 Task: Search one way flight ticket for 3 adults, 3 children in business from Mcallen: Mcallen Miller International Airport to New Bern: Coastal Carolina Regional Airport (was Craven County Regional) on 8-4-2023. Choice of flights is Royal air maroc. Number of bags: 1 carry on bag and 3 checked bags. Price is upto 89000. Outbound departure time preference is 12:00.
Action: Mouse moved to (310, 407)
Screenshot: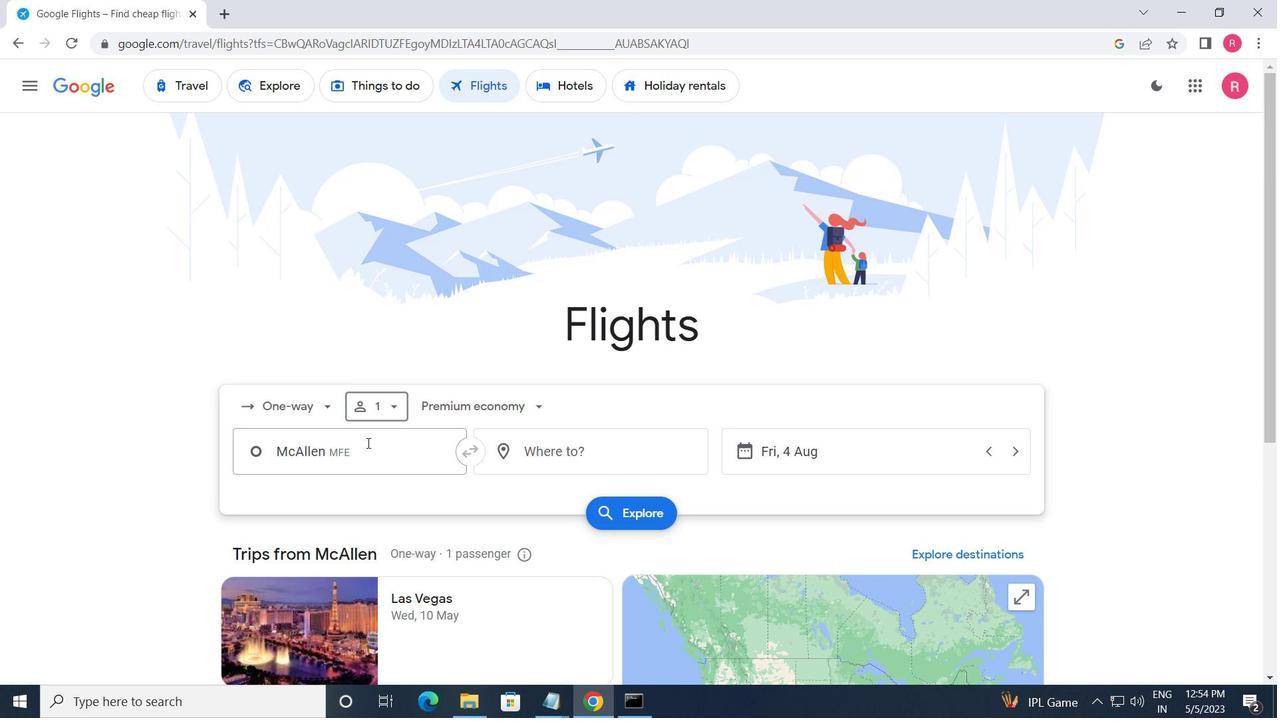 
Action: Mouse pressed left at (310, 407)
Screenshot: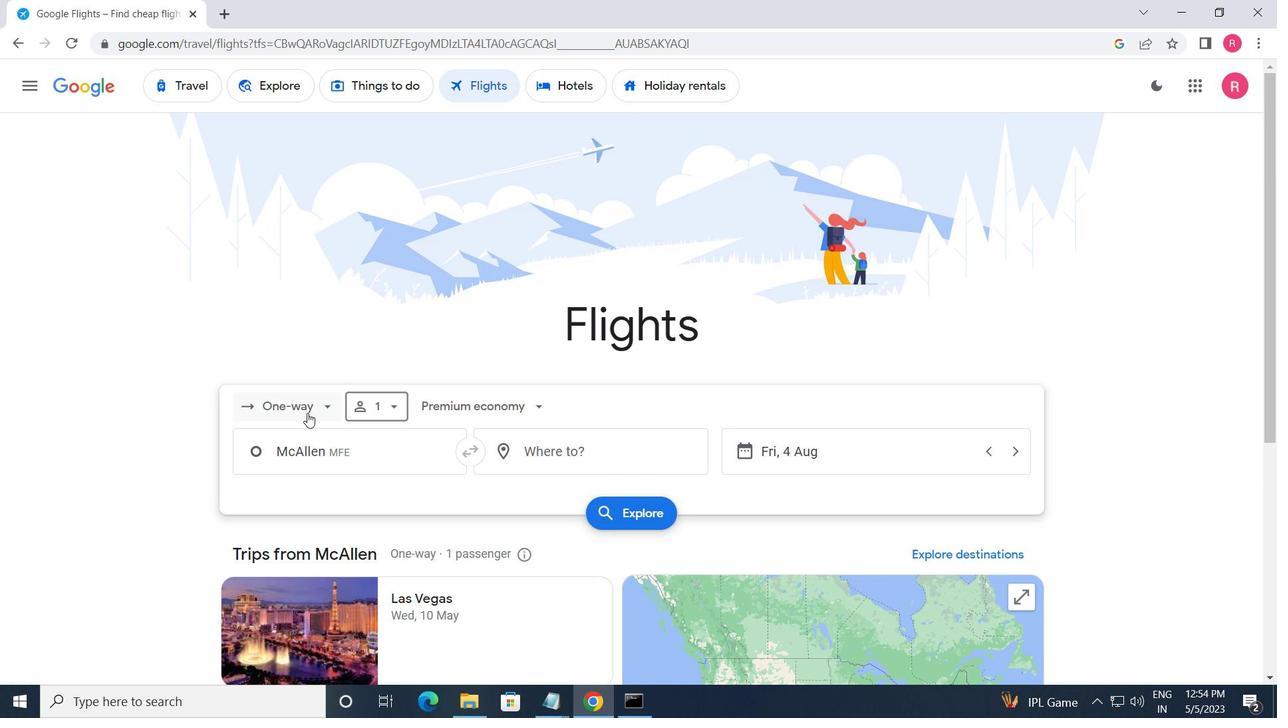 
Action: Mouse moved to (316, 485)
Screenshot: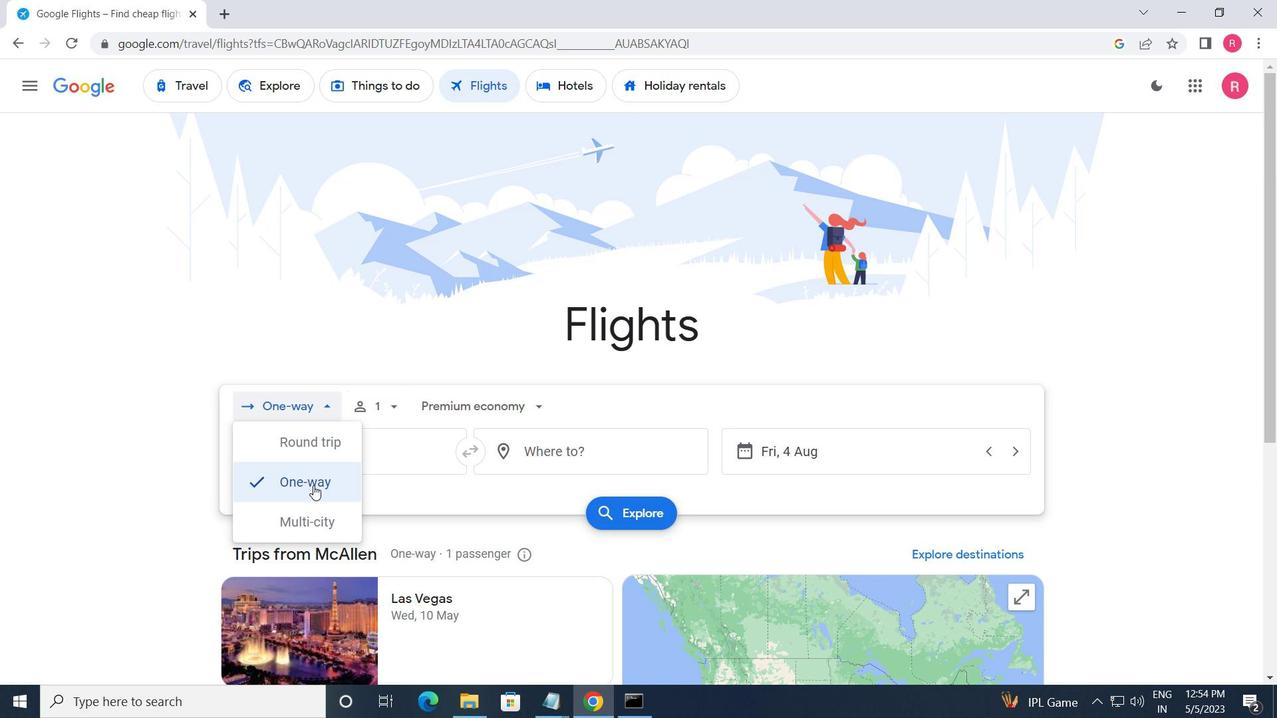 
Action: Mouse pressed left at (316, 485)
Screenshot: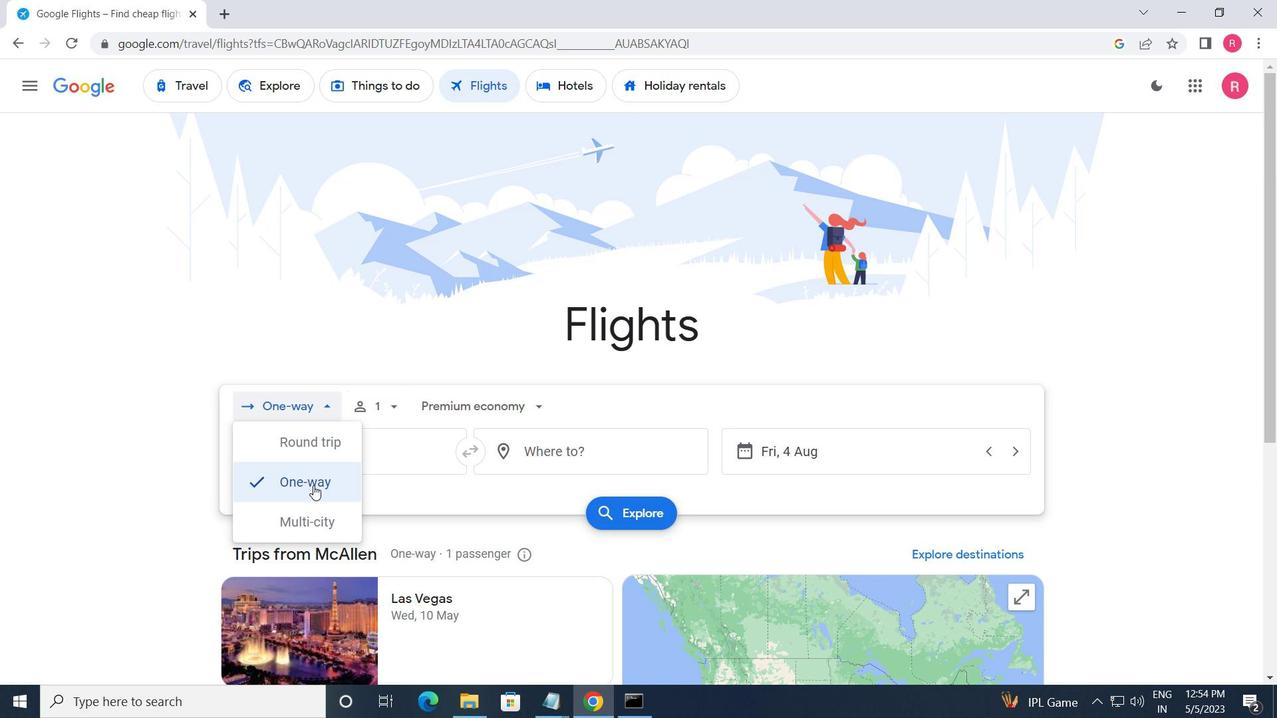 
Action: Mouse moved to (389, 404)
Screenshot: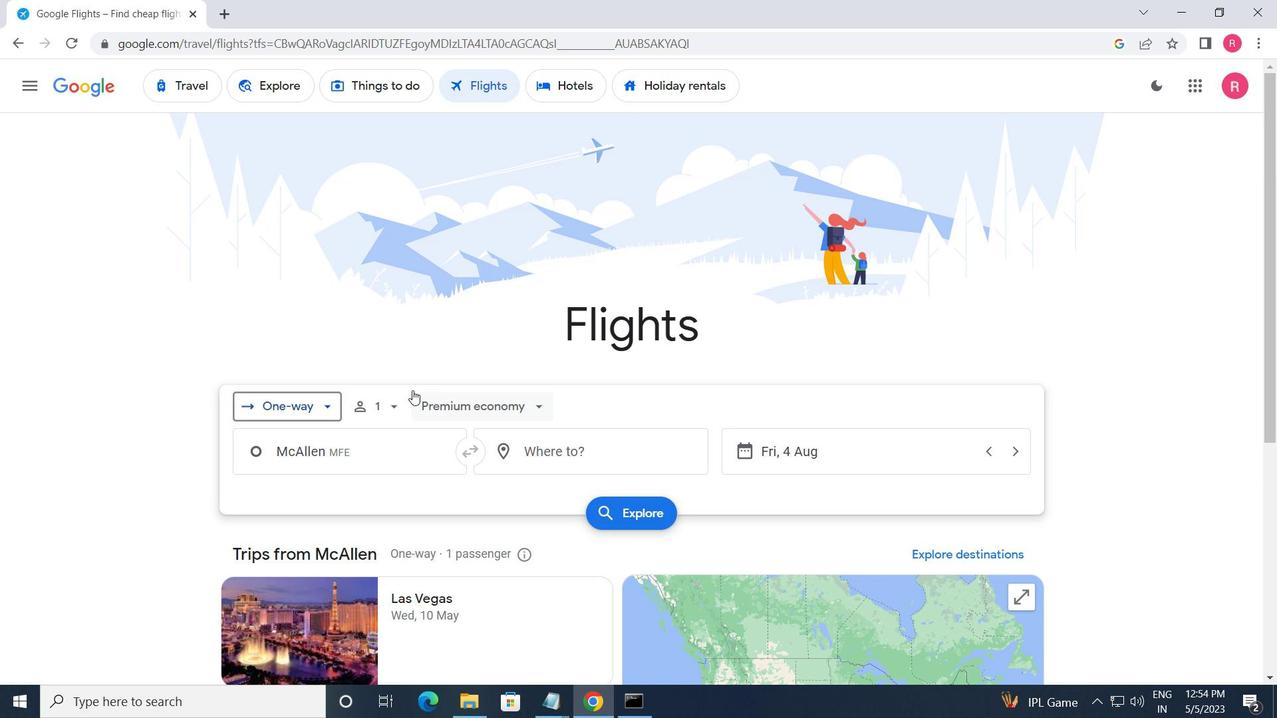 
Action: Mouse pressed left at (389, 404)
Screenshot: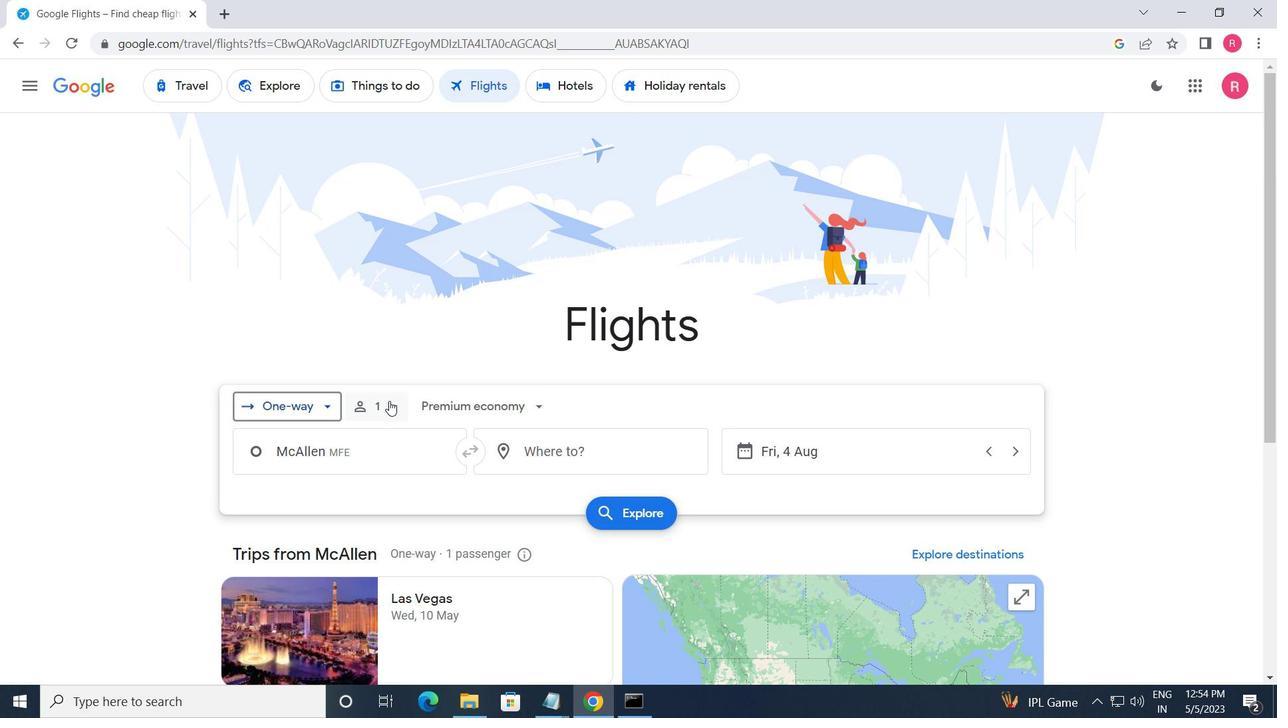 
Action: Mouse moved to (518, 459)
Screenshot: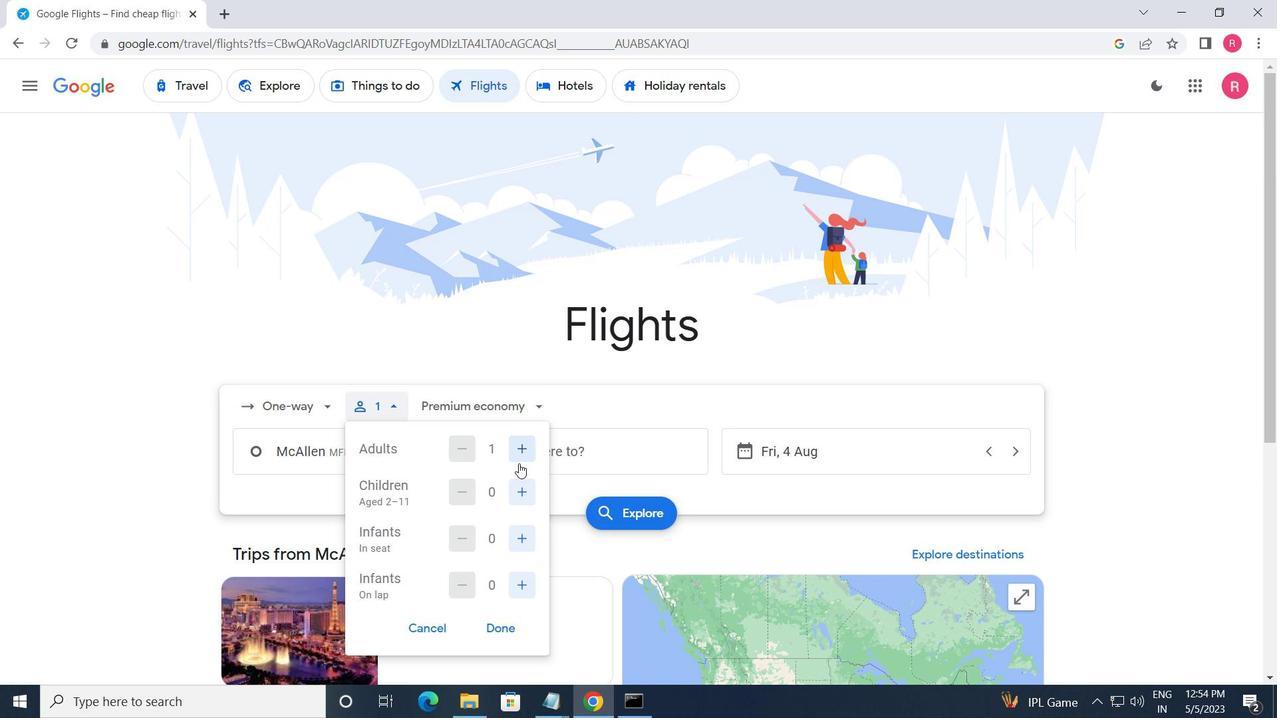 
Action: Mouse pressed left at (518, 459)
Screenshot: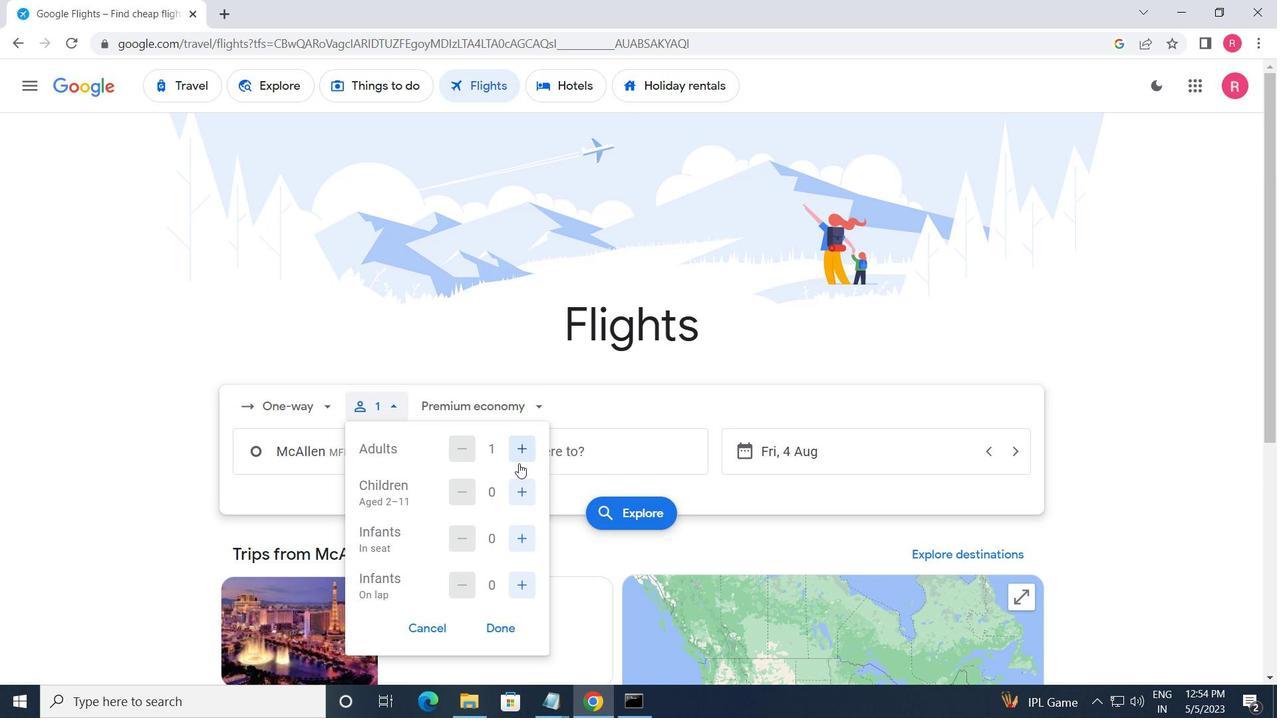 
Action: Mouse pressed left at (518, 459)
Screenshot: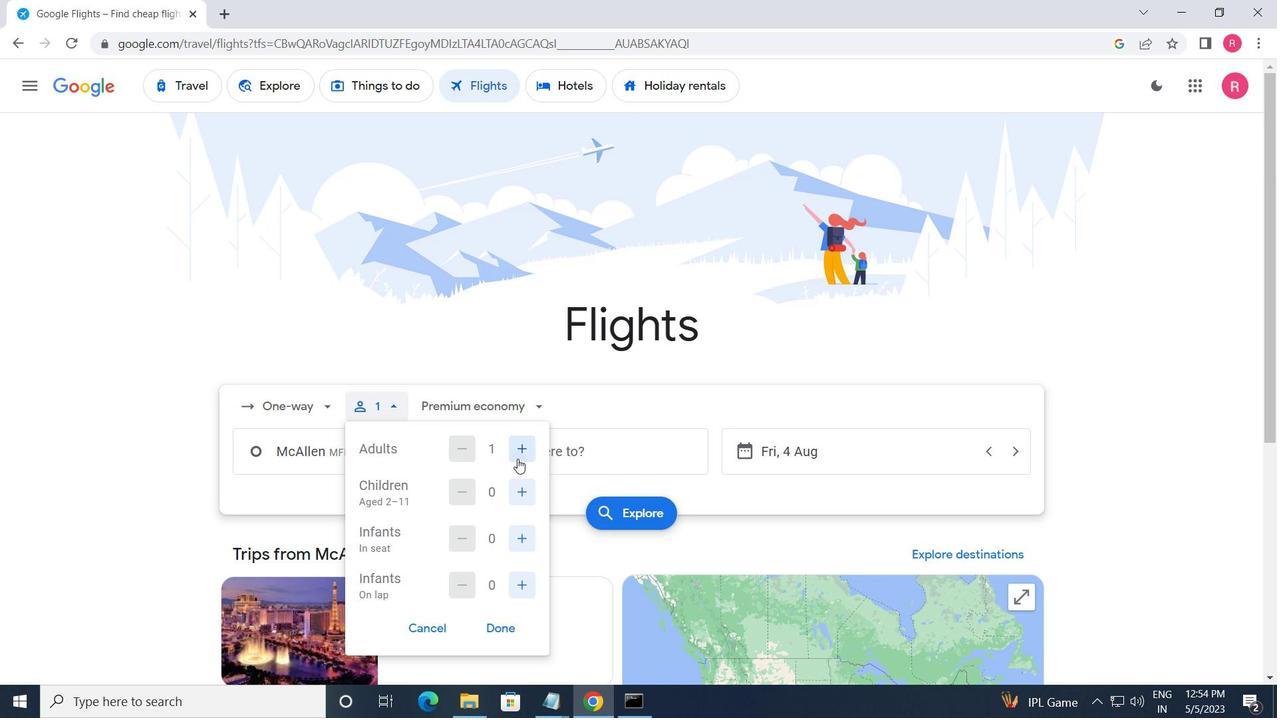 
Action: Mouse moved to (521, 489)
Screenshot: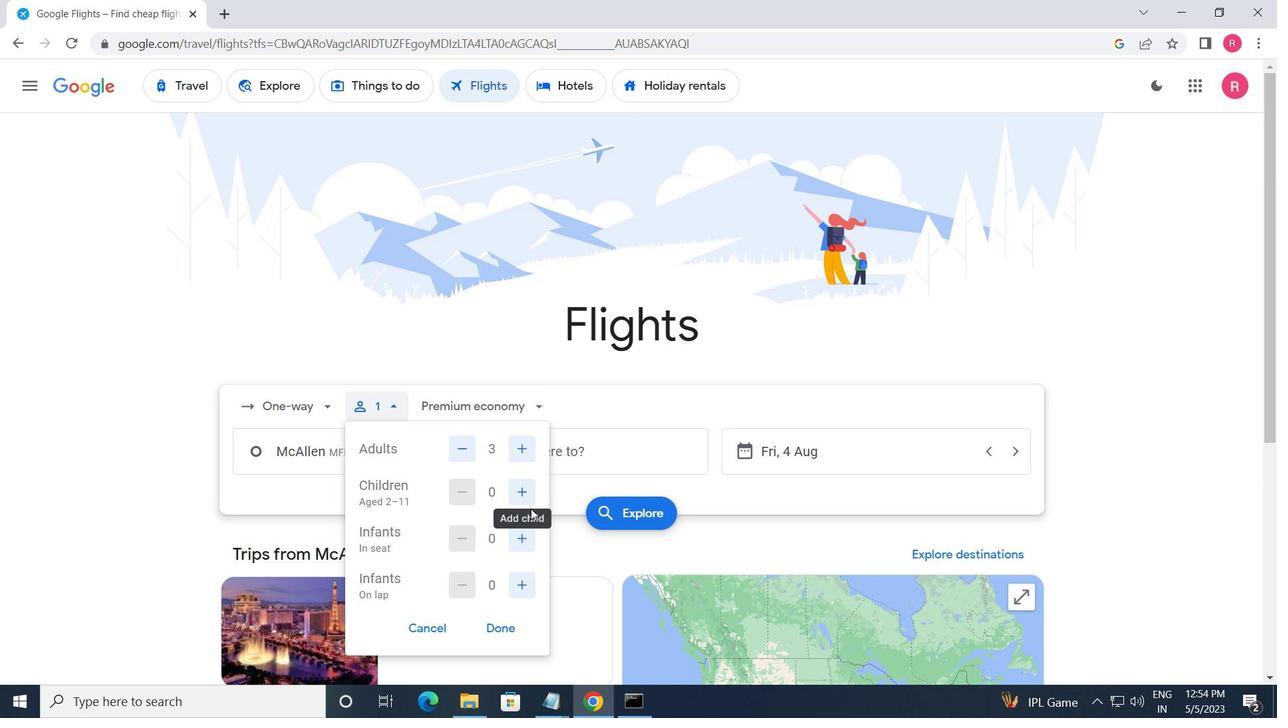
Action: Mouse pressed left at (521, 489)
Screenshot: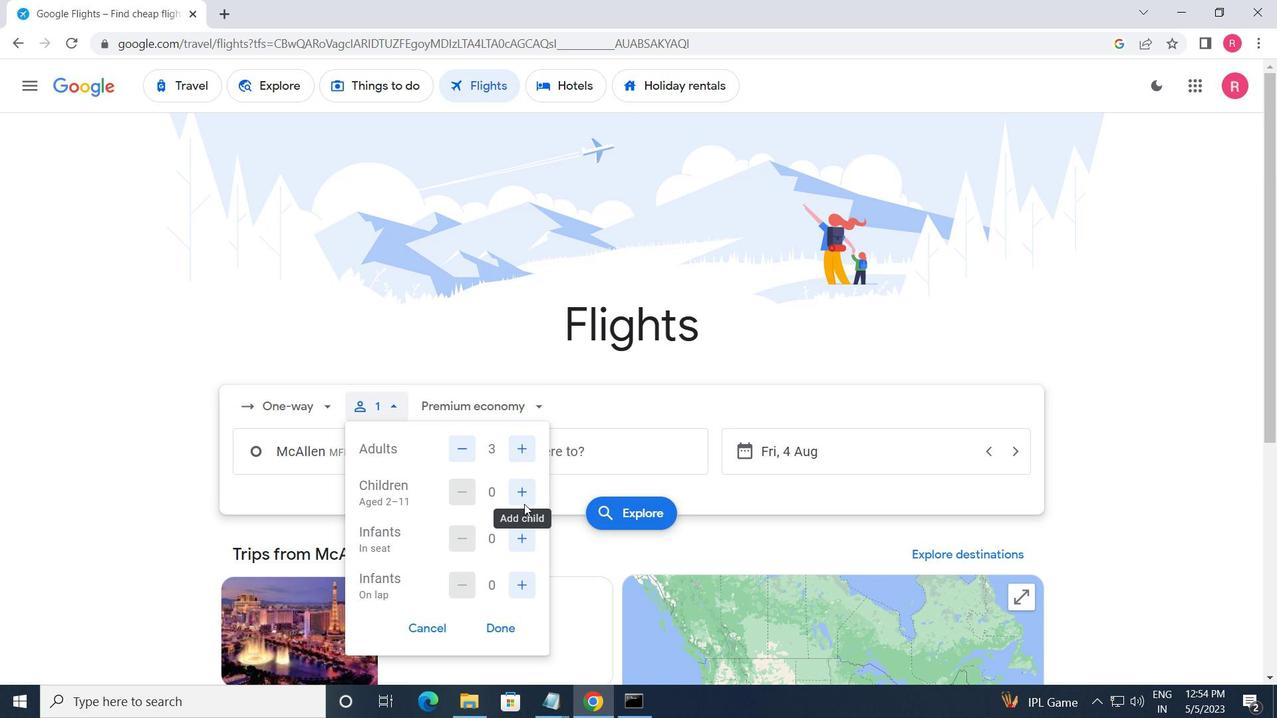 
Action: Mouse moved to (522, 491)
Screenshot: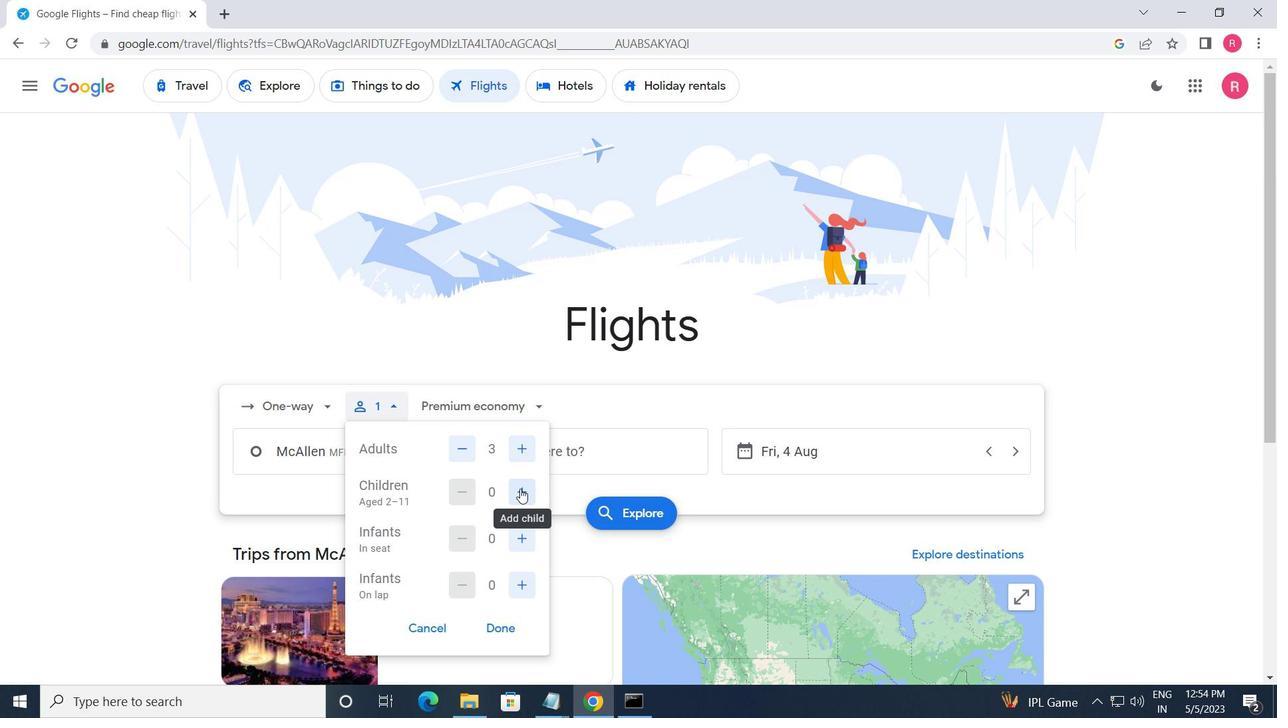 
Action: Mouse pressed left at (522, 491)
Screenshot: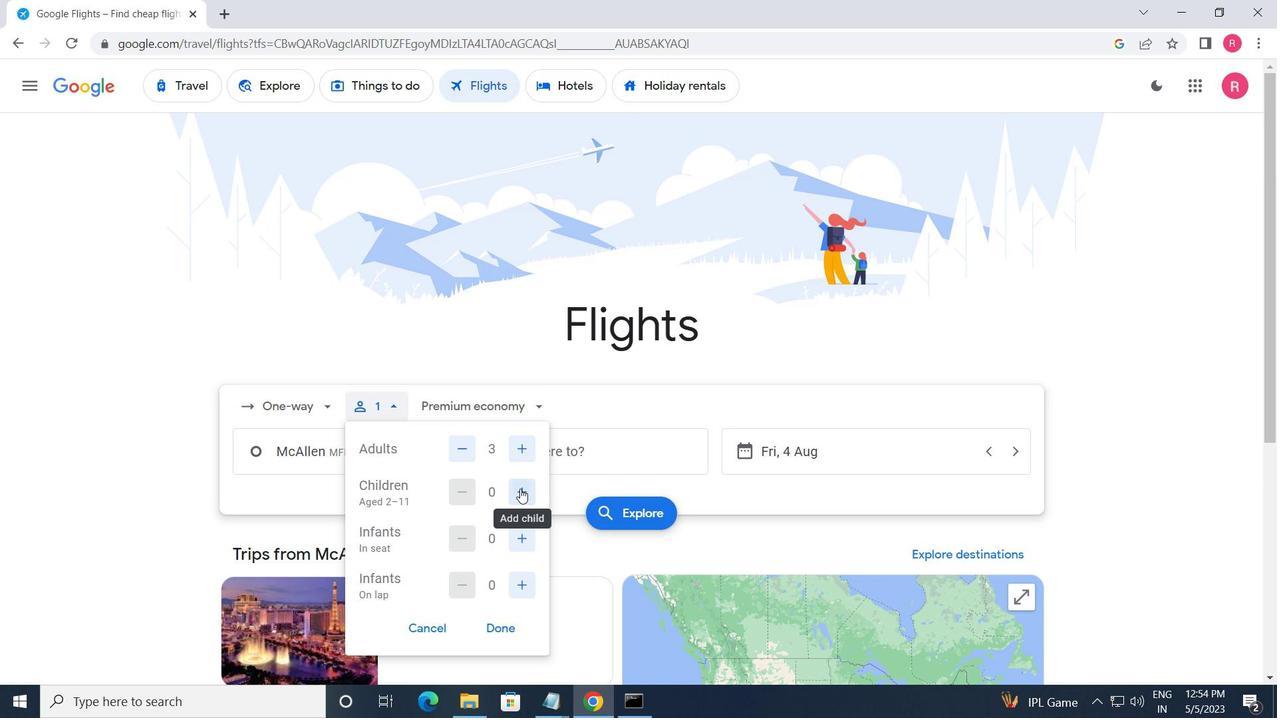 
Action: Mouse pressed left at (522, 491)
Screenshot: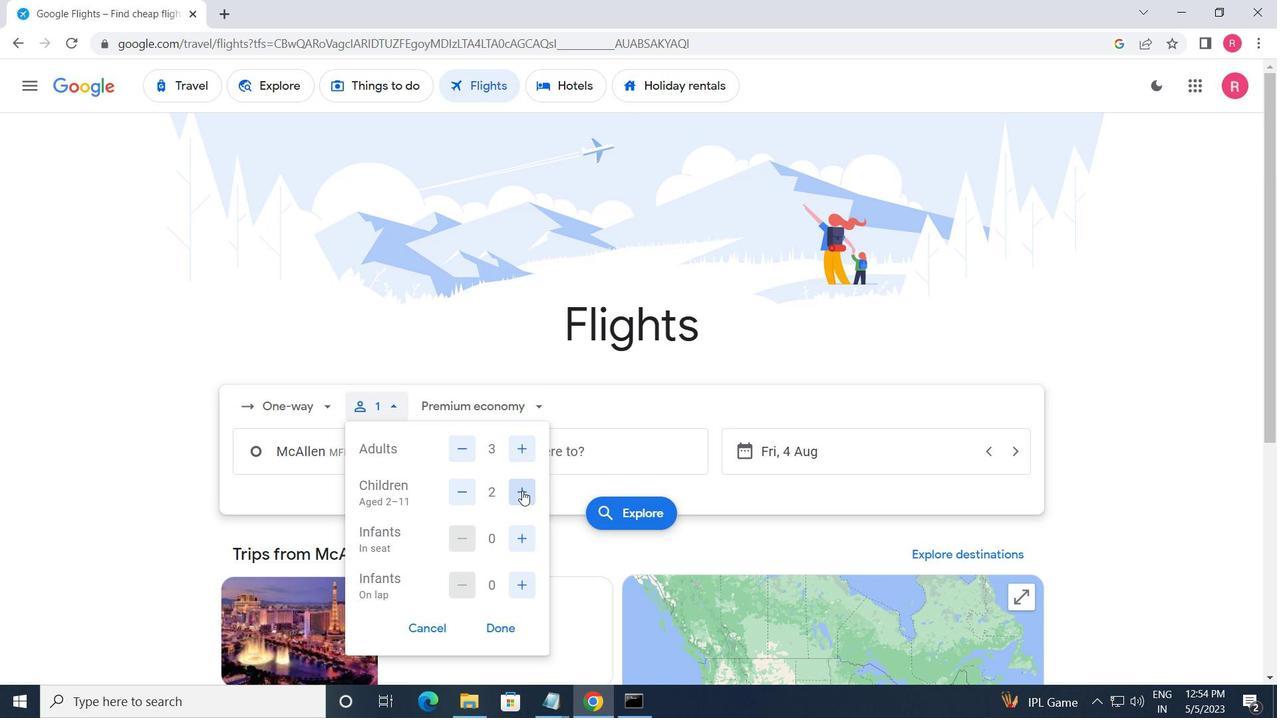 
Action: Mouse moved to (494, 629)
Screenshot: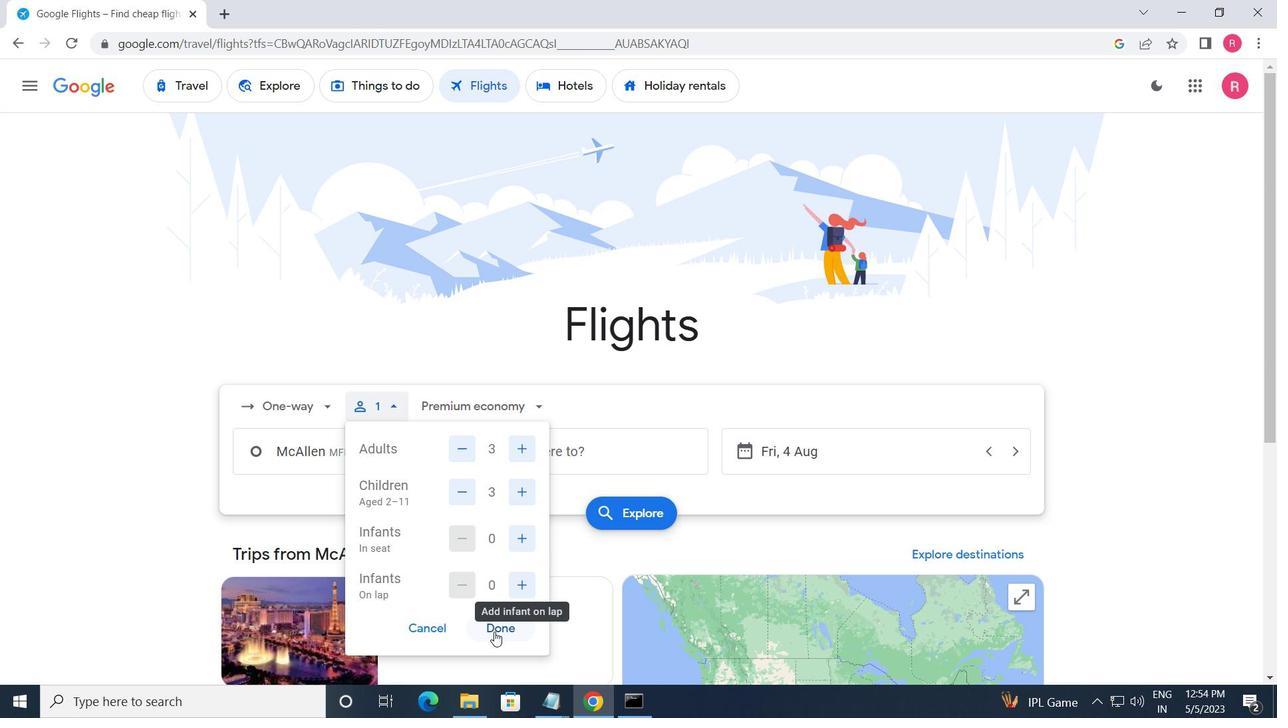 
Action: Mouse pressed left at (494, 629)
Screenshot: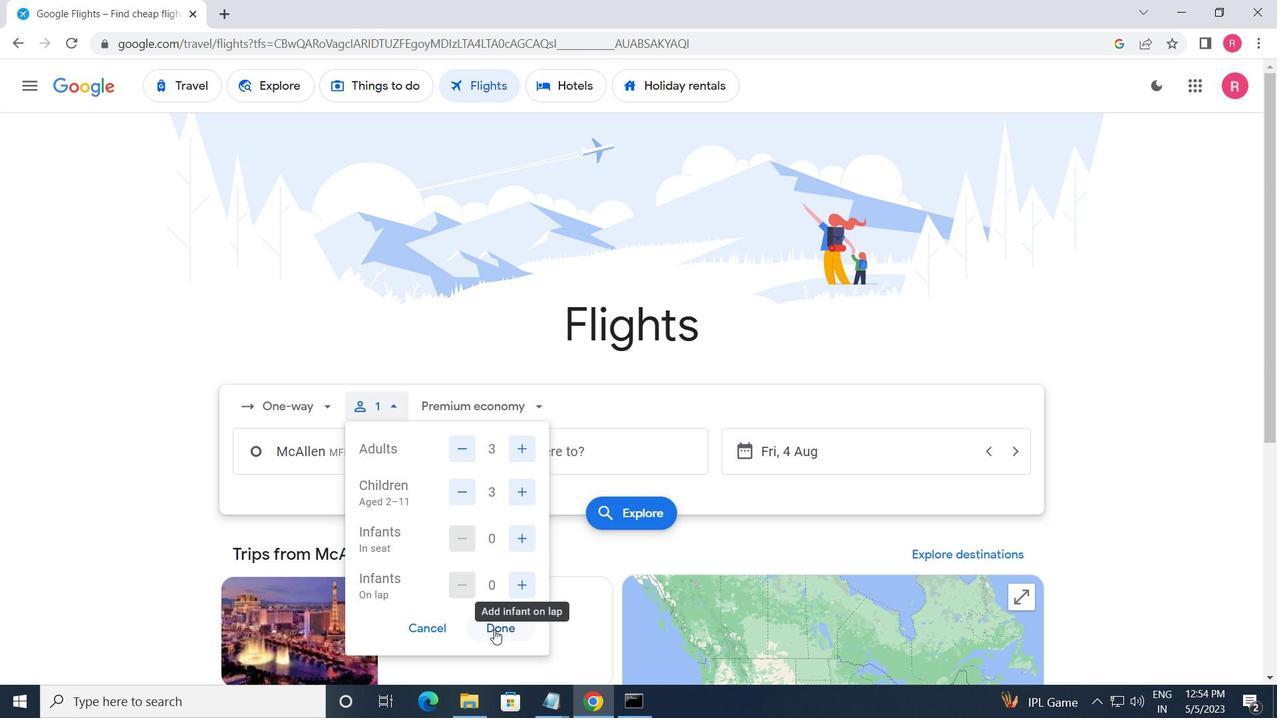 
Action: Mouse moved to (477, 401)
Screenshot: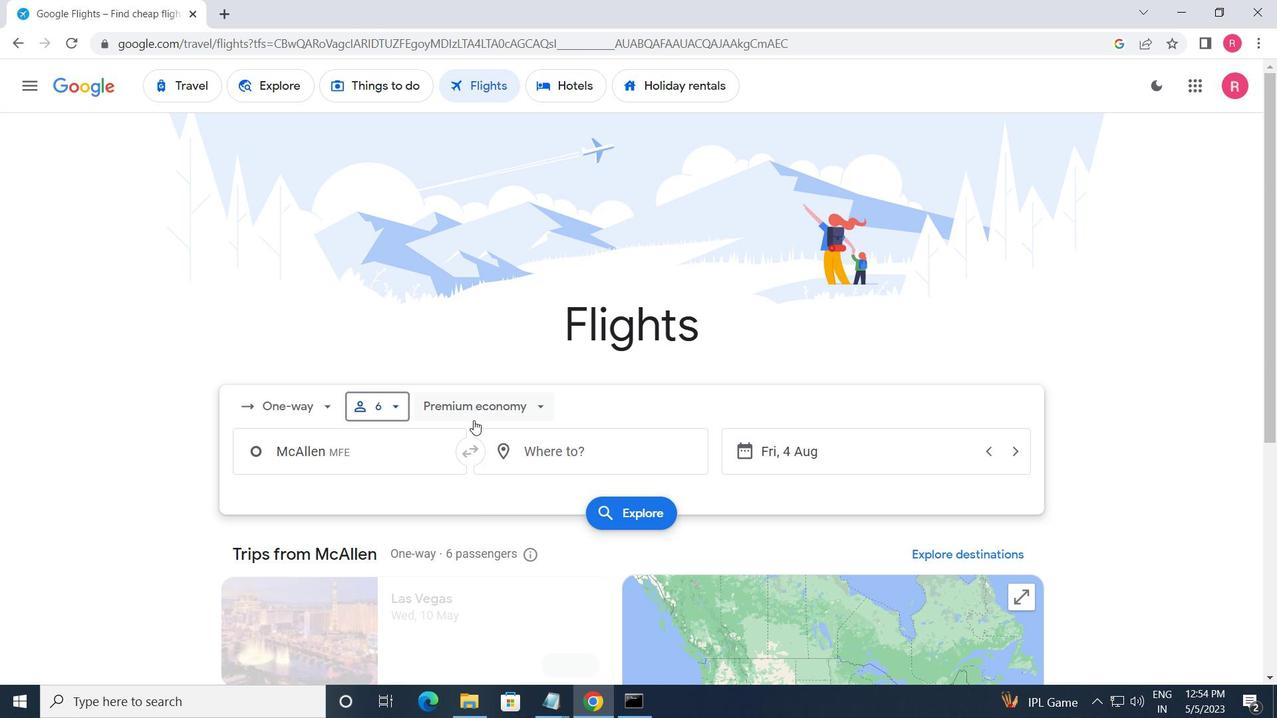 
Action: Mouse pressed left at (477, 401)
Screenshot: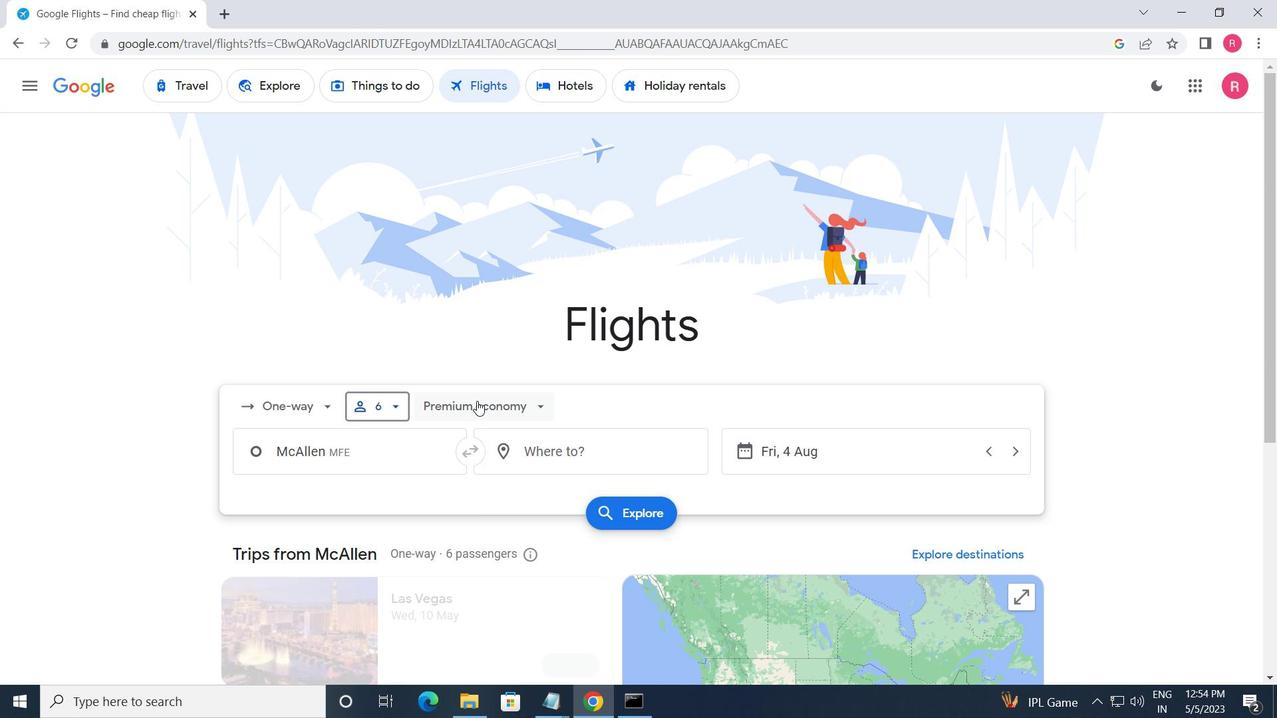 
Action: Mouse moved to (502, 521)
Screenshot: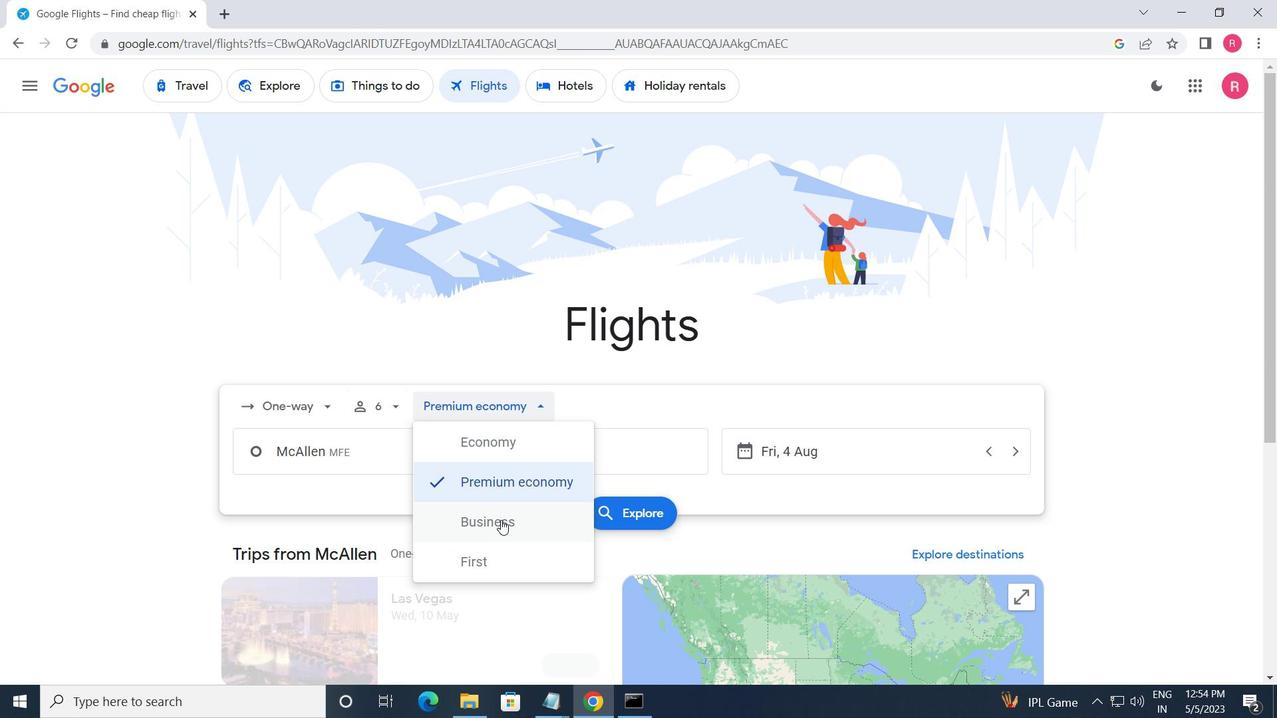 
Action: Mouse pressed left at (502, 521)
Screenshot: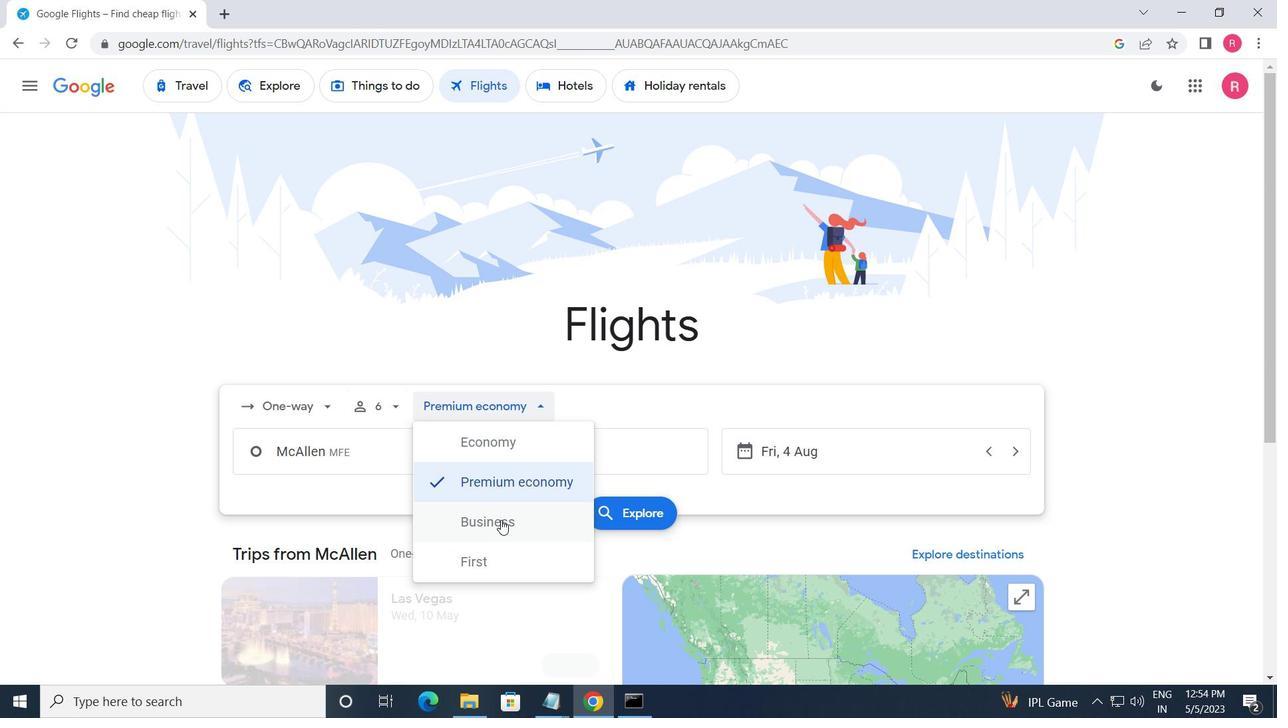 
Action: Mouse moved to (350, 447)
Screenshot: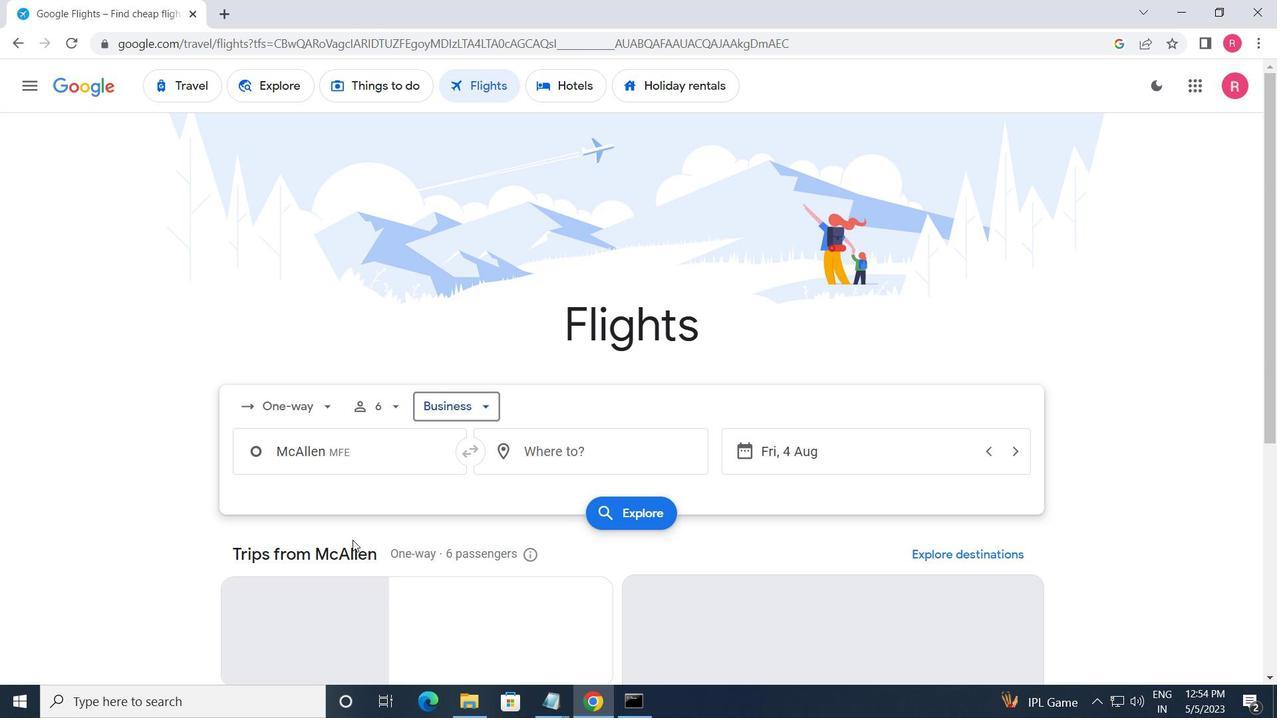 
Action: Mouse pressed left at (350, 447)
Screenshot: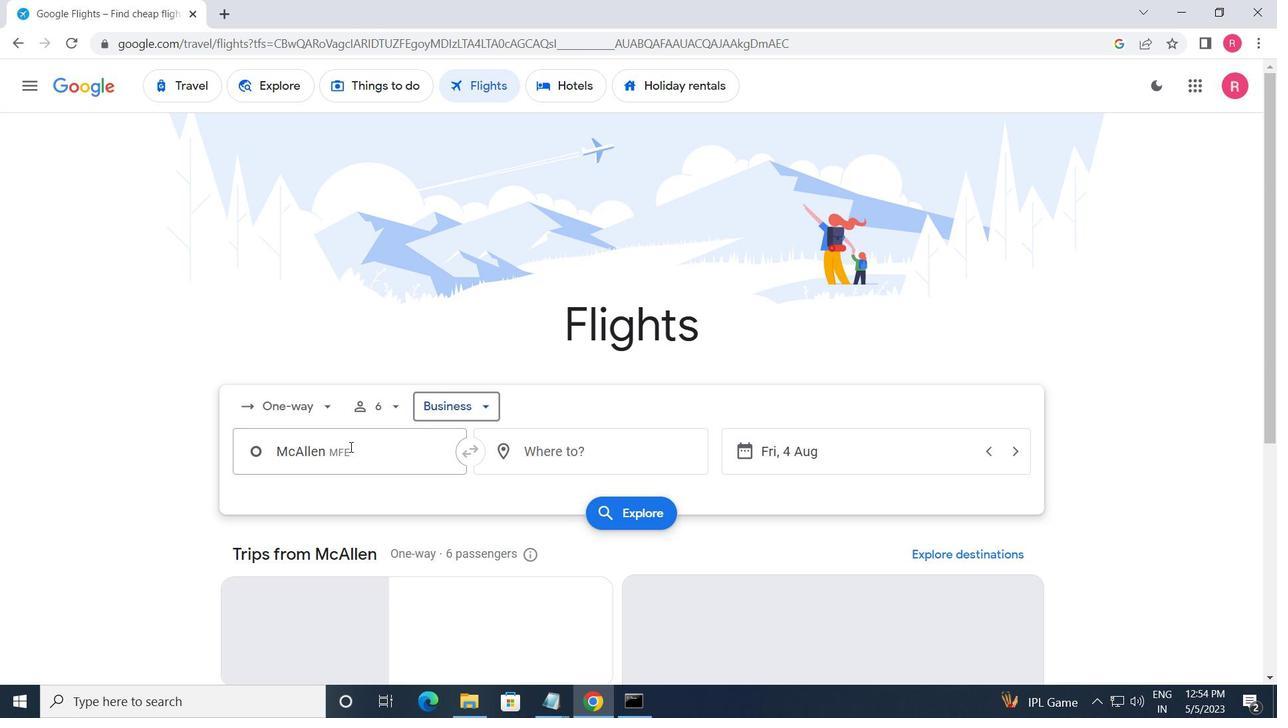
Action: Mouse moved to (410, 505)
Screenshot: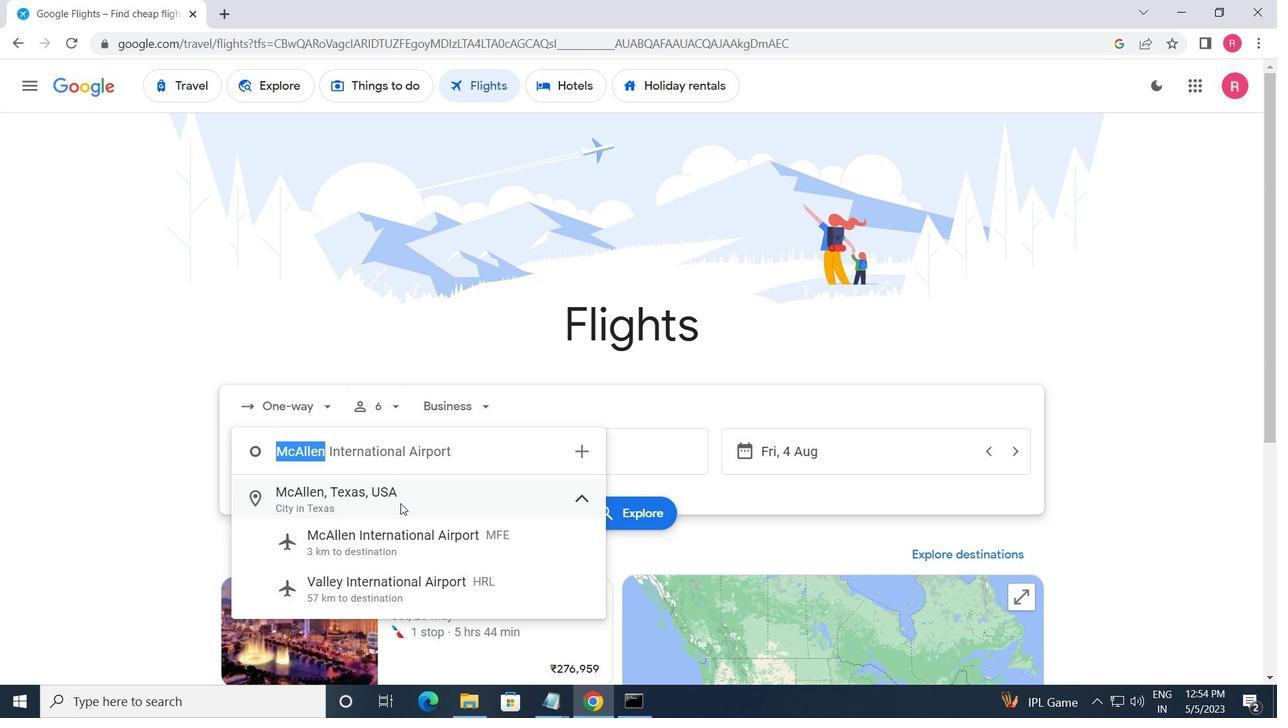 
Action: Key pressed <Key.shift>MA<Key.backspace>CALLEN
Screenshot: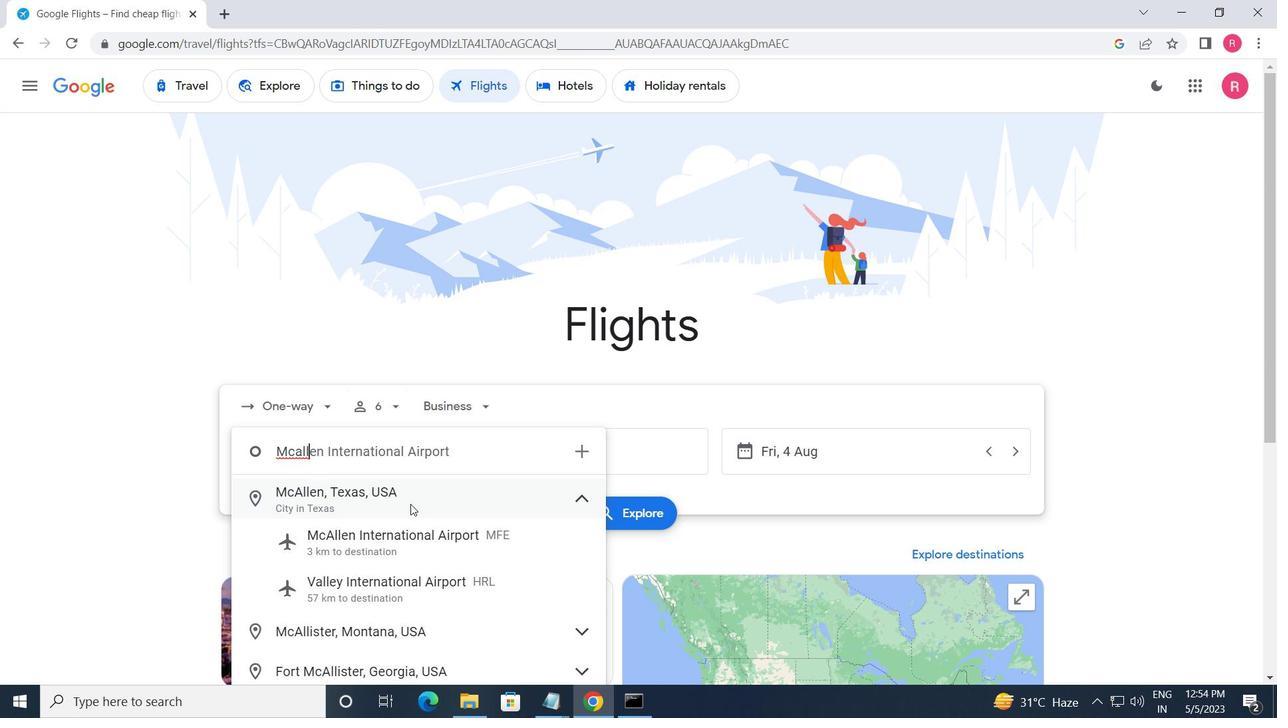 
Action: Mouse moved to (419, 558)
Screenshot: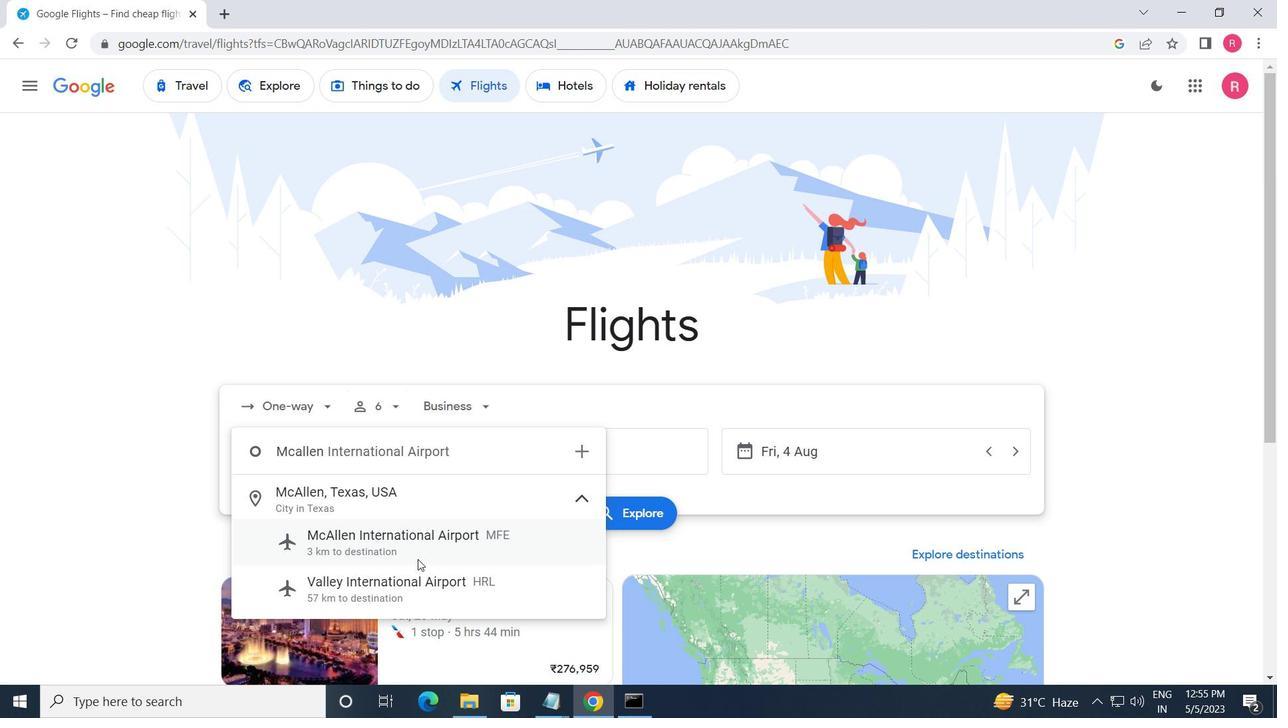 
Action: Mouse pressed left at (419, 558)
Screenshot: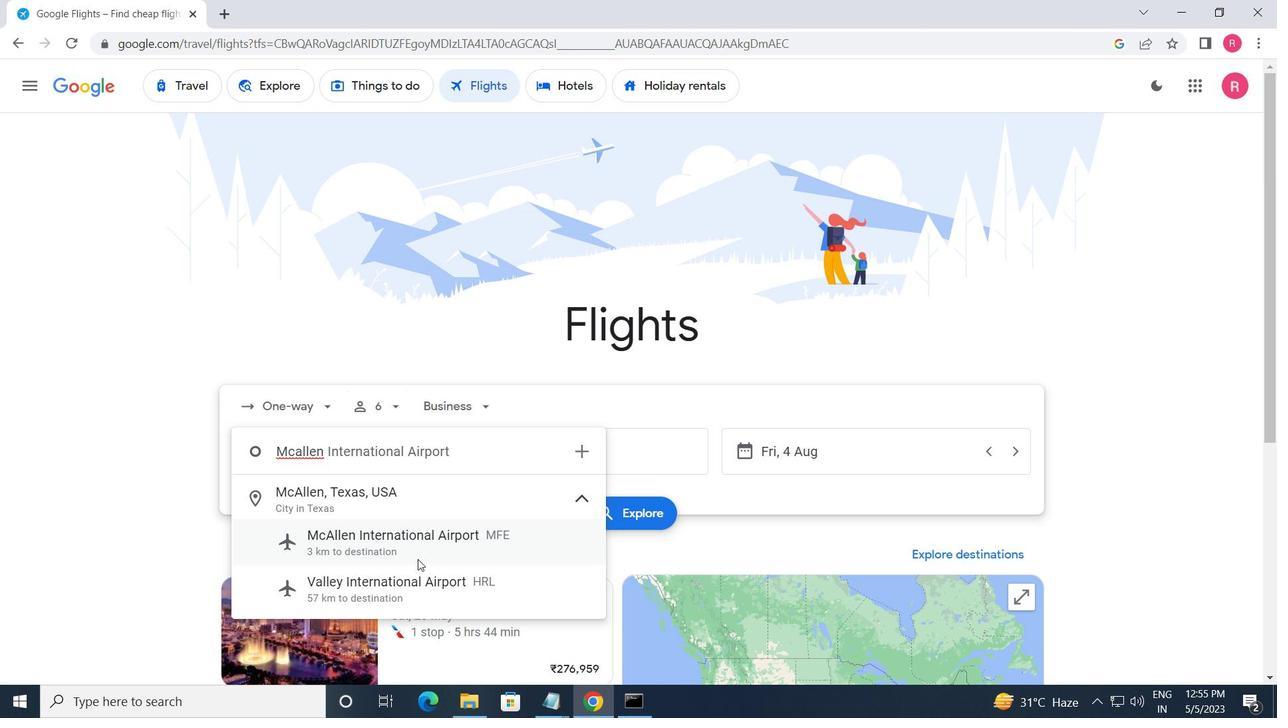 
Action: Mouse moved to (560, 452)
Screenshot: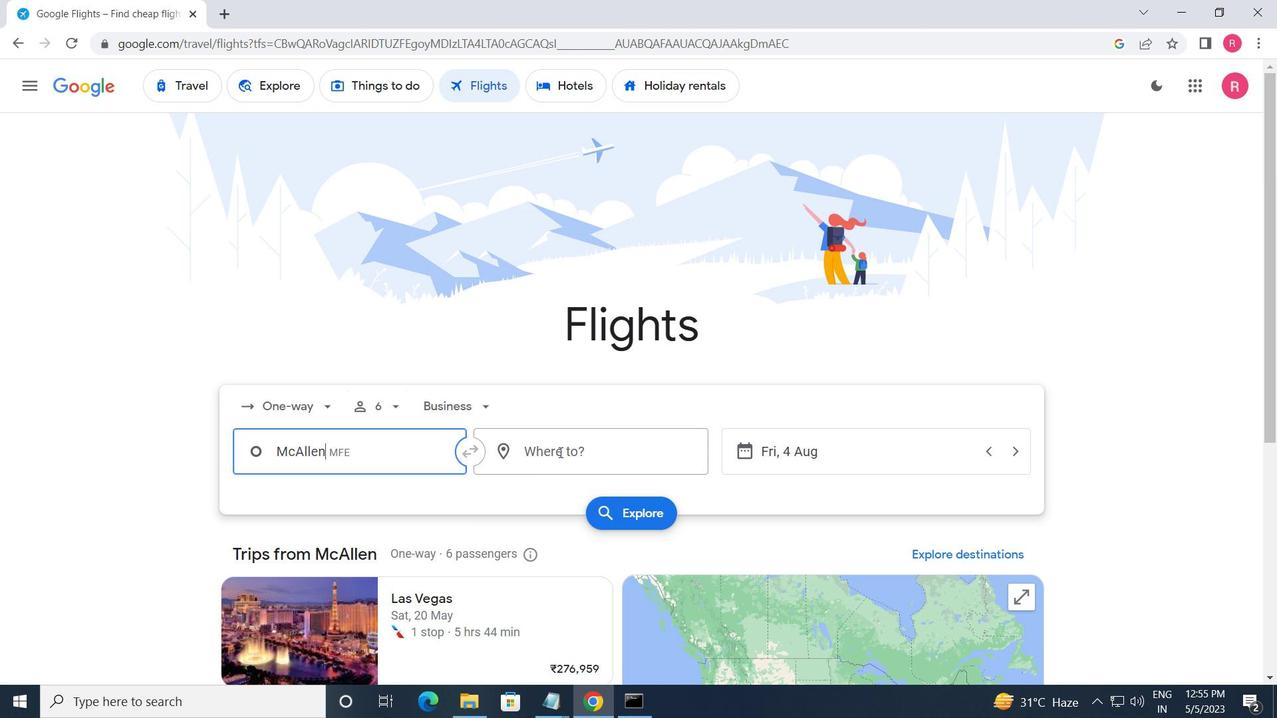 
Action: Mouse pressed left at (560, 452)
Screenshot: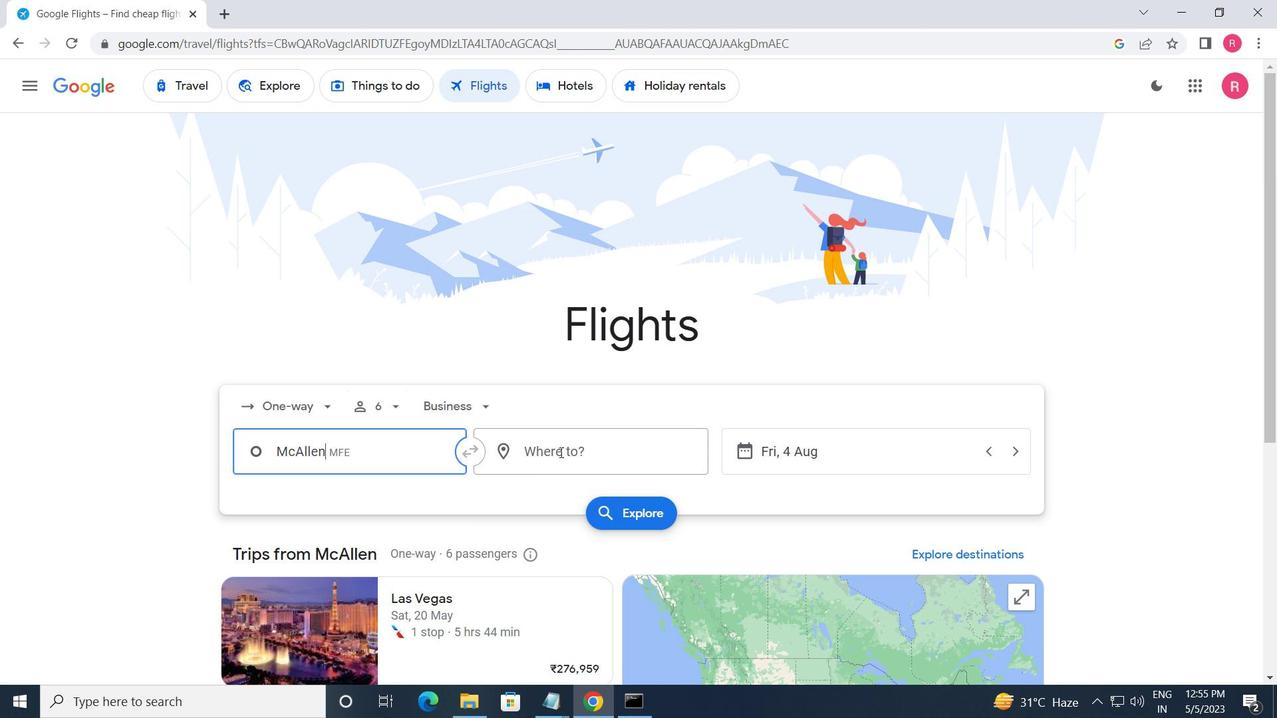 
Action: Mouse moved to (614, 458)
Screenshot: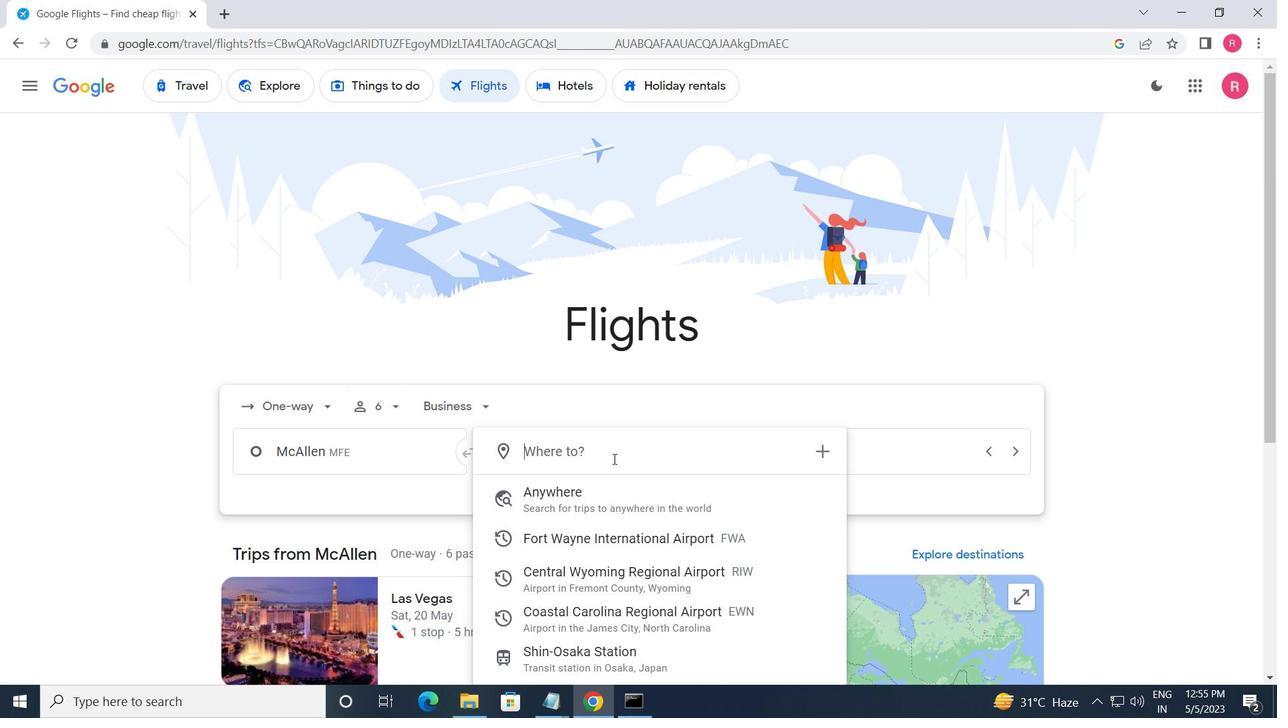 
Action: Key pressed <Key.shift>COASTEL
Screenshot: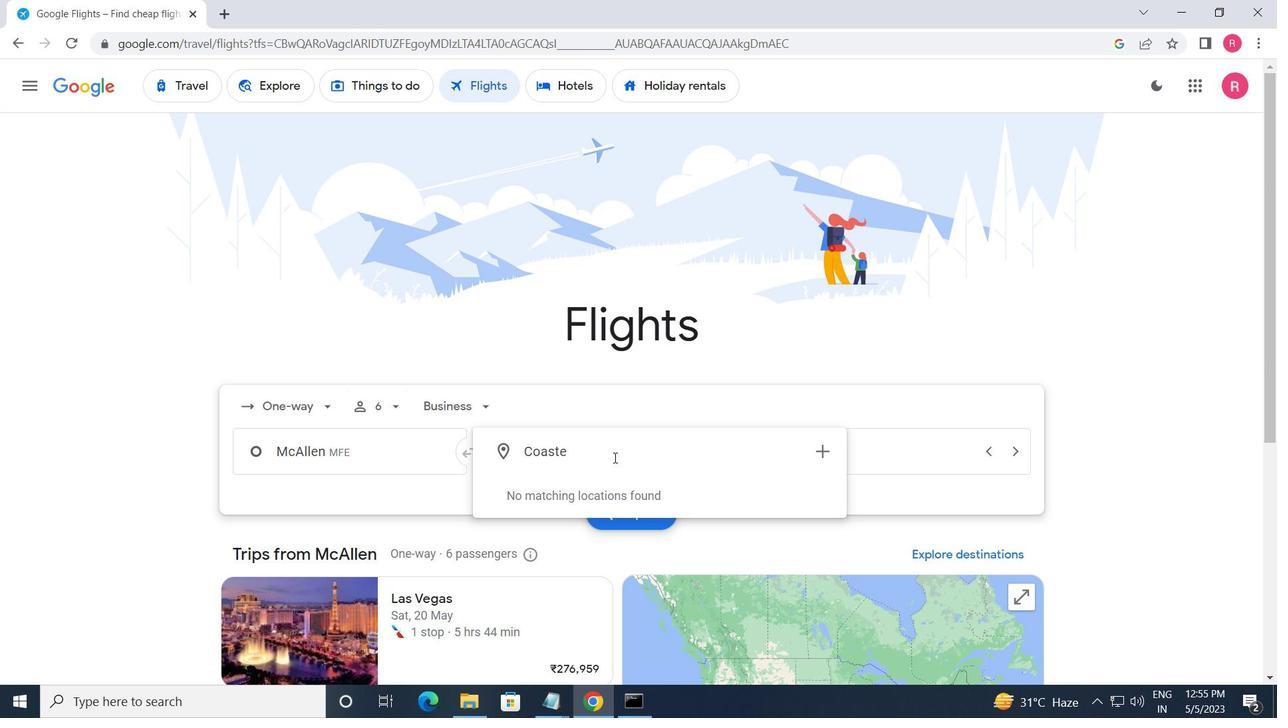 
Action: Mouse moved to (680, 503)
Screenshot: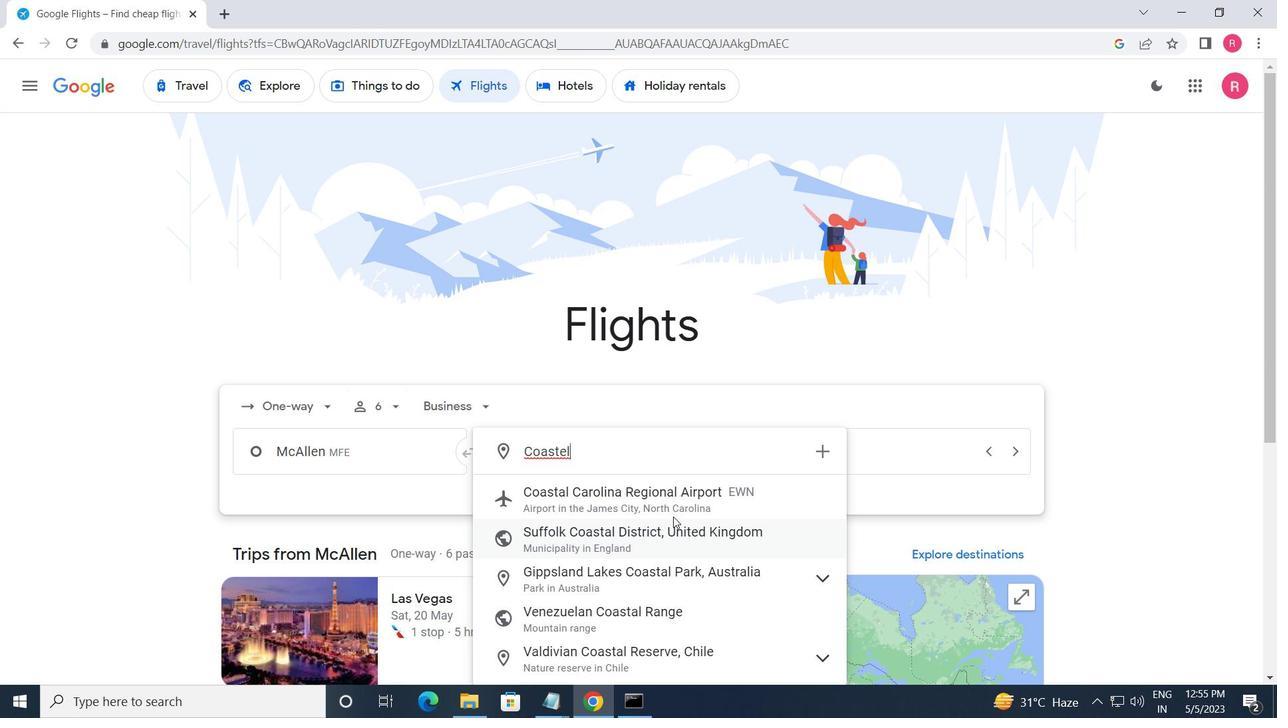 
Action: Mouse pressed left at (680, 503)
Screenshot: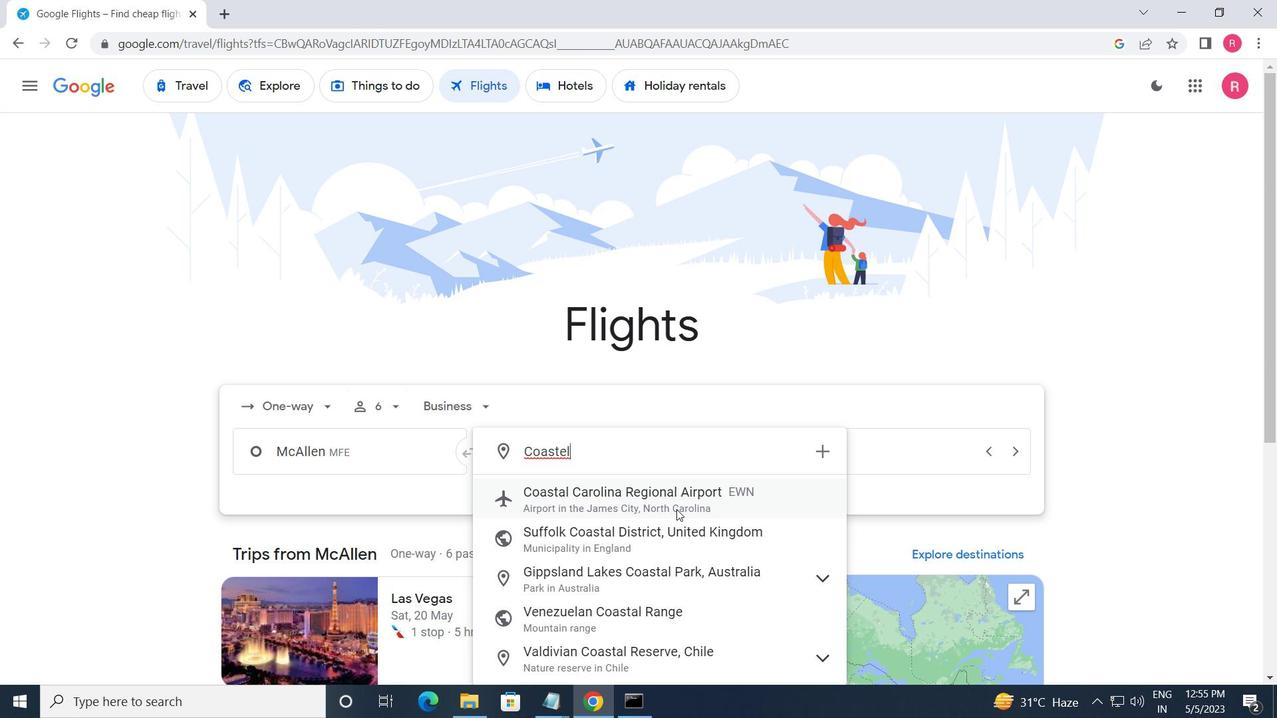 
Action: Mouse moved to (827, 443)
Screenshot: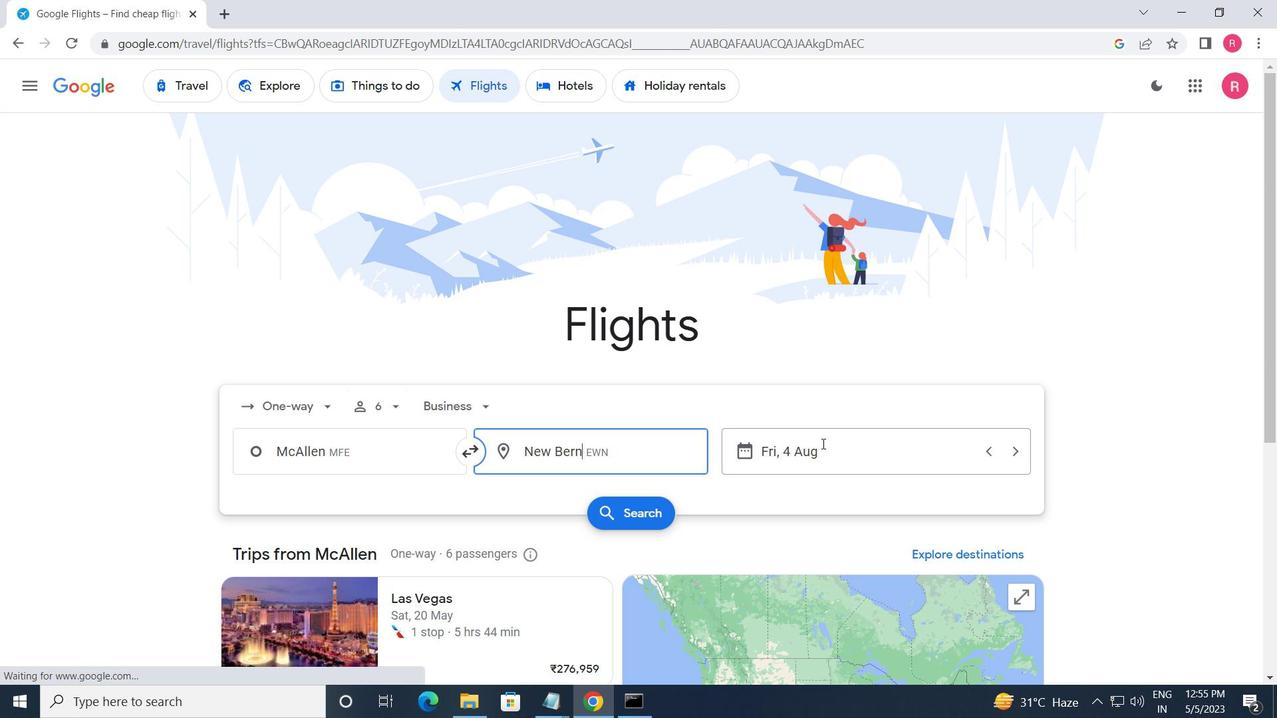 
Action: Mouse pressed left at (827, 443)
Screenshot: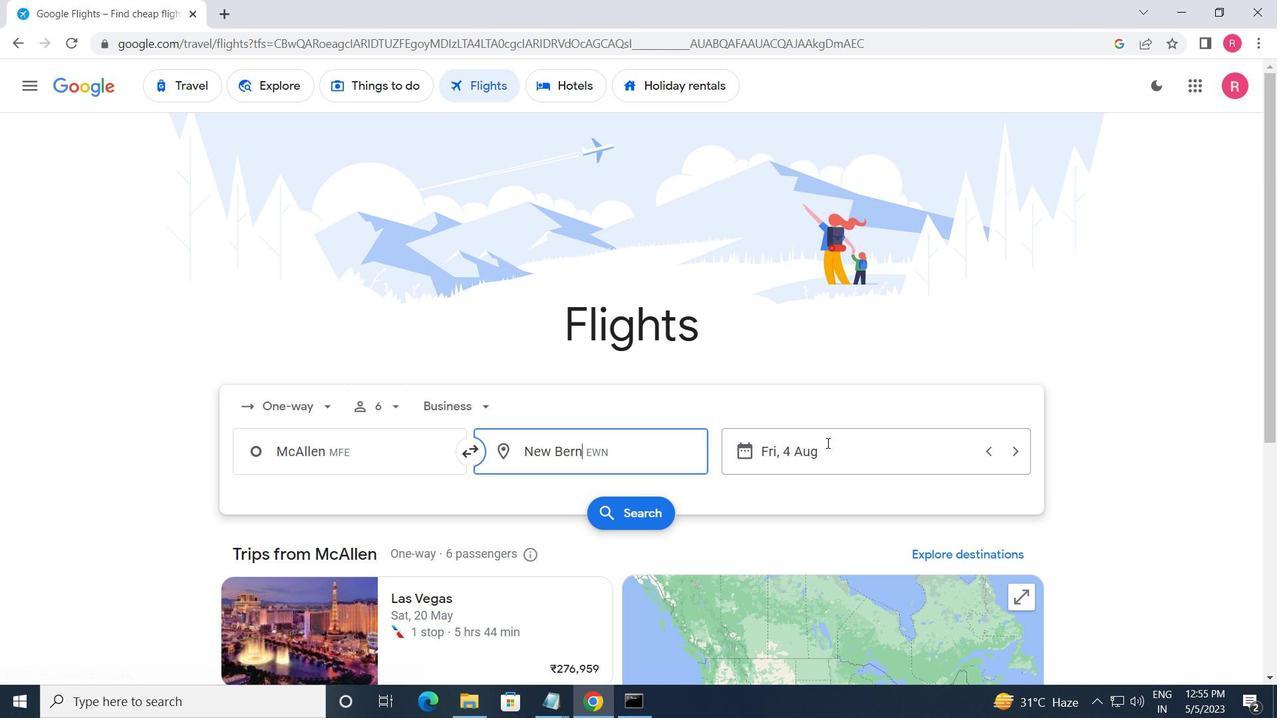 
Action: Mouse moved to (648, 383)
Screenshot: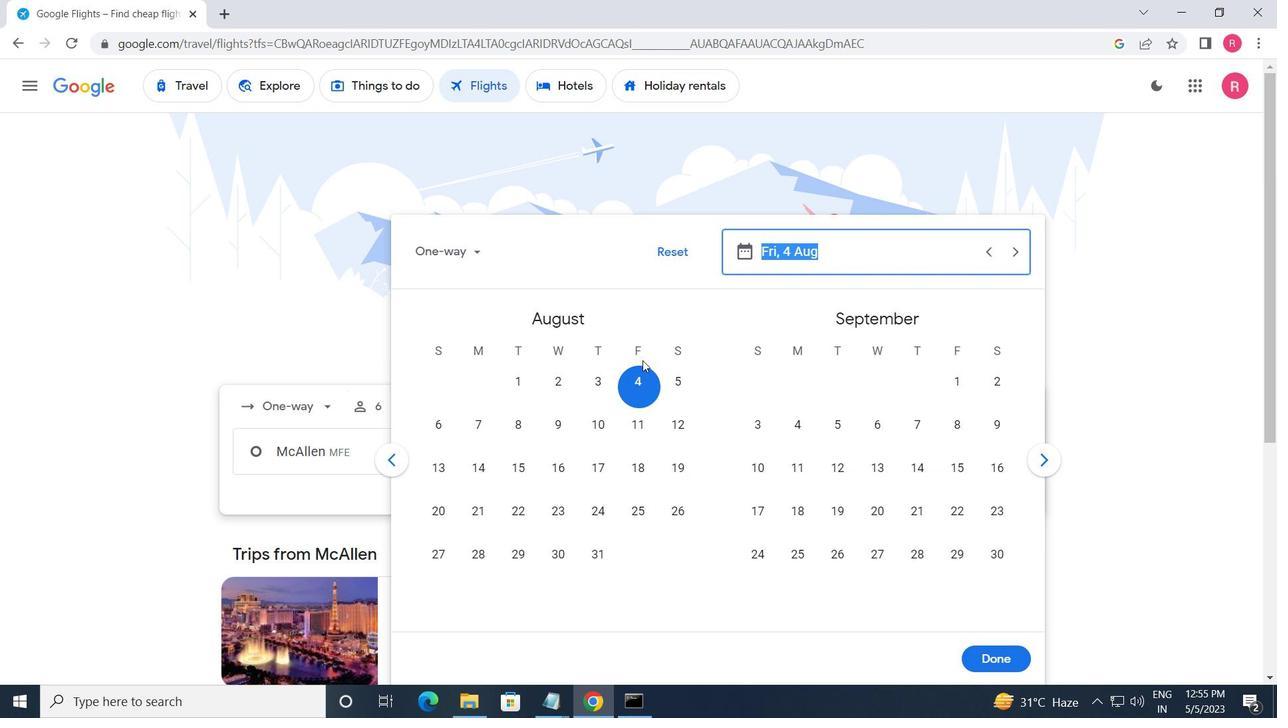
Action: Mouse pressed left at (648, 383)
Screenshot: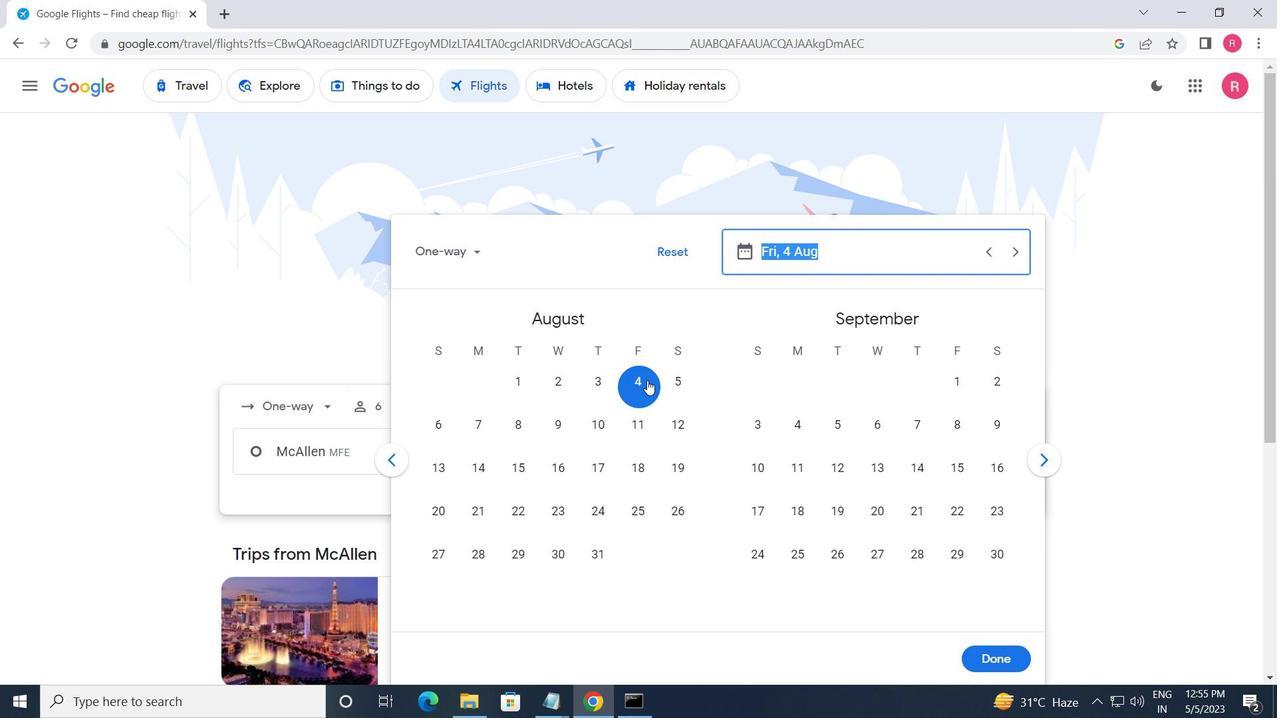 
Action: Mouse moved to (1002, 660)
Screenshot: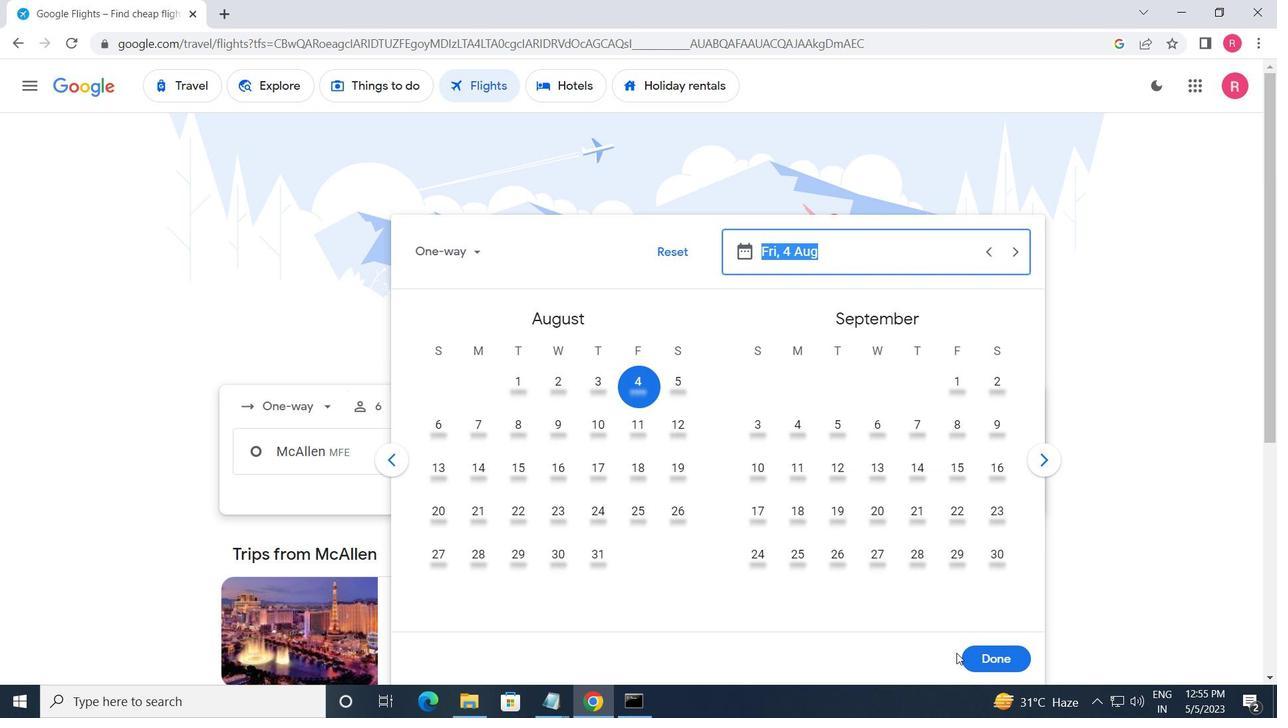 
Action: Mouse pressed left at (1002, 660)
Screenshot: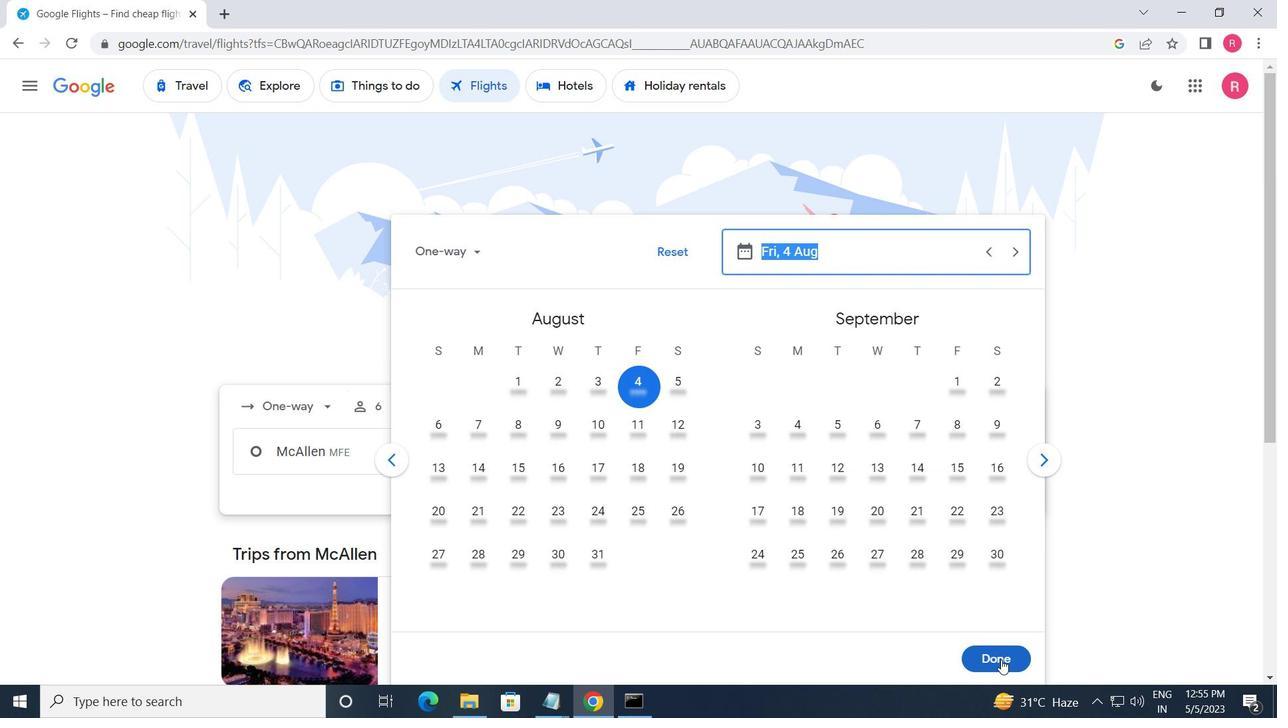 
Action: Mouse moved to (656, 520)
Screenshot: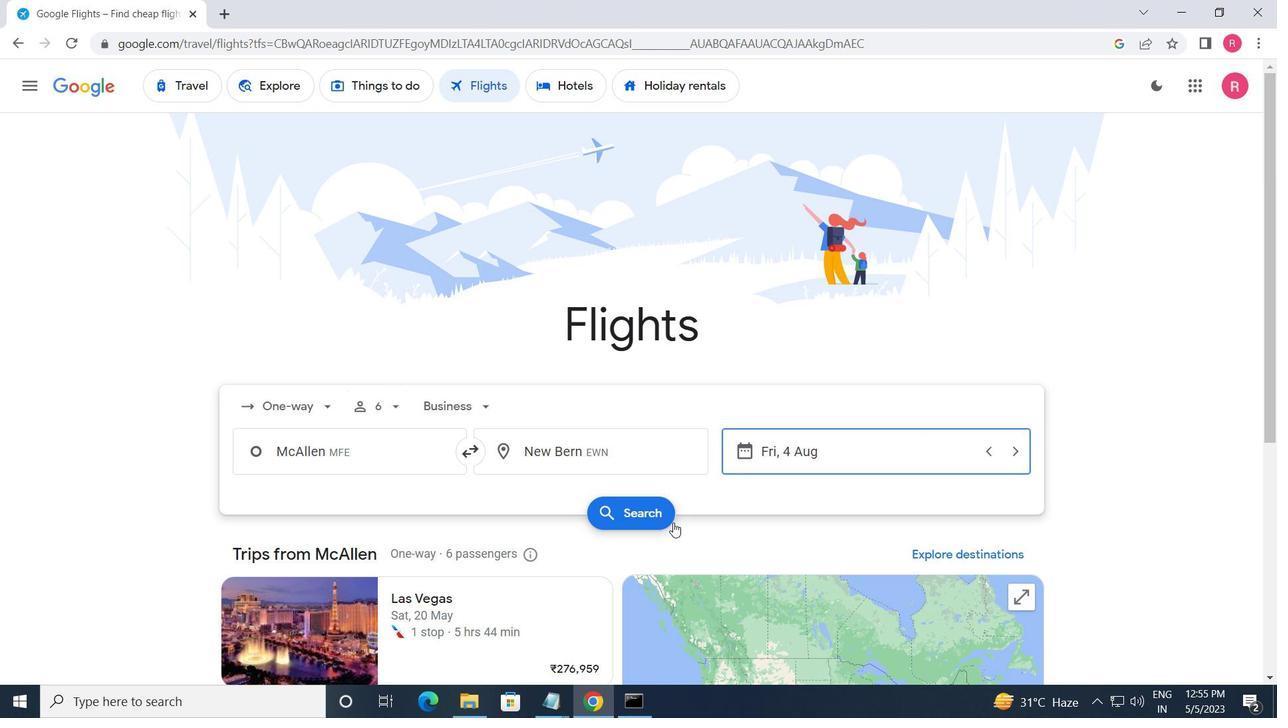 
Action: Mouse pressed left at (656, 520)
Screenshot: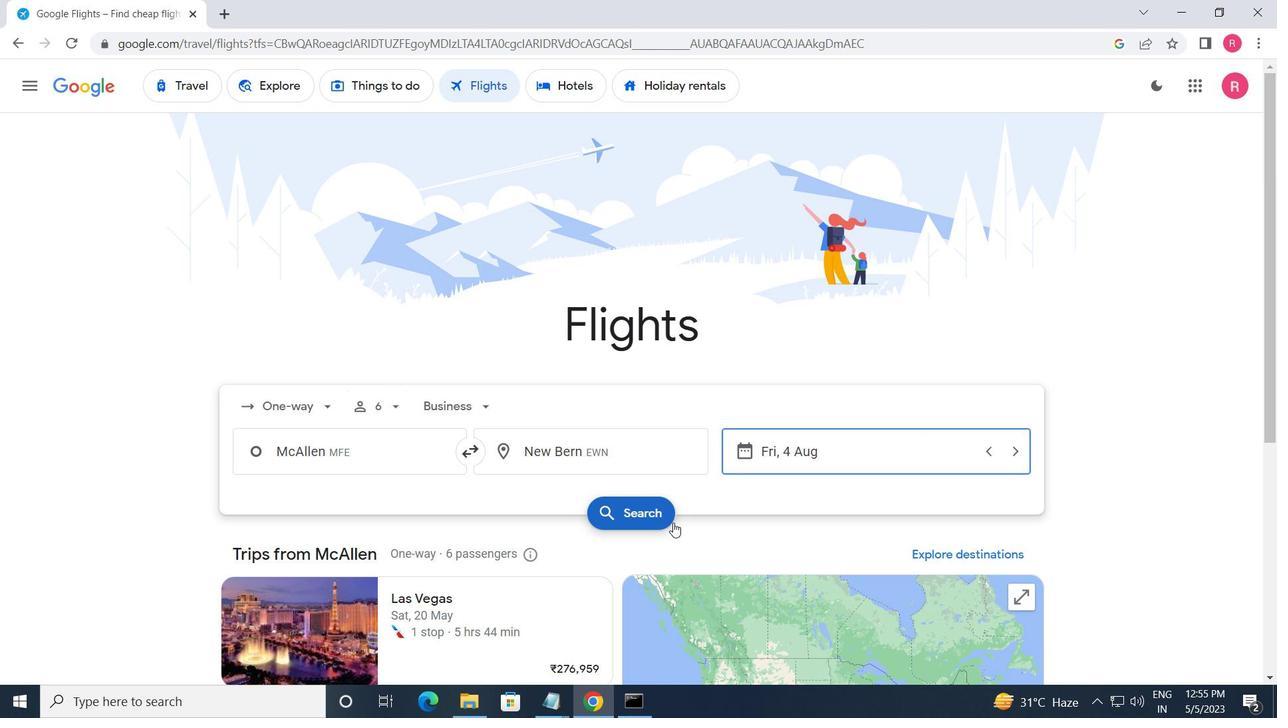 
Action: Mouse moved to (249, 236)
Screenshot: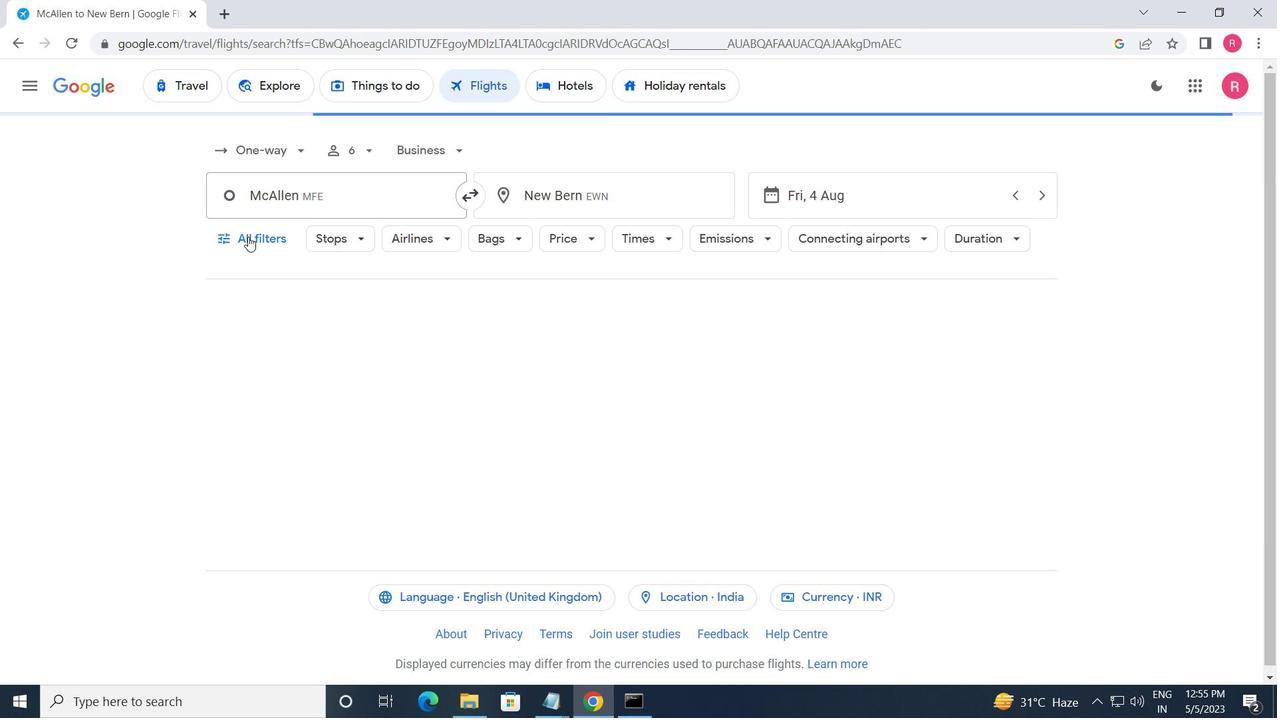
Action: Mouse pressed left at (249, 236)
Screenshot: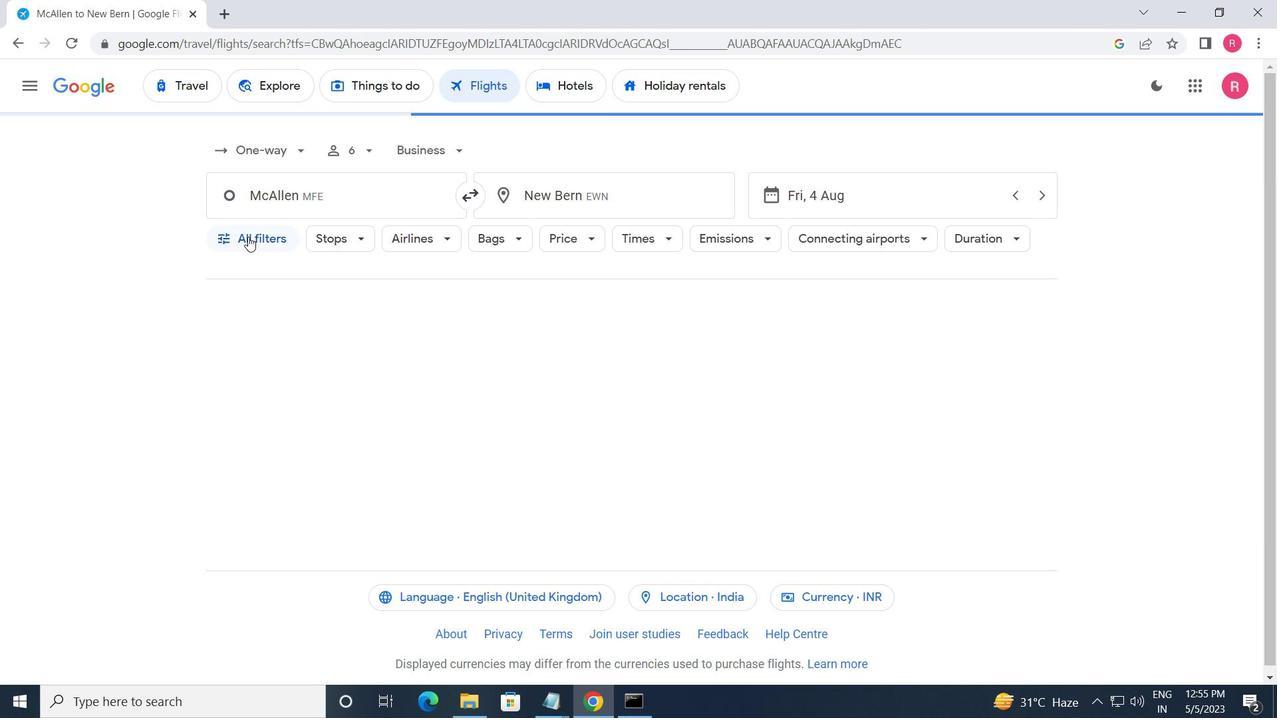 
Action: Mouse moved to (310, 373)
Screenshot: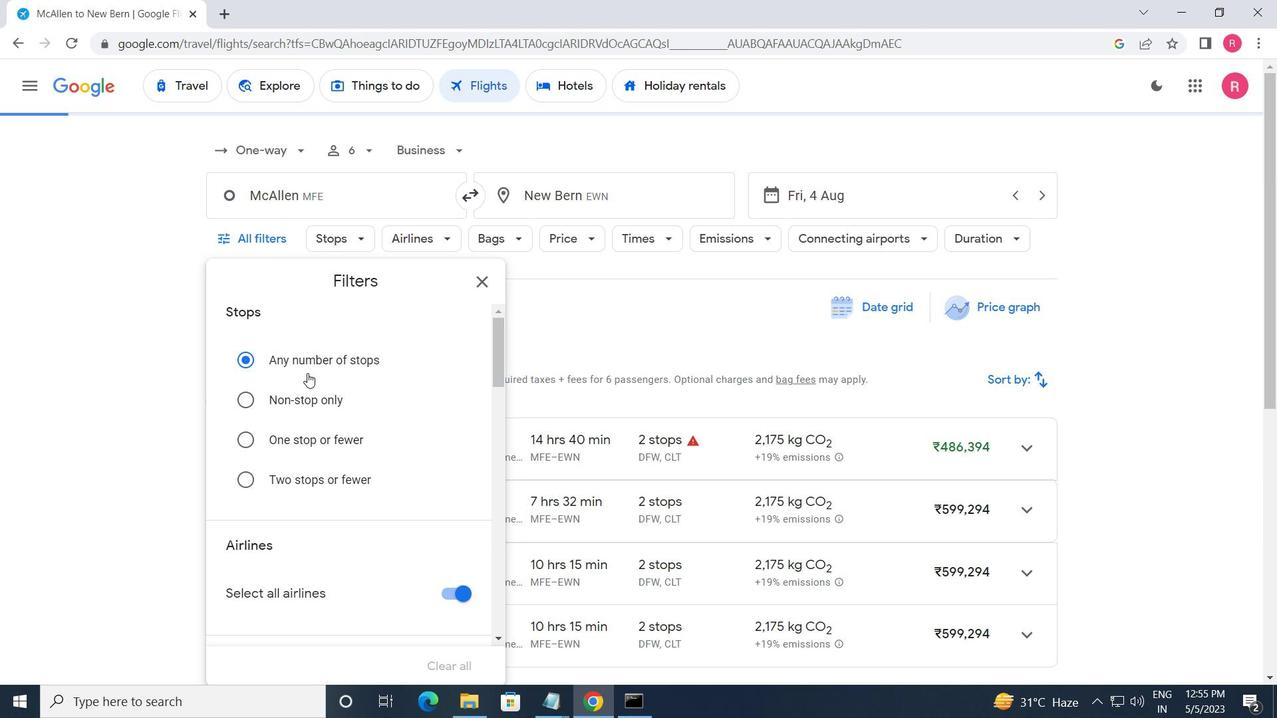 
Action: Mouse scrolled (310, 372) with delta (0, 0)
Screenshot: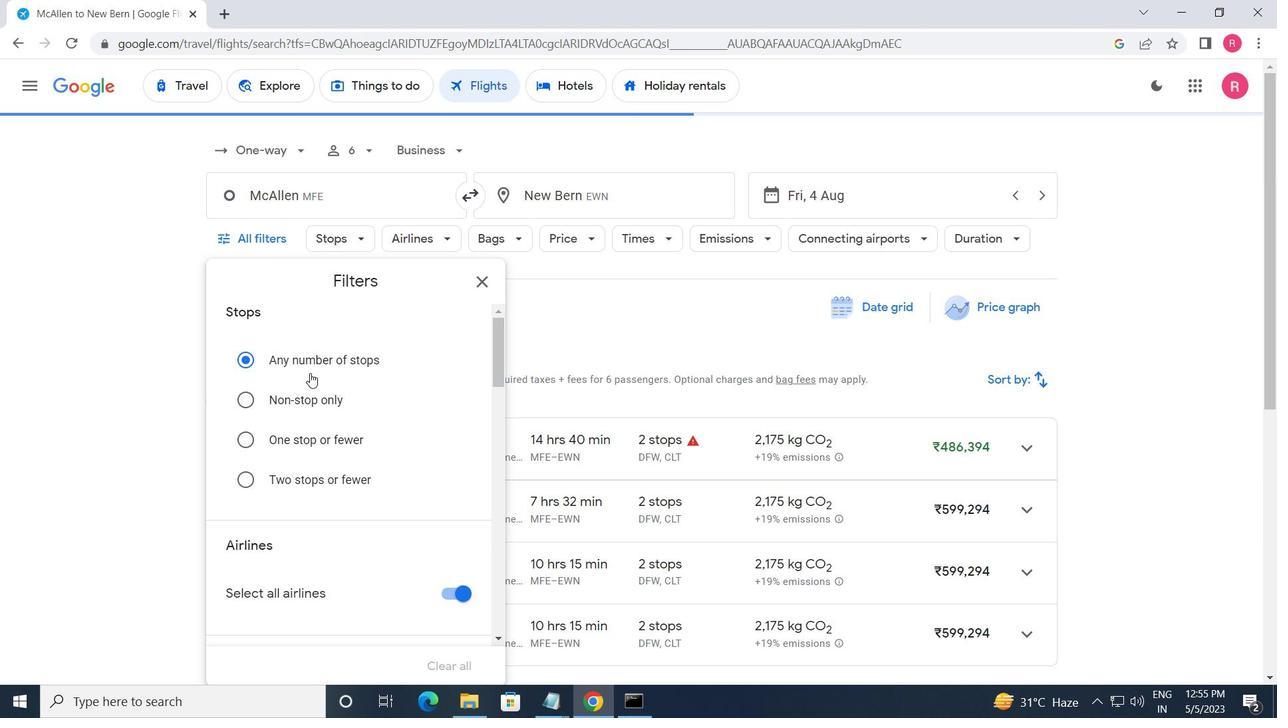 
Action: Mouse moved to (312, 372)
Screenshot: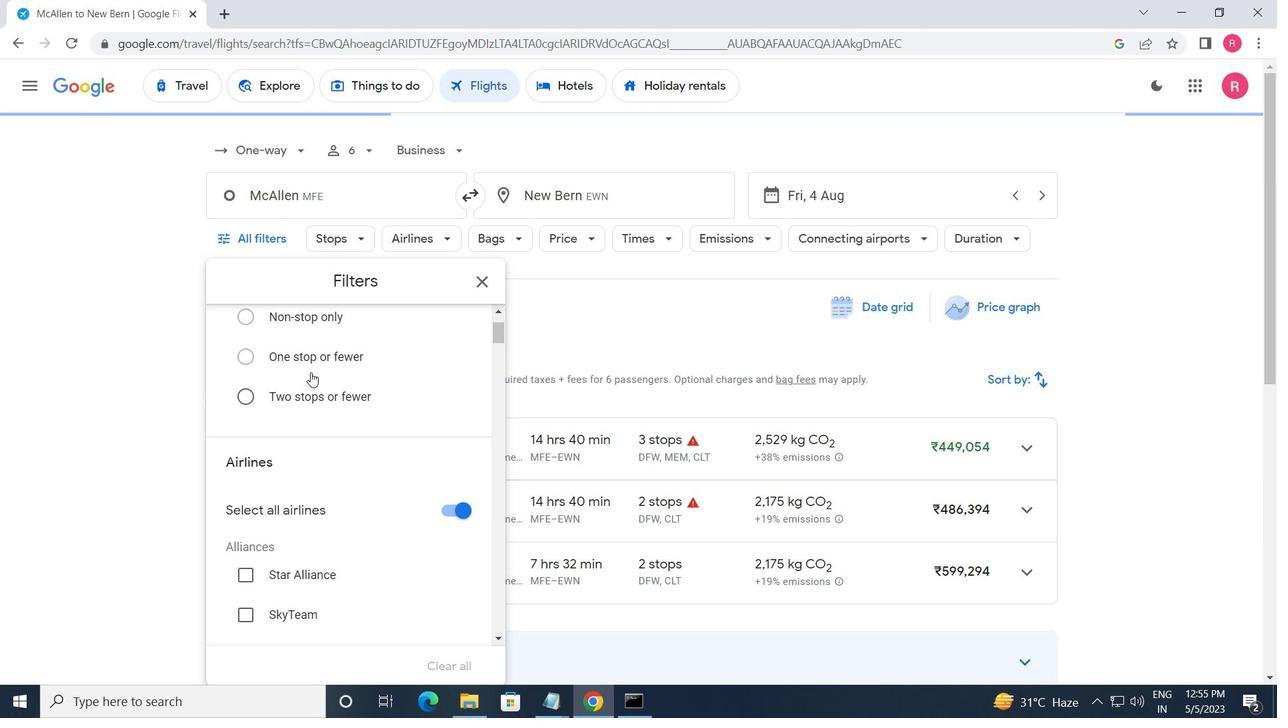 
Action: Mouse scrolled (312, 371) with delta (0, 0)
Screenshot: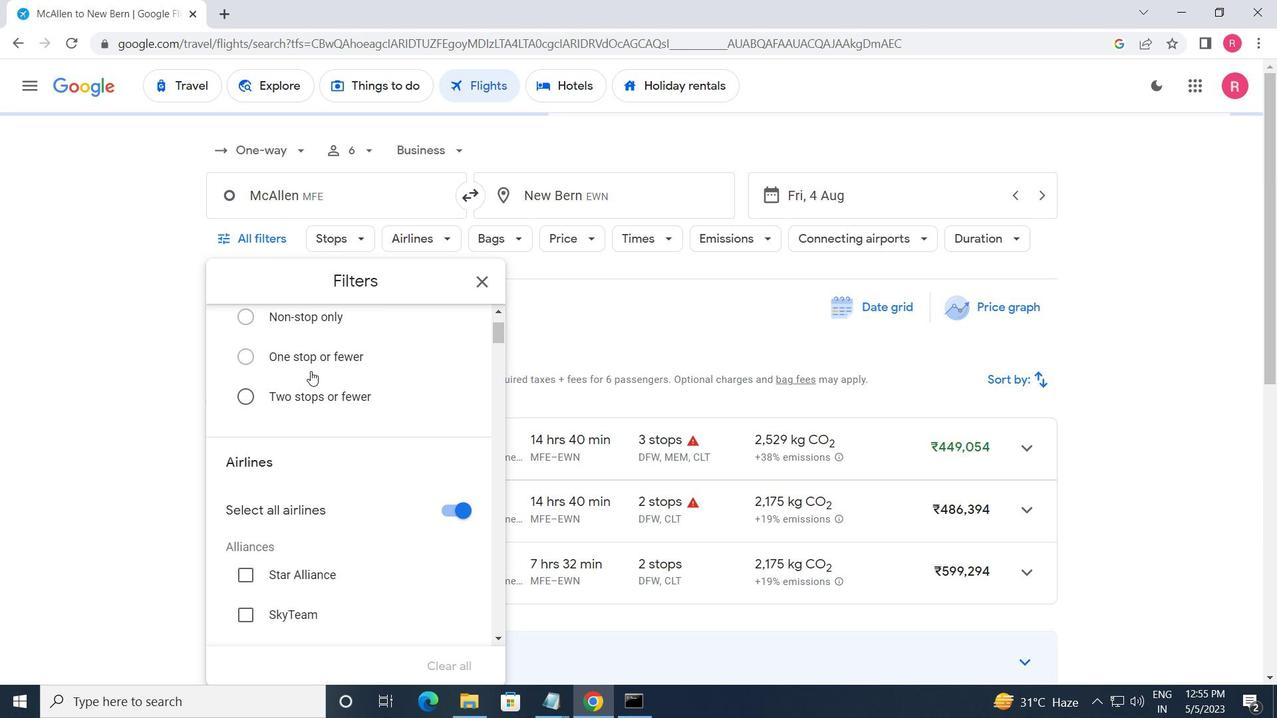
Action: Mouse moved to (314, 378)
Screenshot: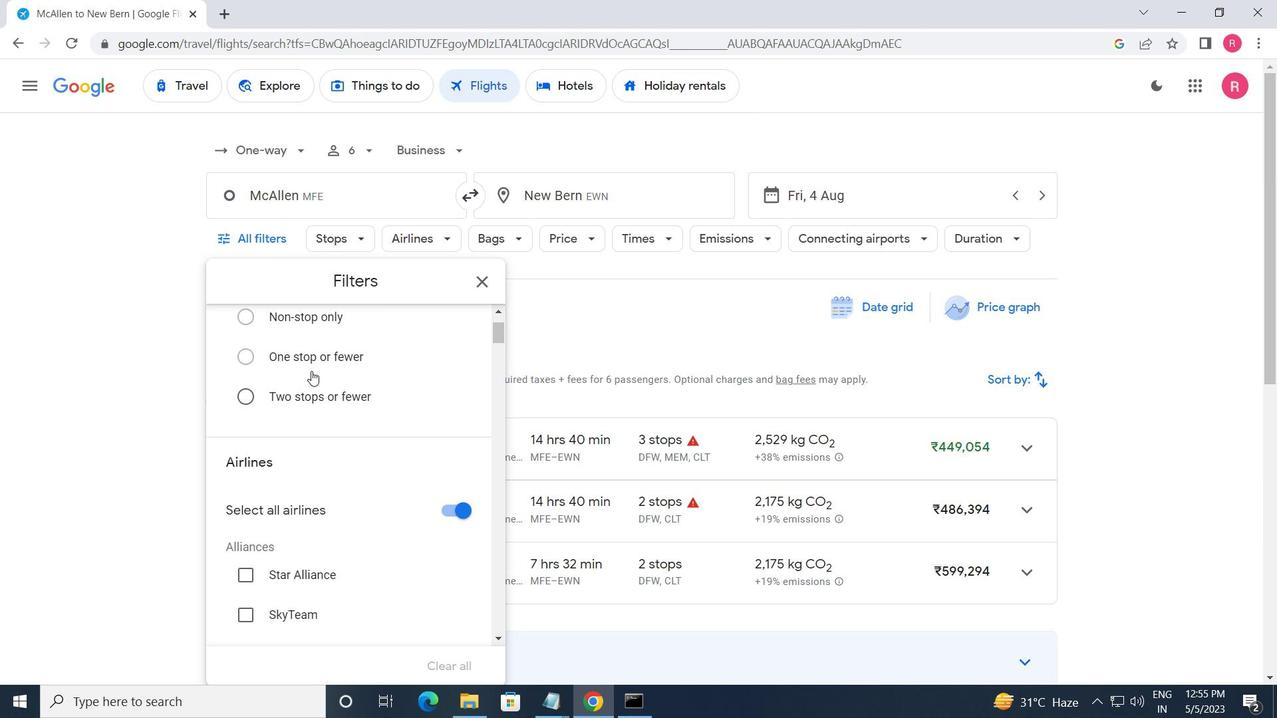 
Action: Mouse scrolled (314, 377) with delta (0, 0)
Screenshot: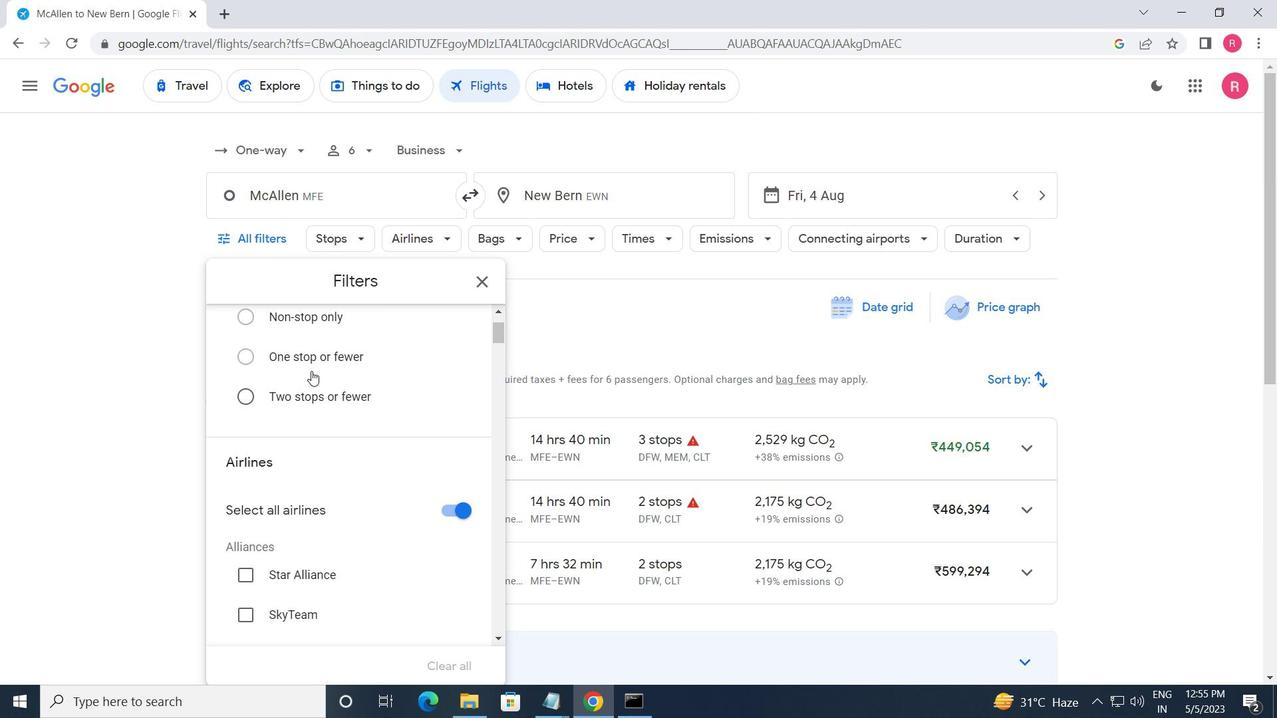 
Action: Mouse moved to (336, 447)
Screenshot: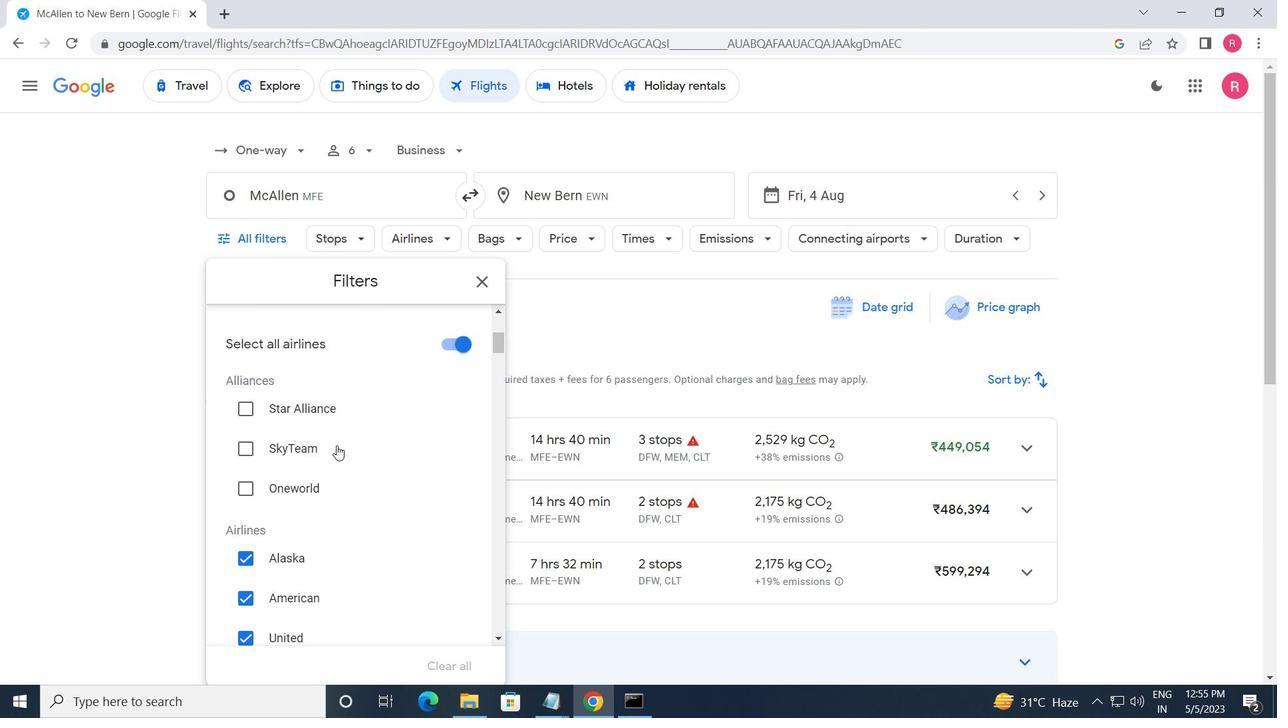 
Action: Mouse scrolled (336, 447) with delta (0, 0)
Screenshot: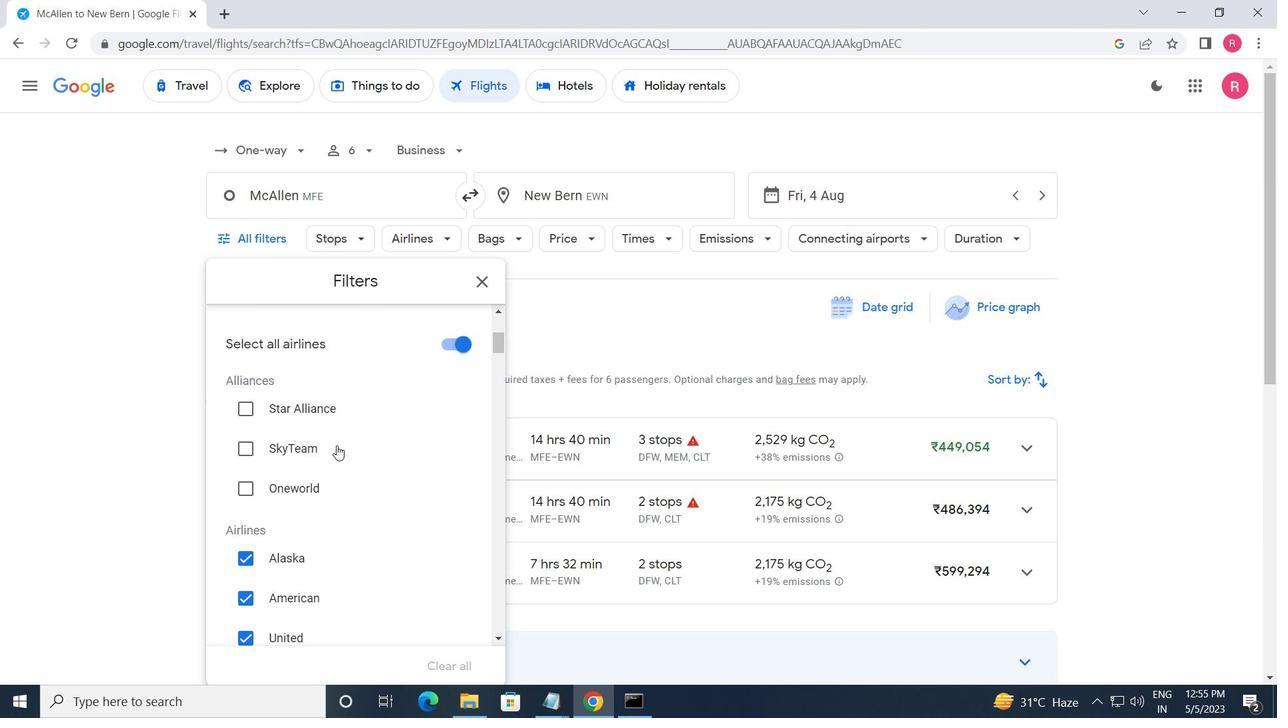 
Action: Mouse moved to (338, 451)
Screenshot: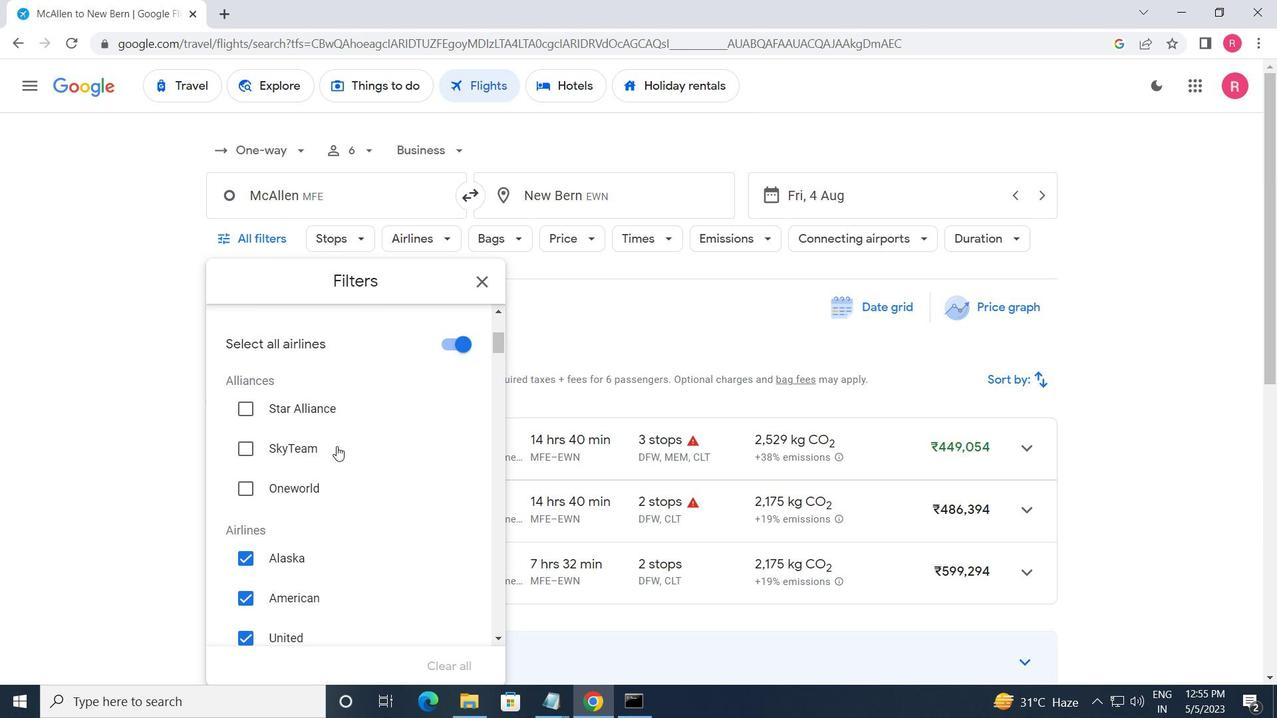 
Action: Mouse scrolled (338, 450) with delta (0, 0)
Screenshot: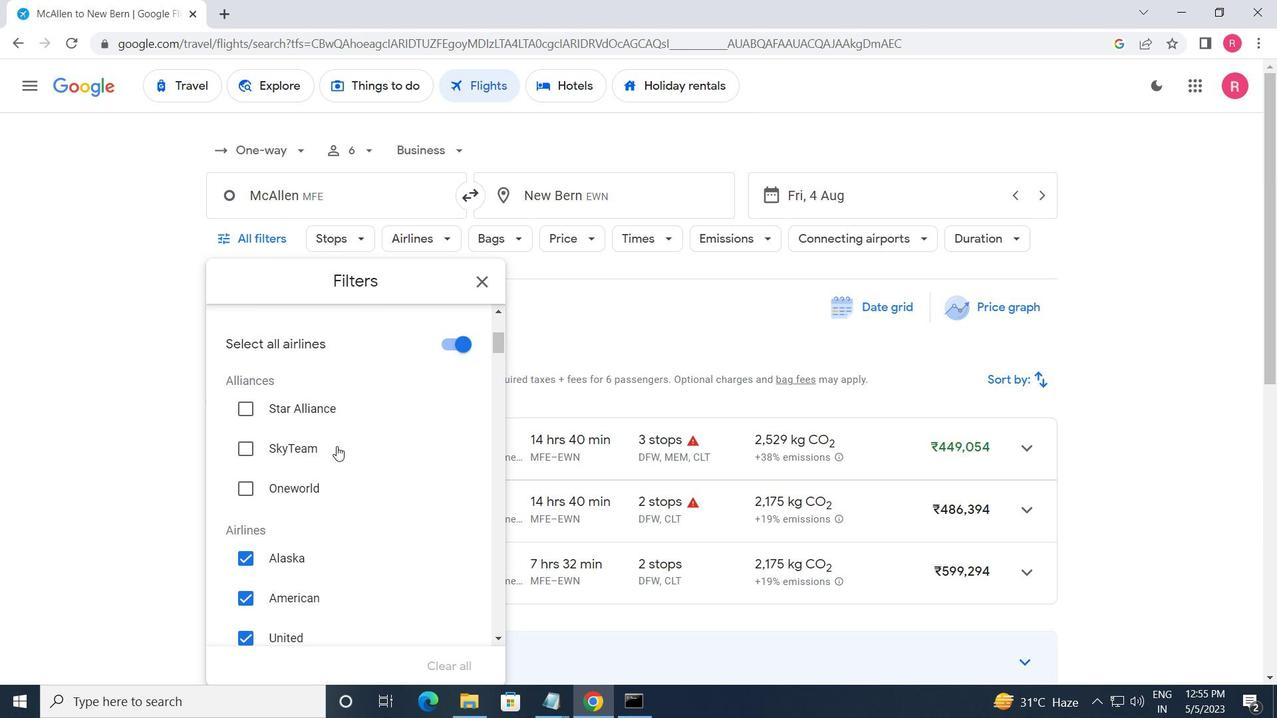 
Action: Mouse moved to (342, 451)
Screenshot: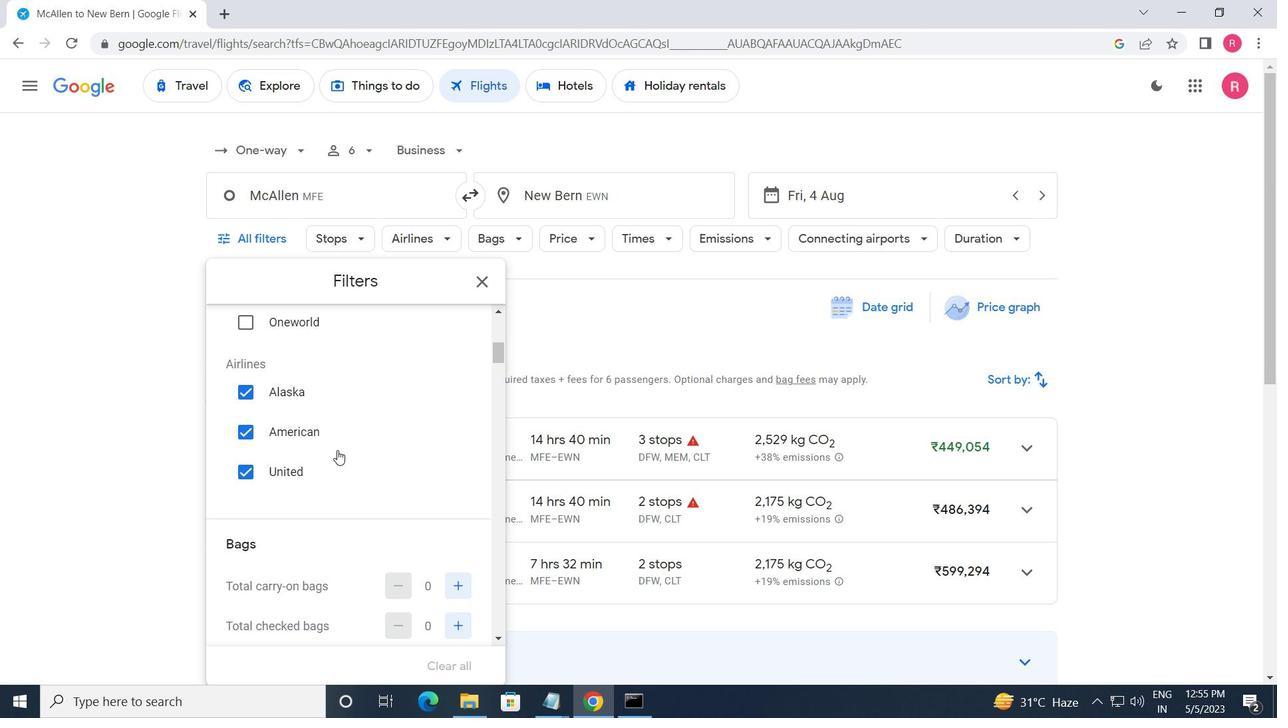 
Action: Mouse scrolled (342, 451) with delta (0, 0)
Screenshot: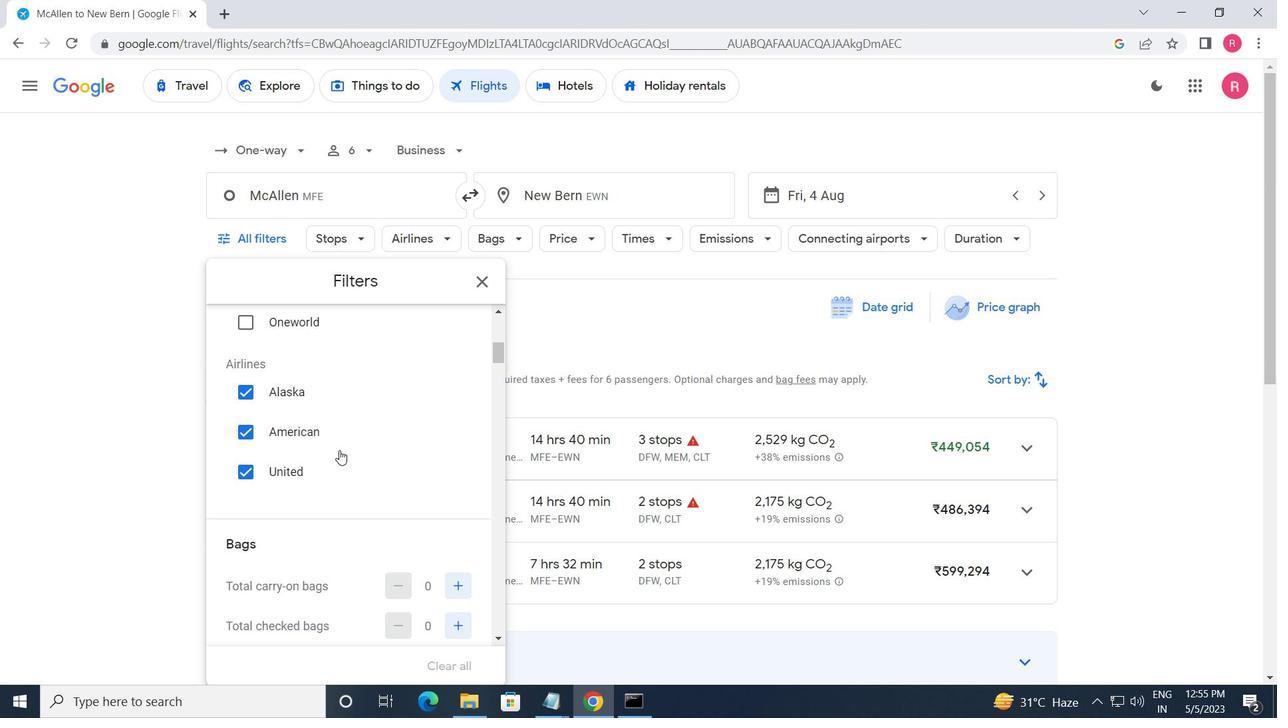 
Action: Mouse scrolled (342, 451) with delta (0, 0)
Screenshot: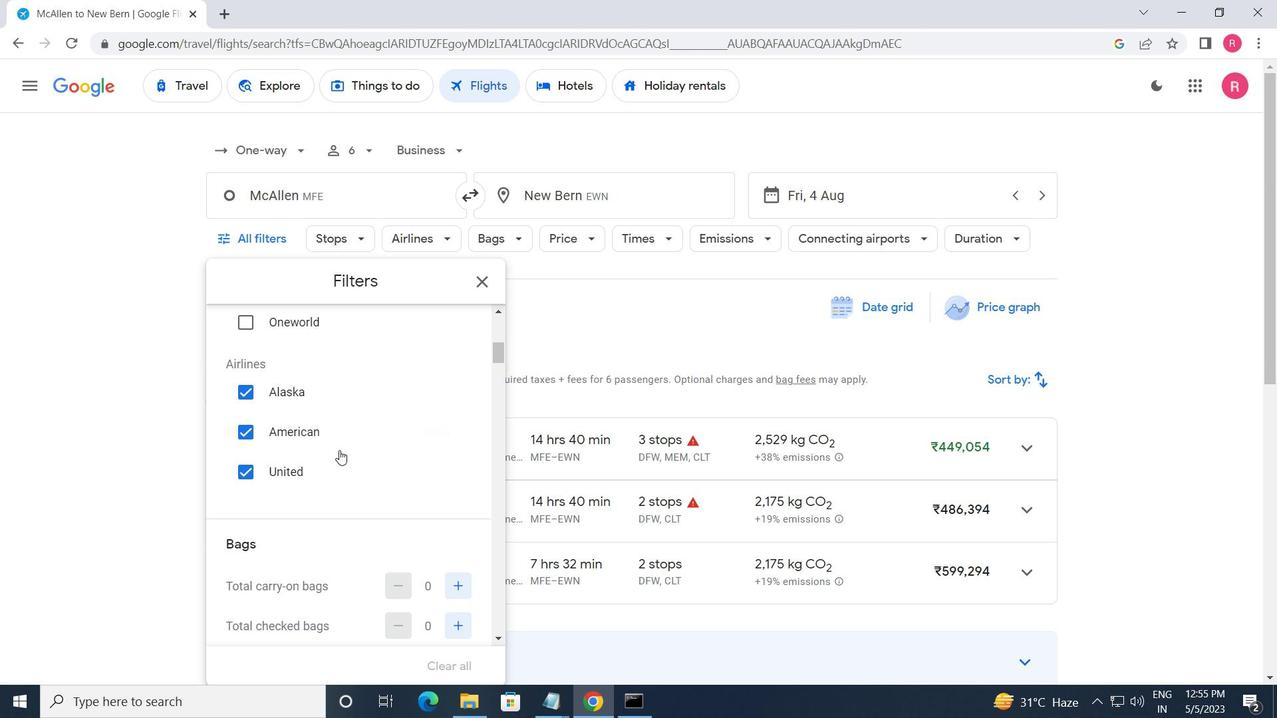 
Action: Mouse moved to (453, 341)
Screenshot: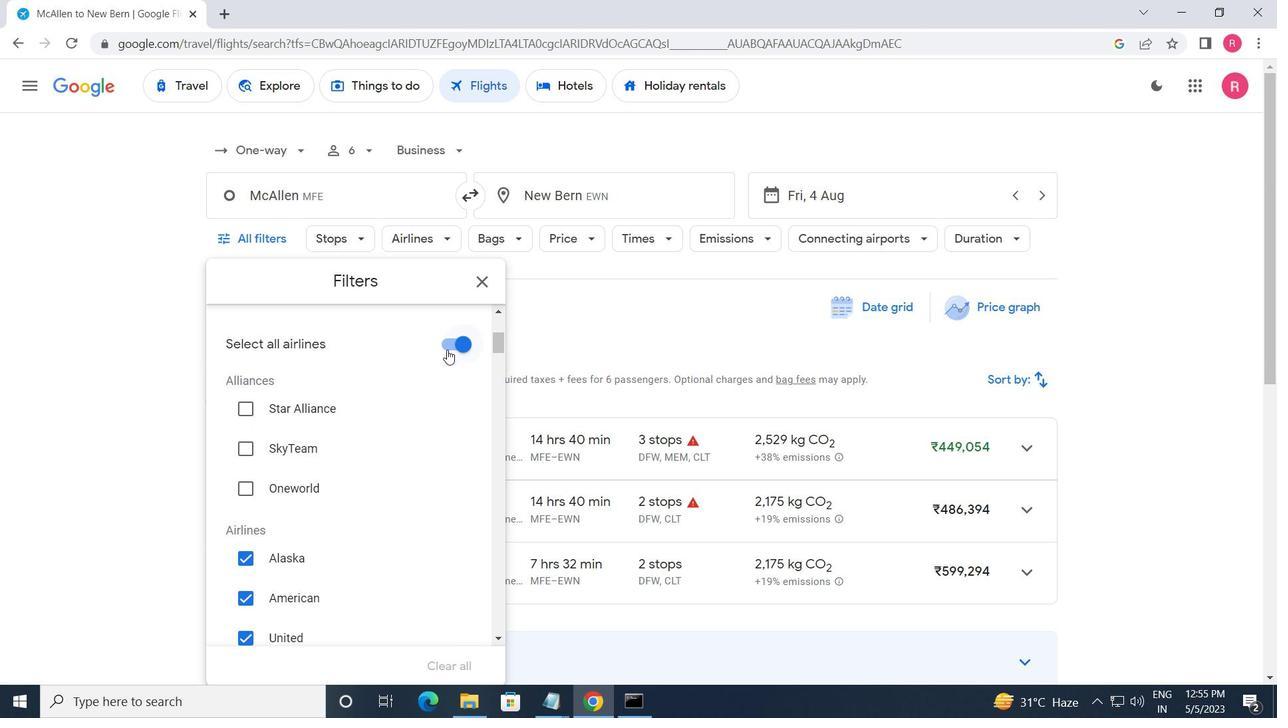 
Action: Mouse pressed left at (453, 341)
Screenshot: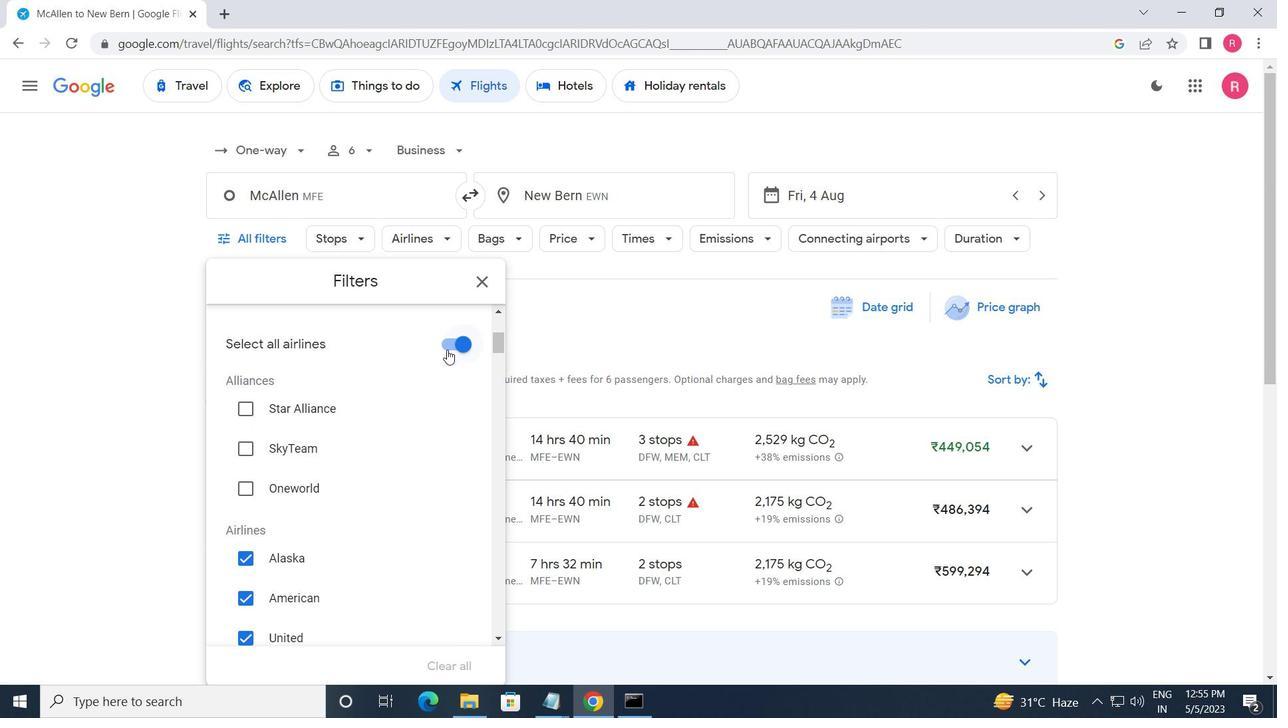 
Action: Mouse moved to (332, 392)
Screenshot: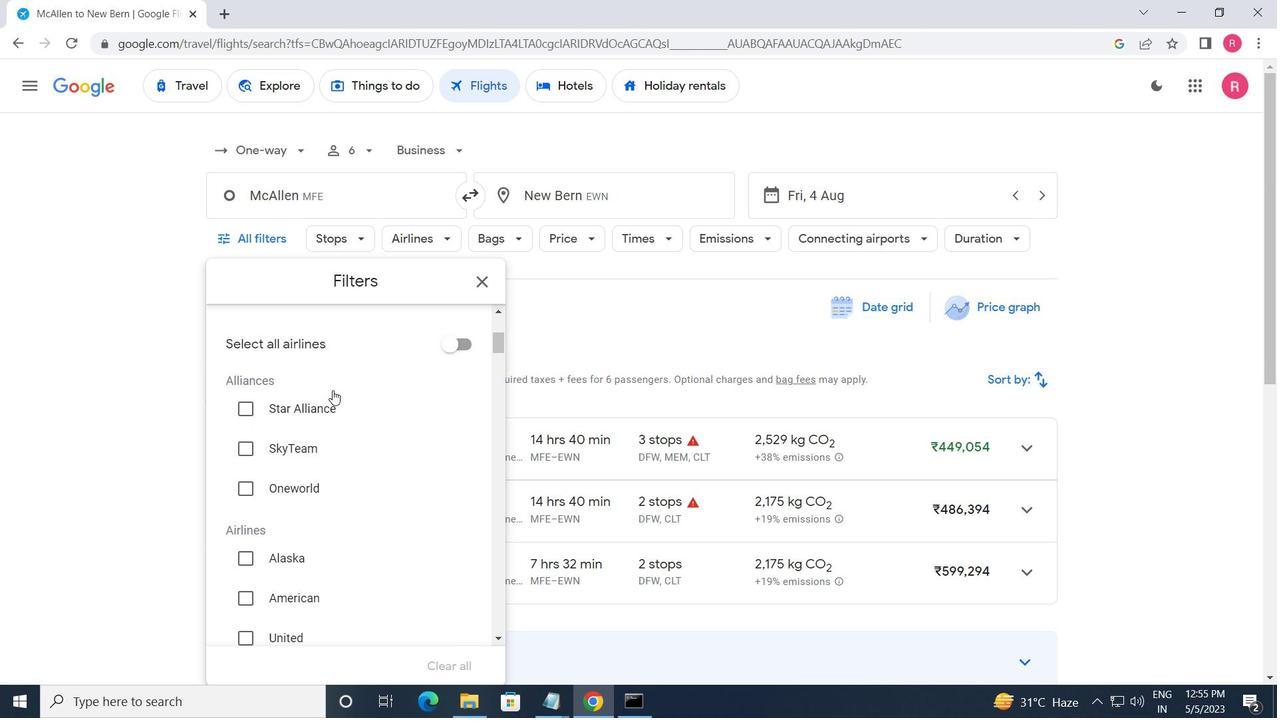 
Action: Mouse scrolled (332, 391) with delta (0, 0)
Screenshot: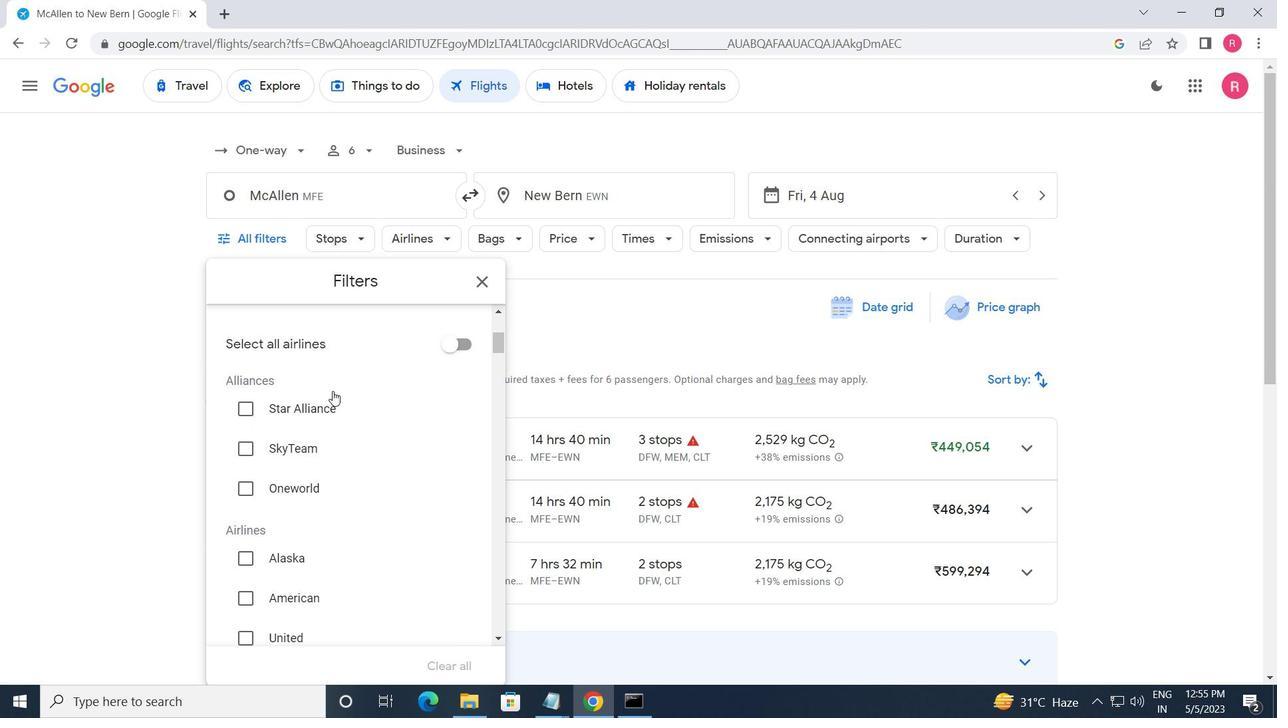 
Action: Mouse moved to (332, 393)
Screenshot: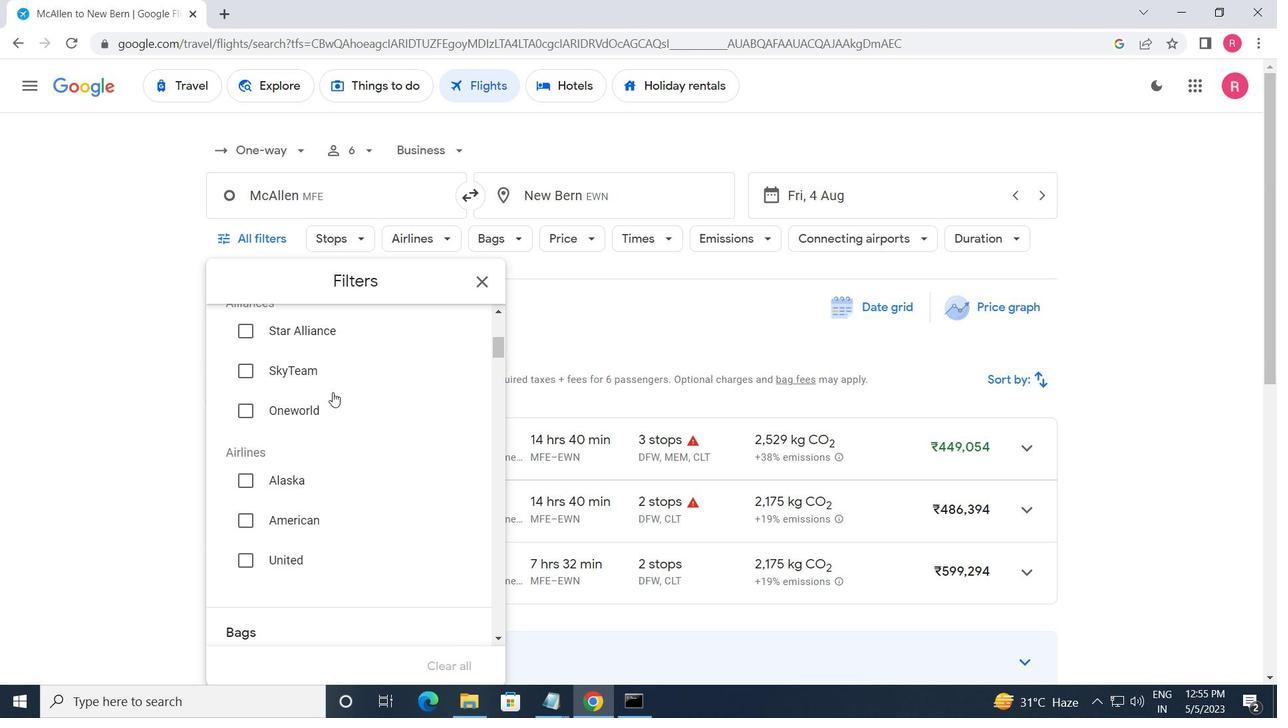 
Action: Mouse scrolled (332, 392) with delta (0, 0)
Screenshot: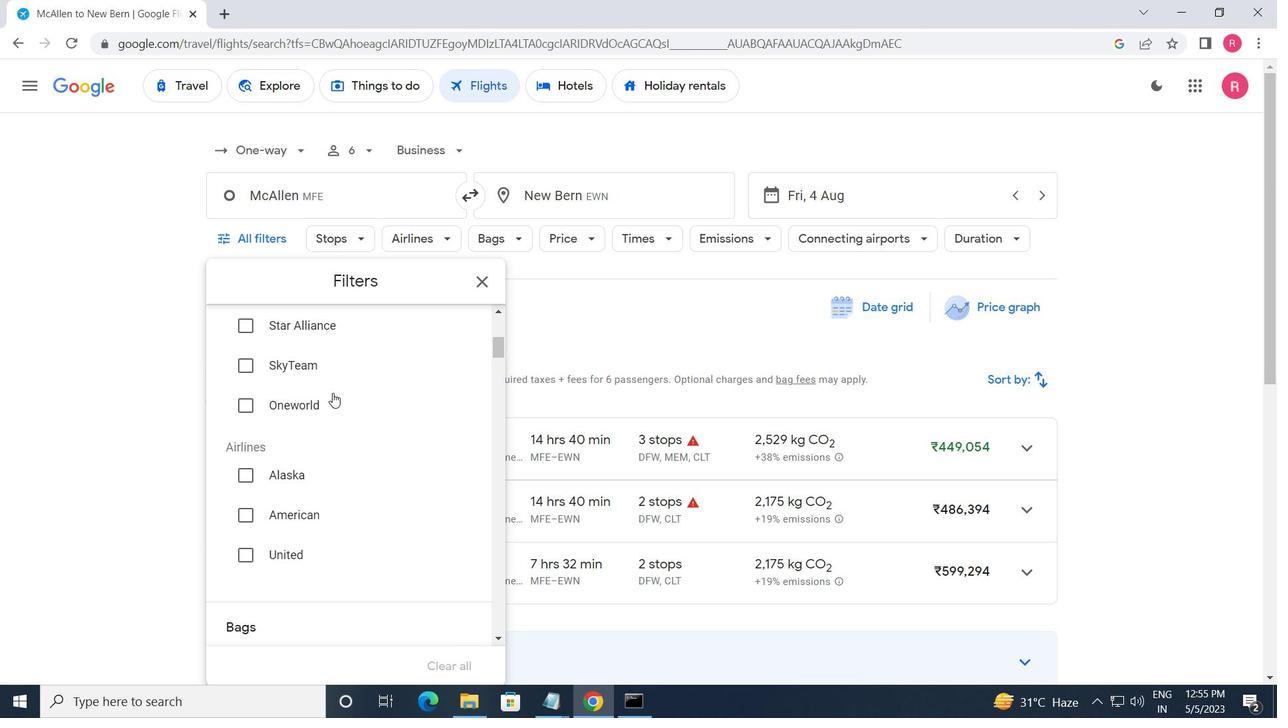 
Action: Mouse scrolled (332, 392) with delta (0, 0)
Screenshot: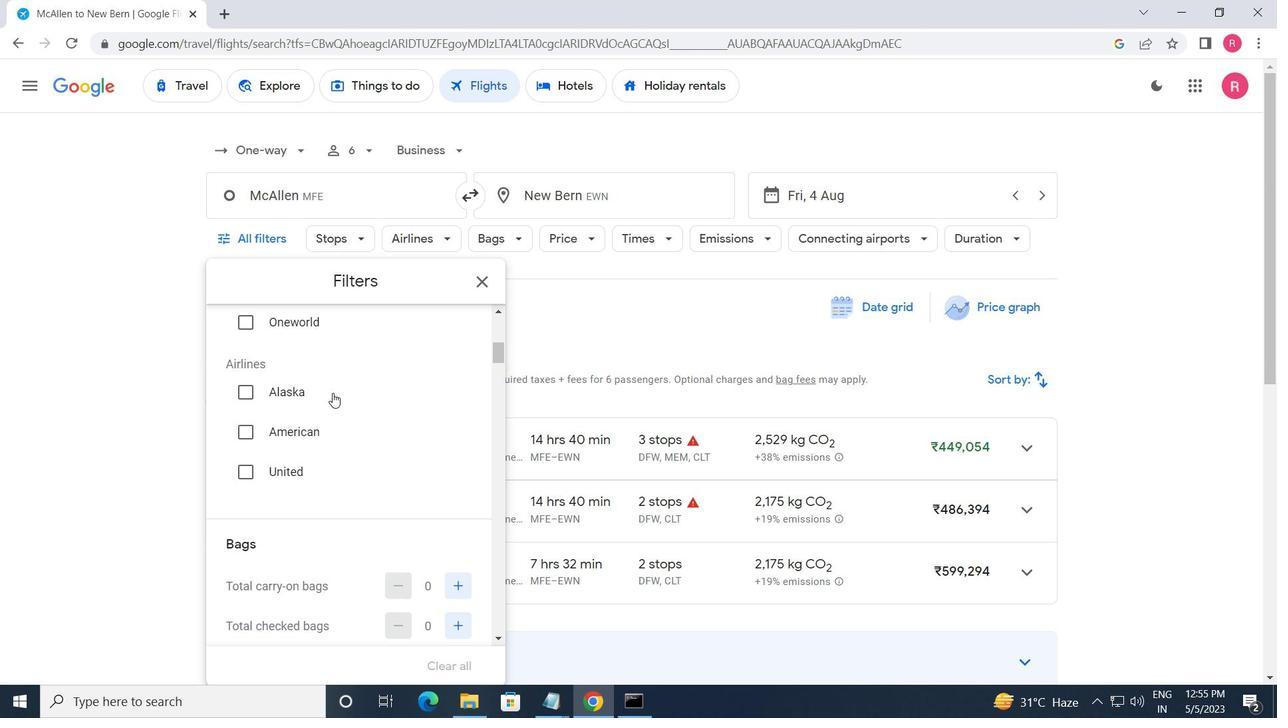
Action: Mouse moved to (451, 507)
Screenshot: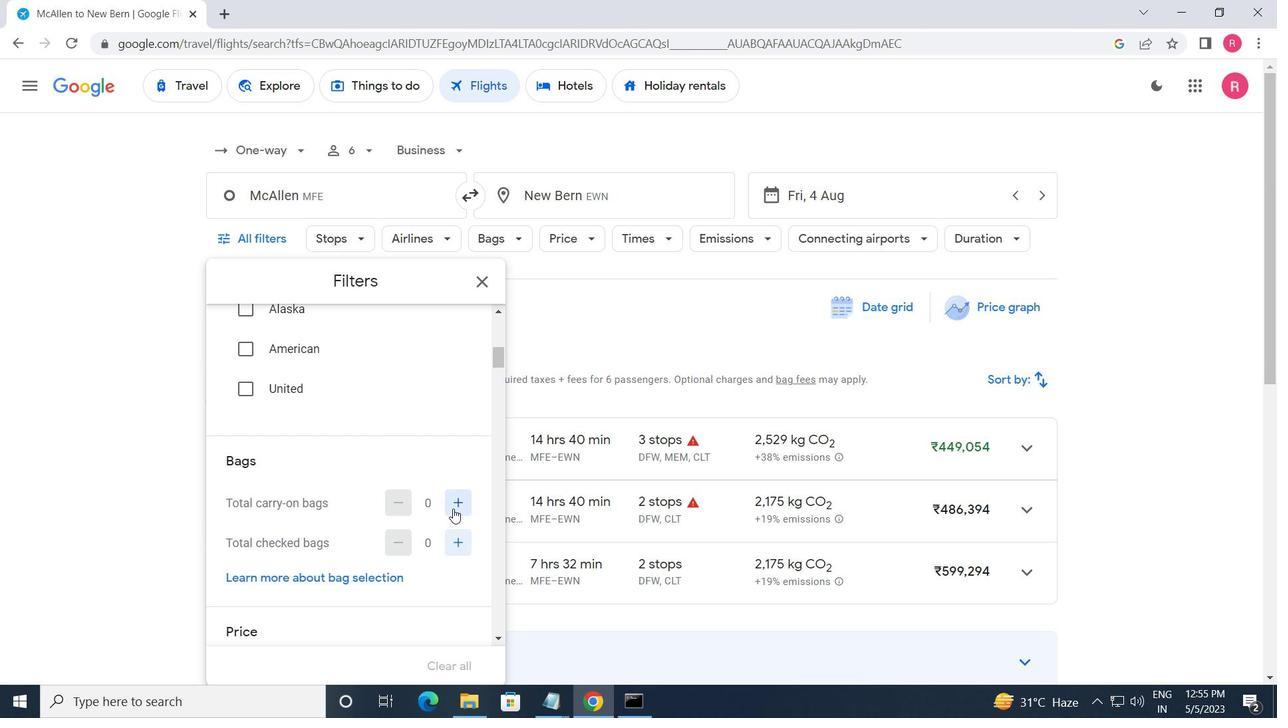 
Action: Mouse pressed left at (451, 507)
Screenshot: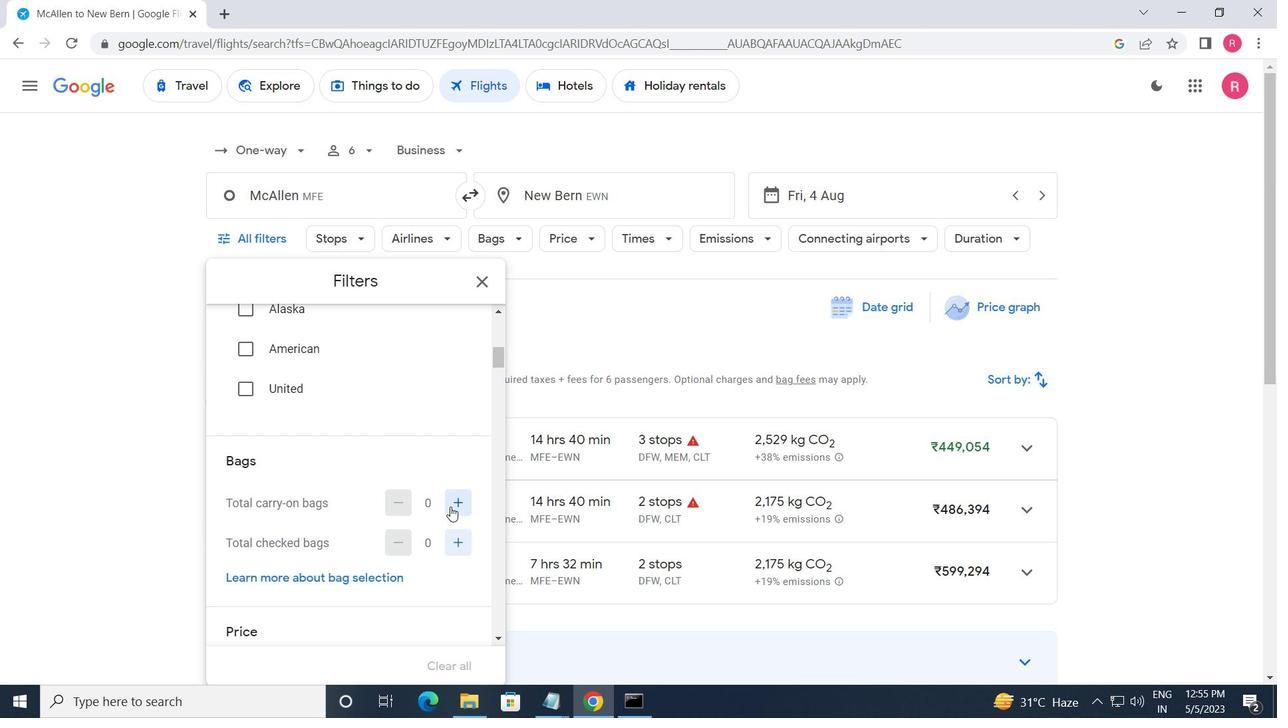 
Action: Mouse moved to (458, 543)
Screenshot: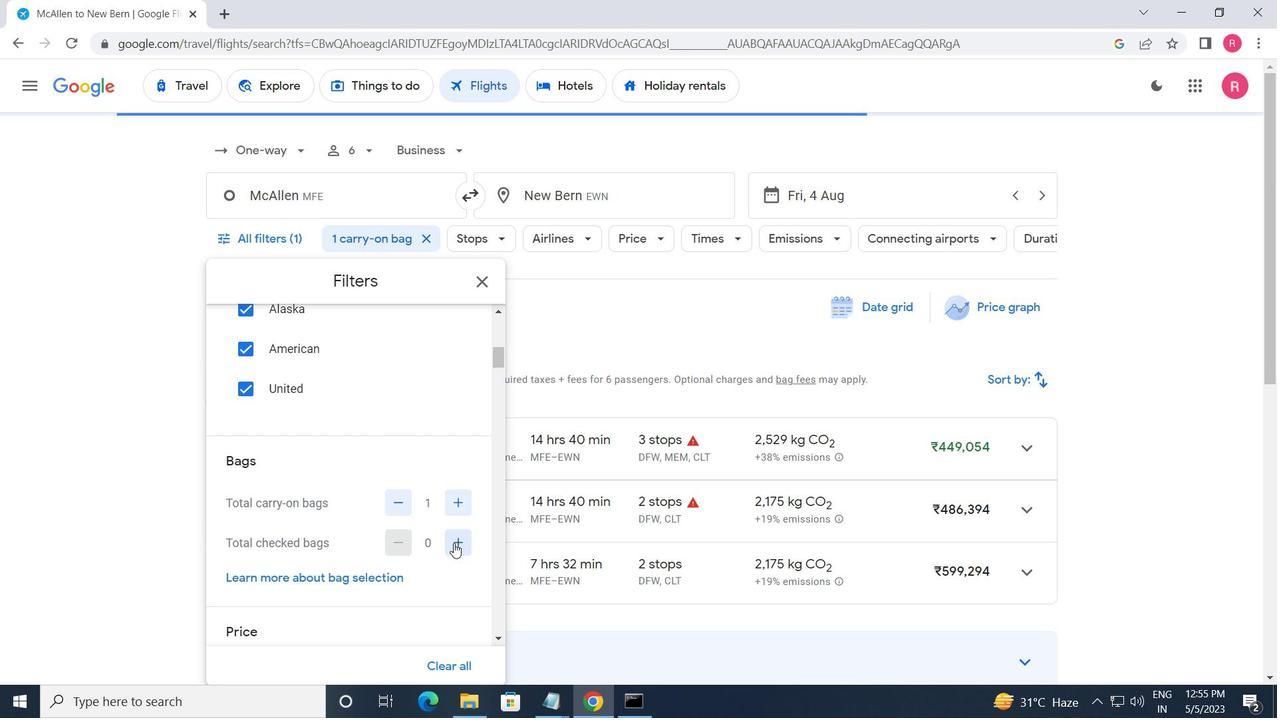 
Action: Mouse pressed left at (458, 543)
Screenshot: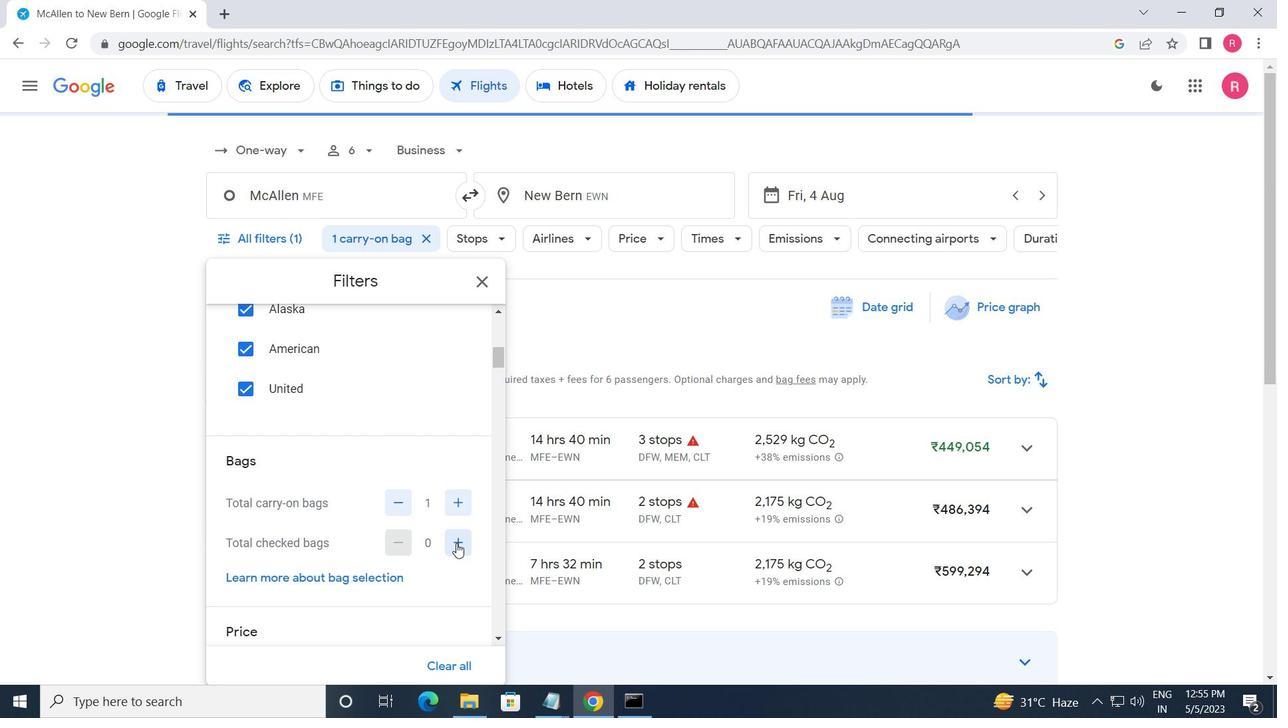 
Action: Mouse moved to (459, 543)
Screenshot: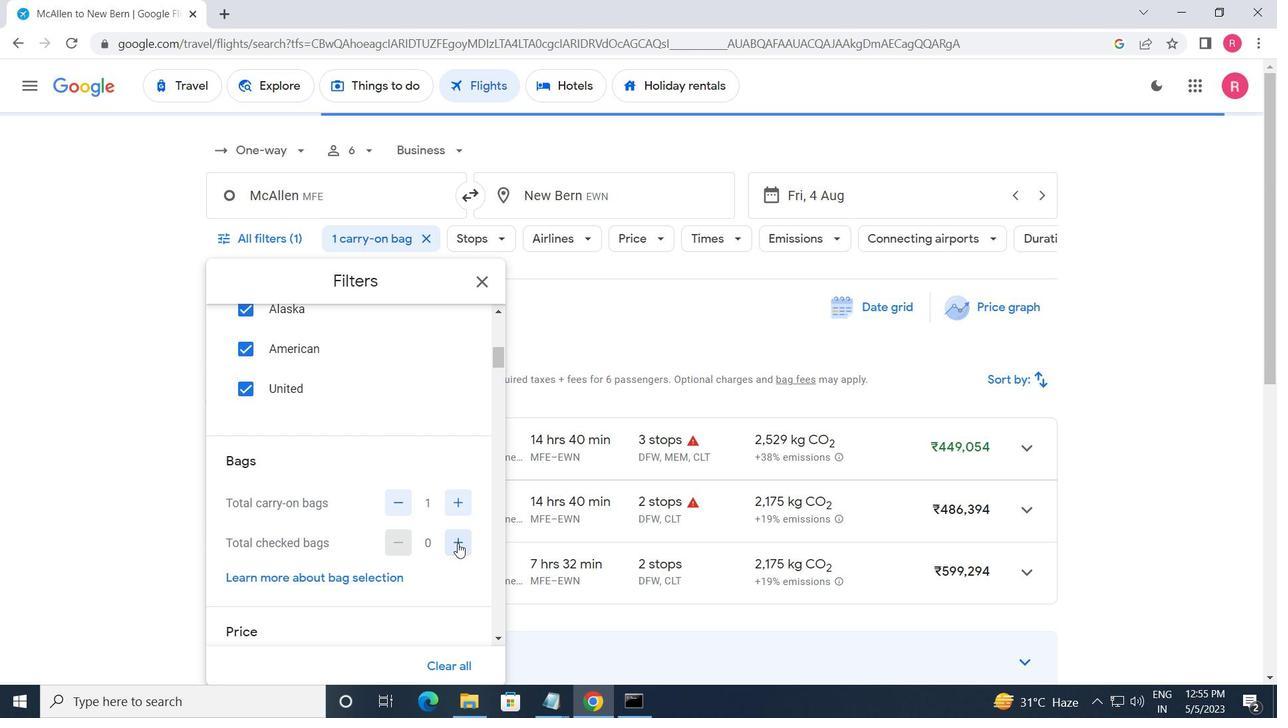 
Action: Mouse pressed left at (459, 543)
Screenshot: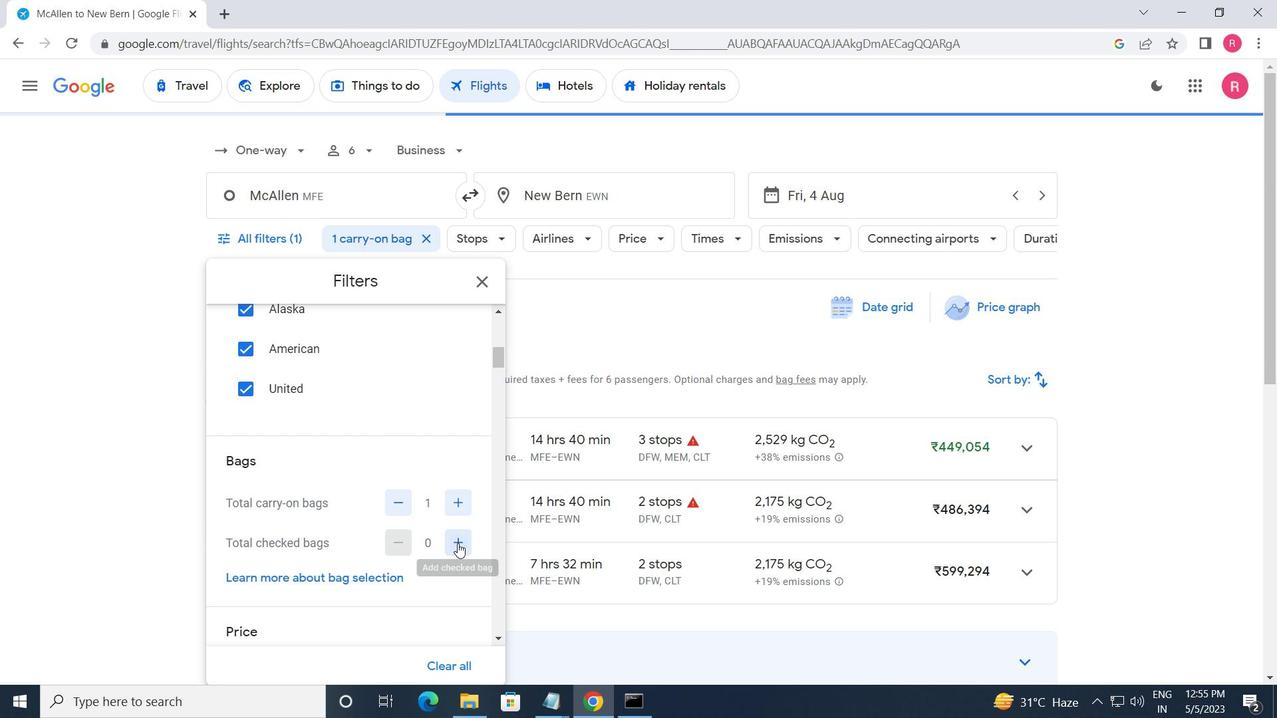 
Action: Mouse moved to (459, 542)
Screenshot: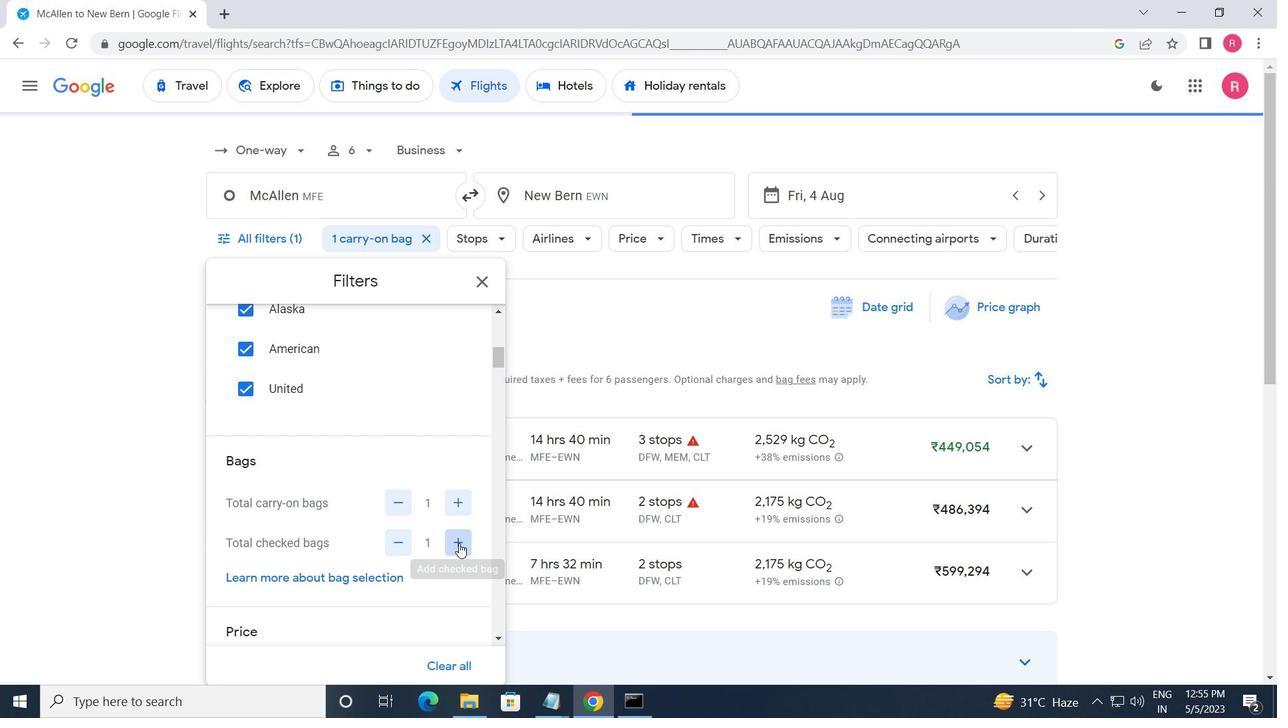 
Action: Mouse pressed left at (459, 542)
Screenshot: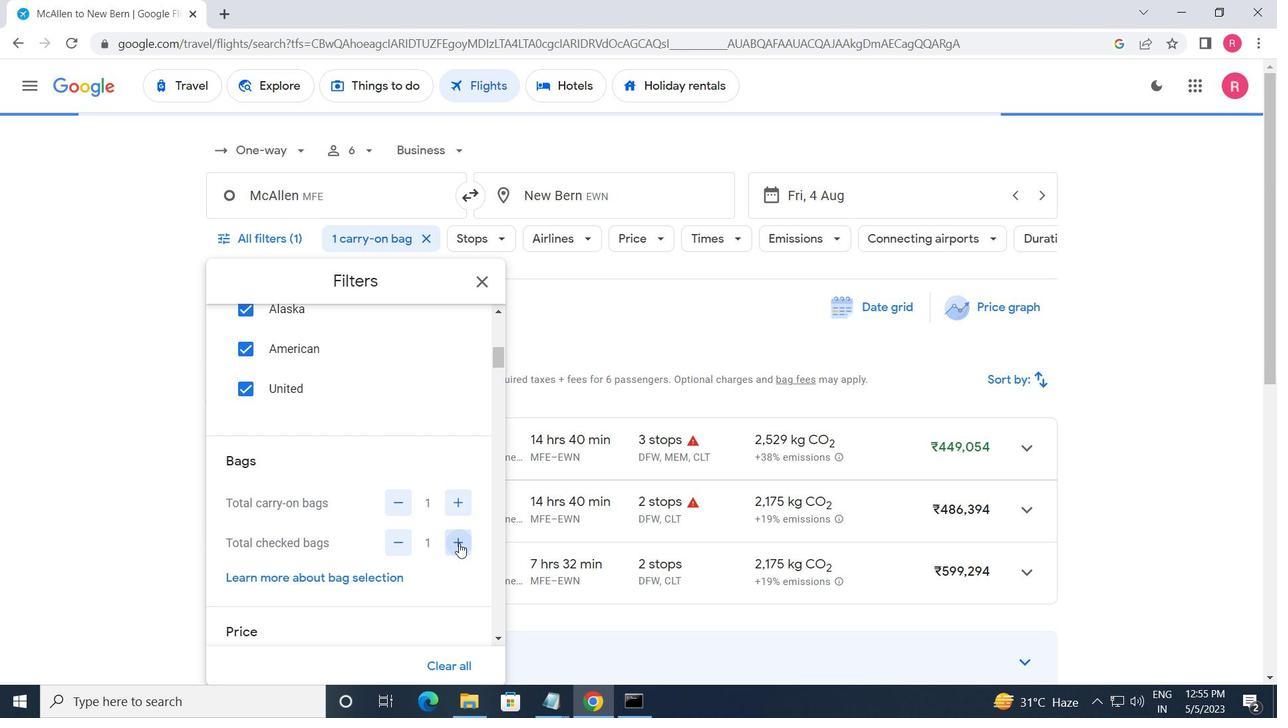 
Action: Mouse moved to (369, 460)
Screenshot: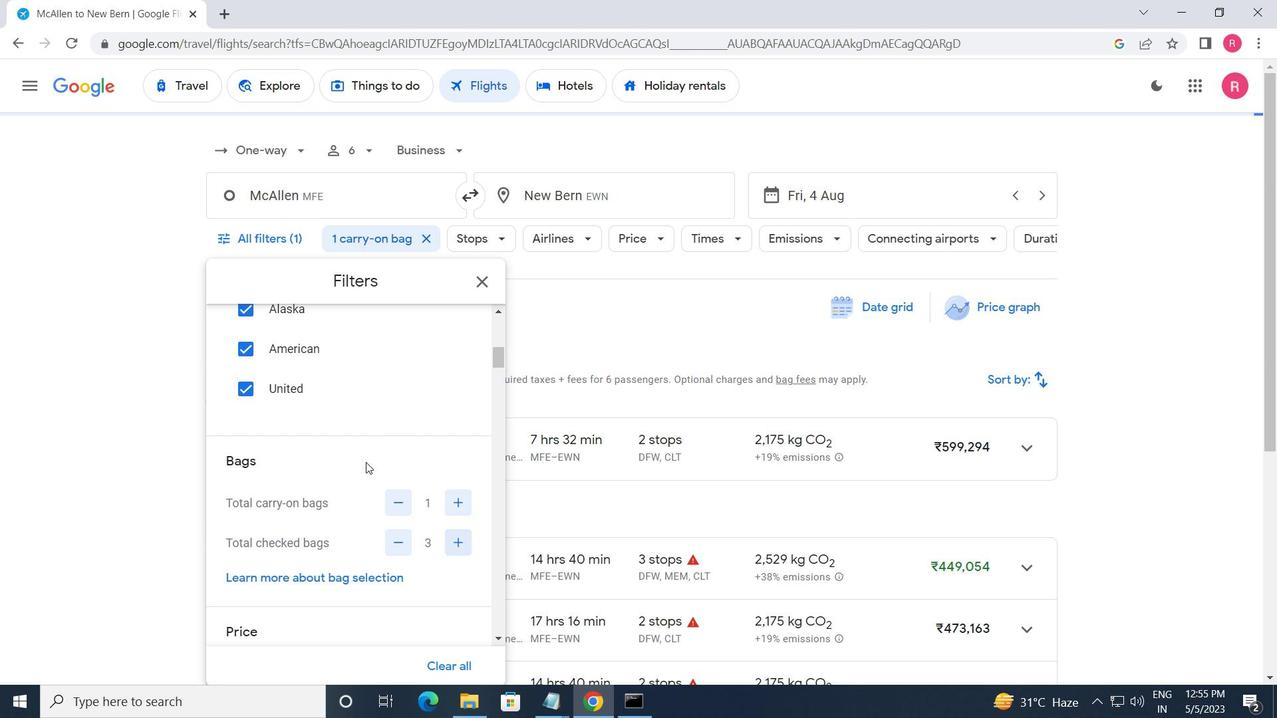 
Action: Mouse scrolled (369, 459) with delta (0, 0)
Screenshot: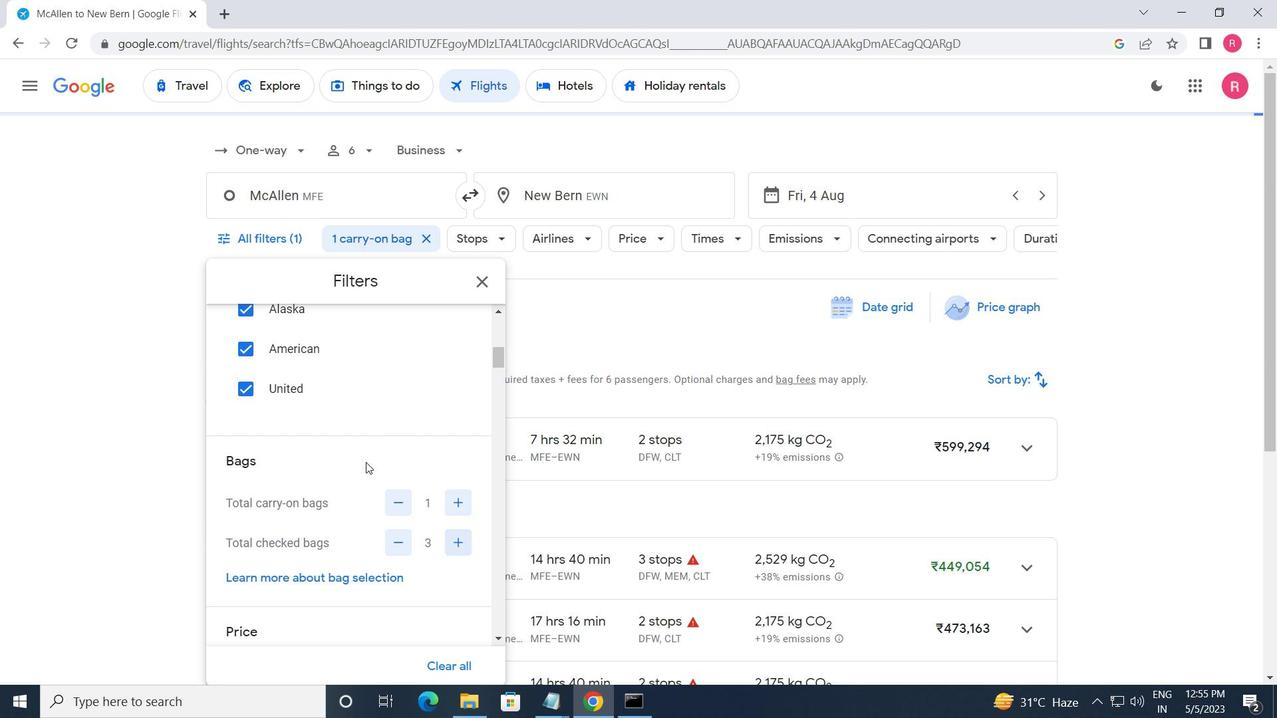 
Action: Mouse moved to (369, 461)
Screenshot: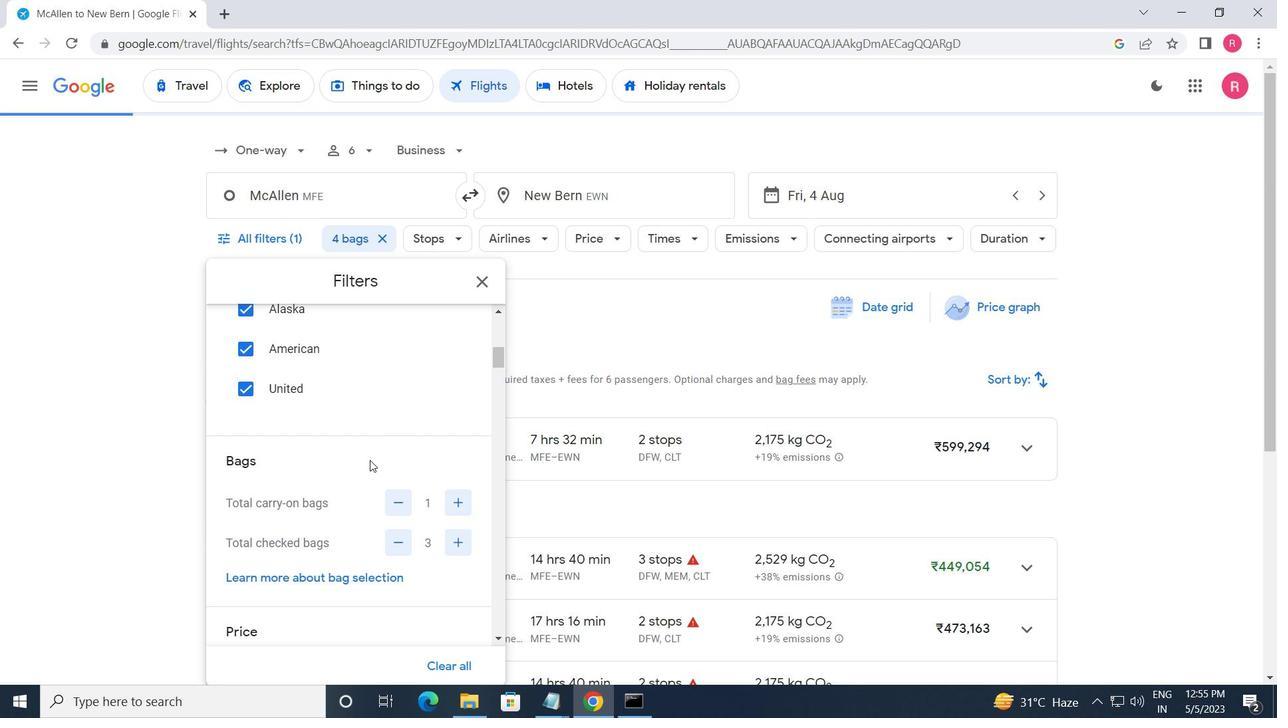 
Action: Mouse scrolled (369, 461) with delta (0, 0)
Screenshot: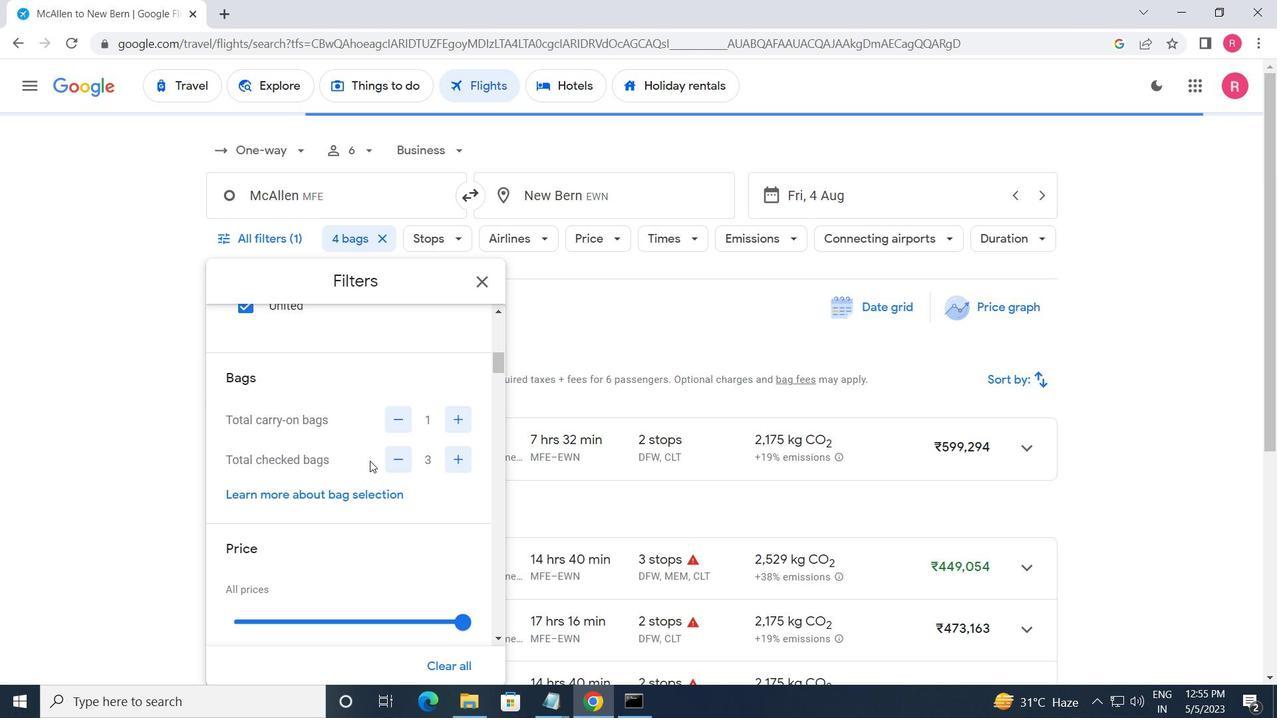 
Action: Mouse moved to (387, 467)
Screenshot: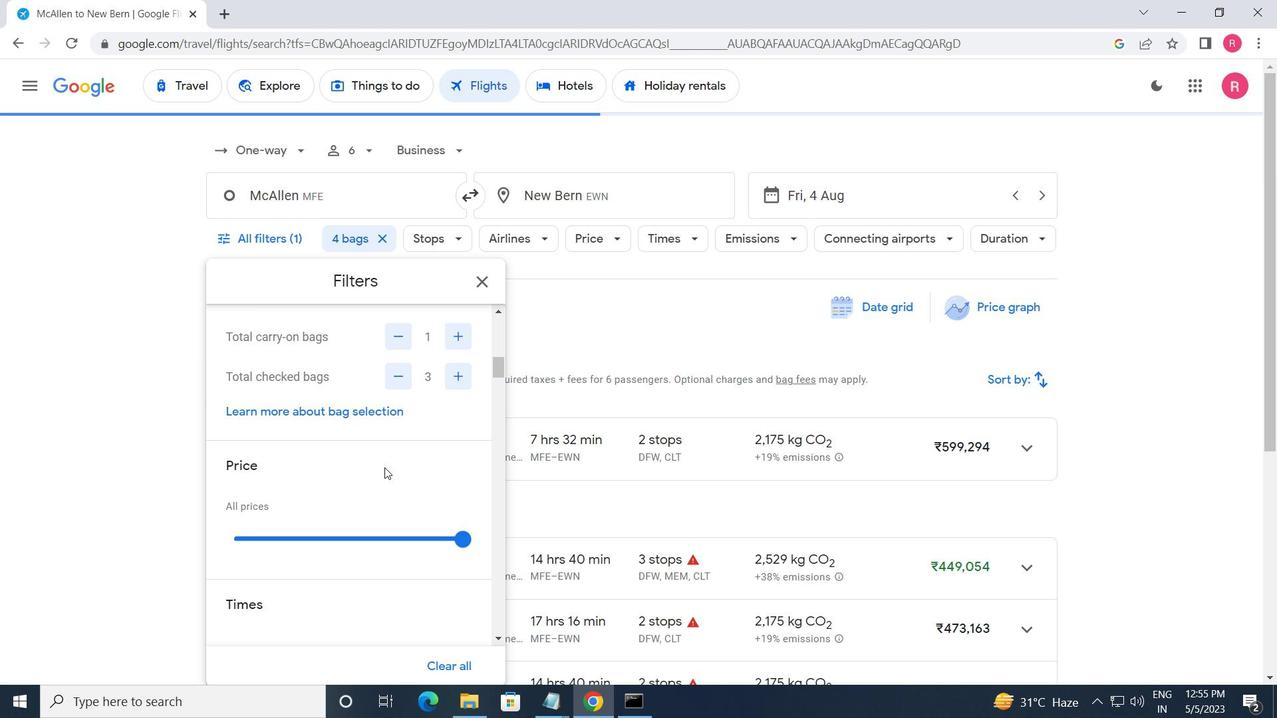 
Action: Mouse scrolled (387, 467) with delta (0, 0)
Screenshot: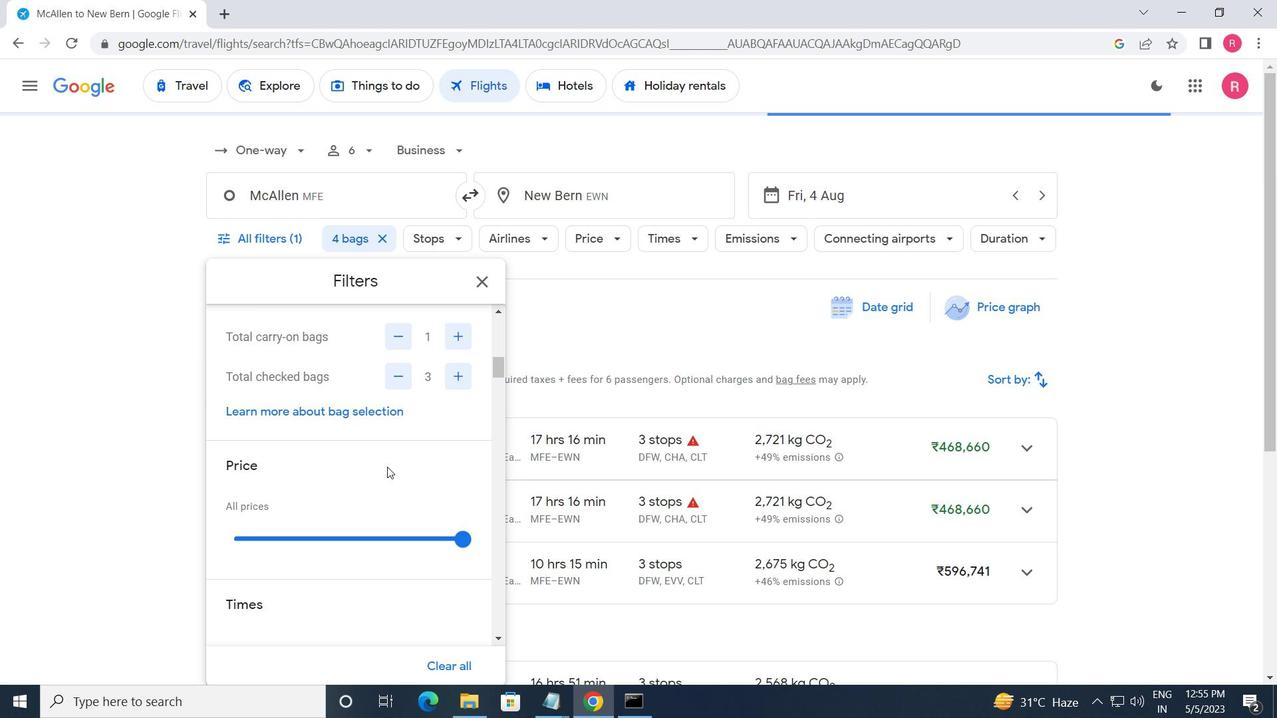 
Action: Mouse moved to (463, 453)
Screenshot: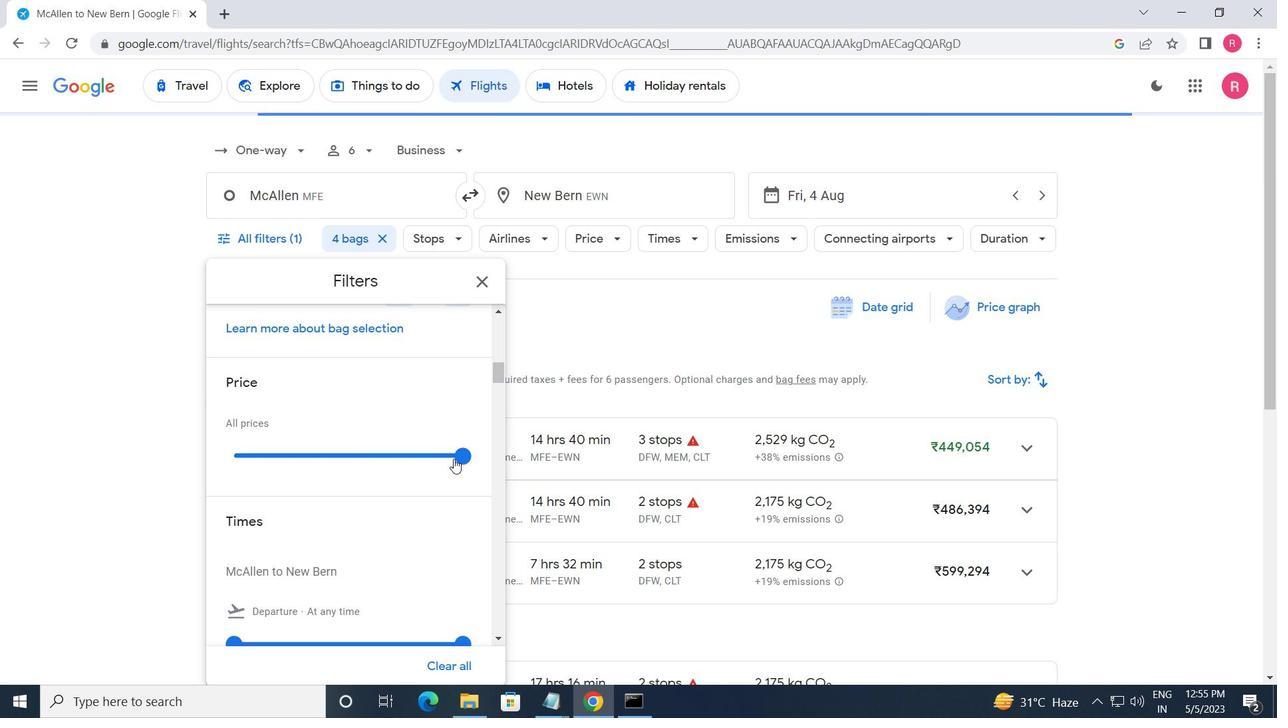 
Action: Mouse pressed left at (463, 453)
Screenshot: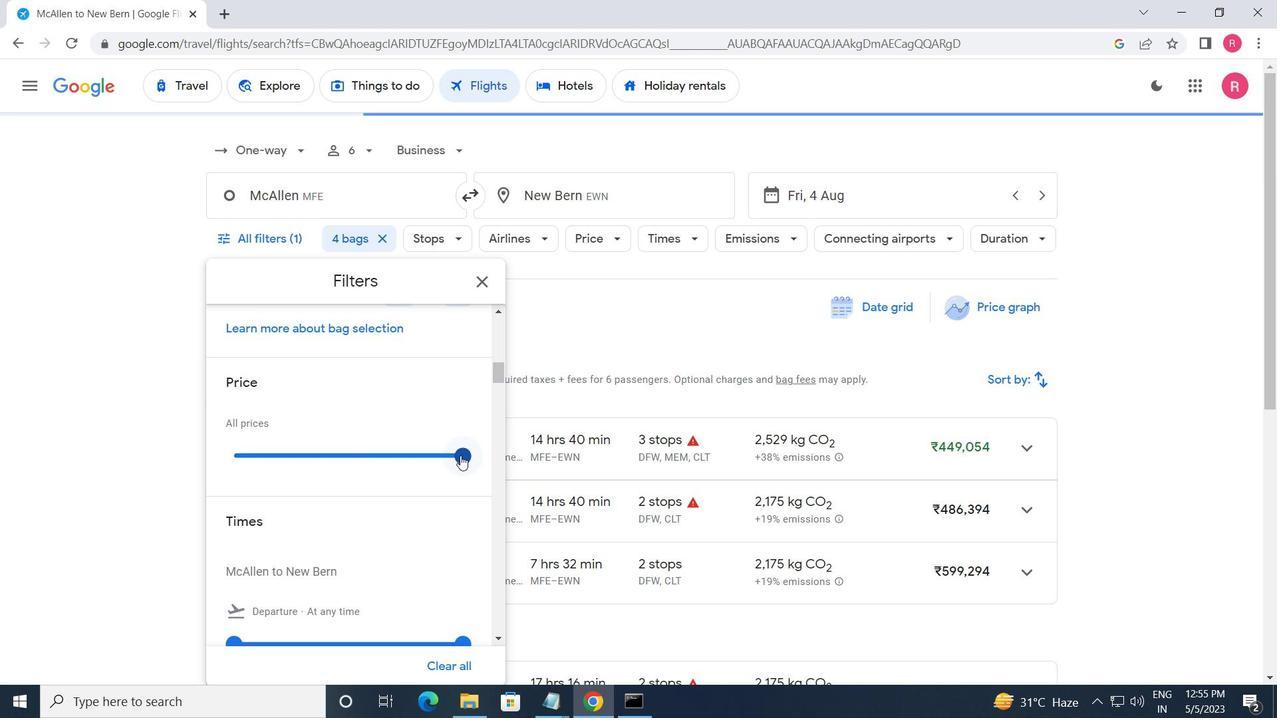 
Action: Mouse moved to (362, 413)
Screenshot: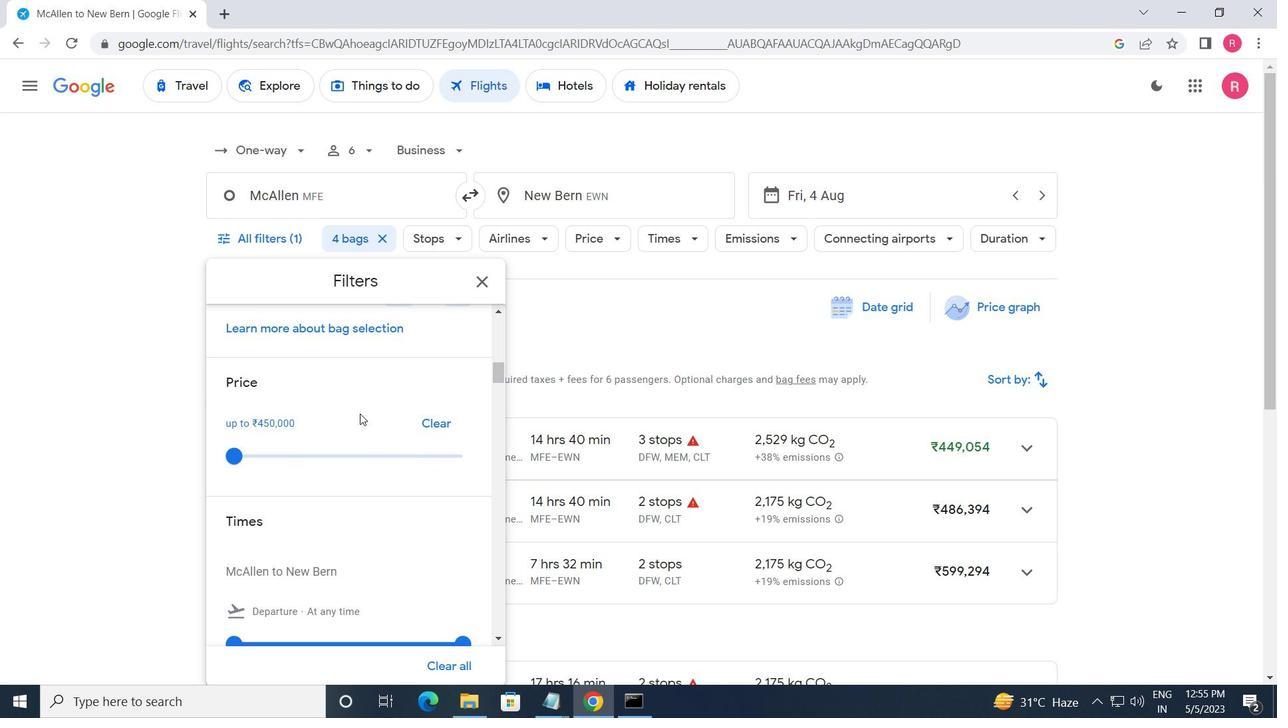 
Action: Mouse scrolled (362, 412) with delta (0, 0)
Screenshot: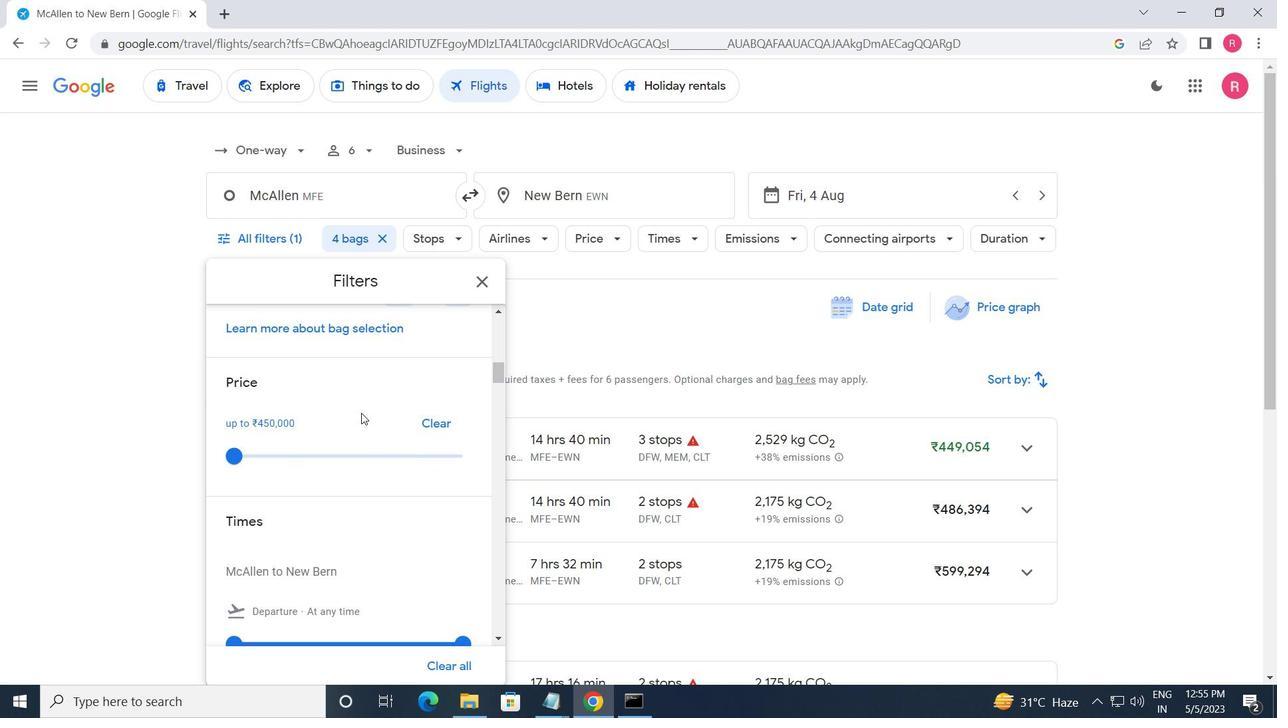 
Action: Mouse moved to (236, 555)
Screenshot: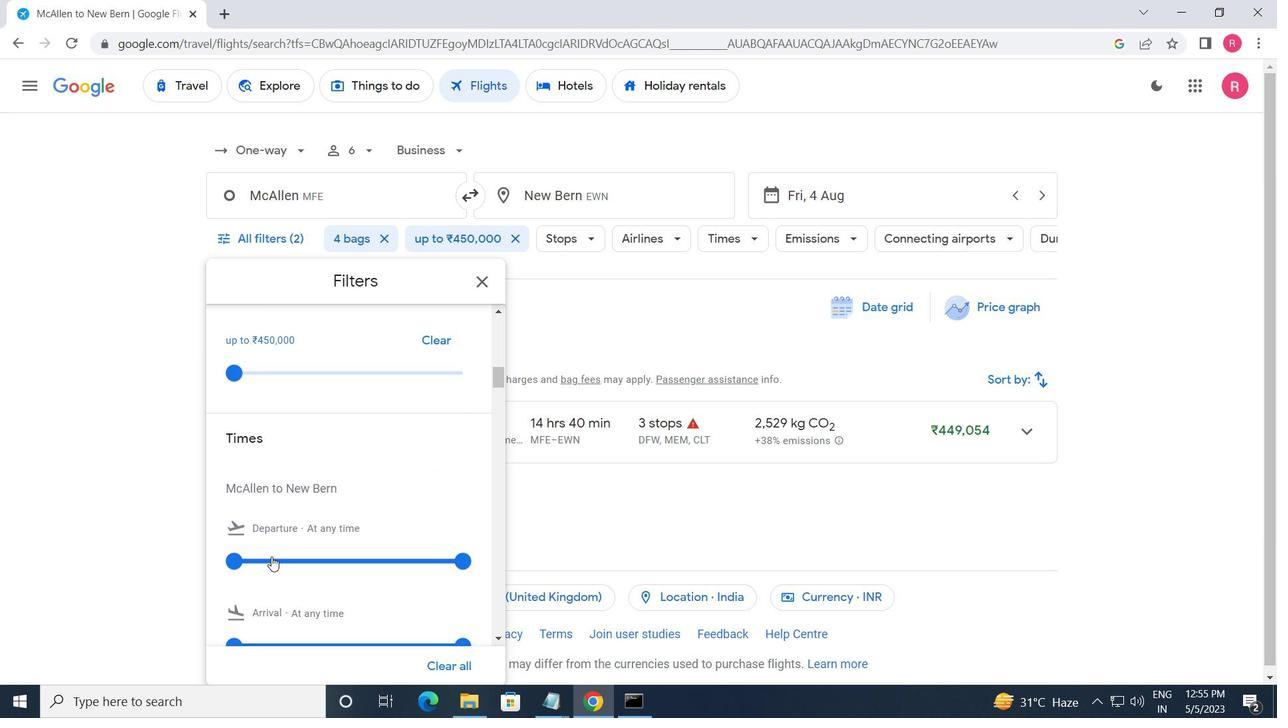 
Action: Mouse pressed left at (236, 555)
Screenshot: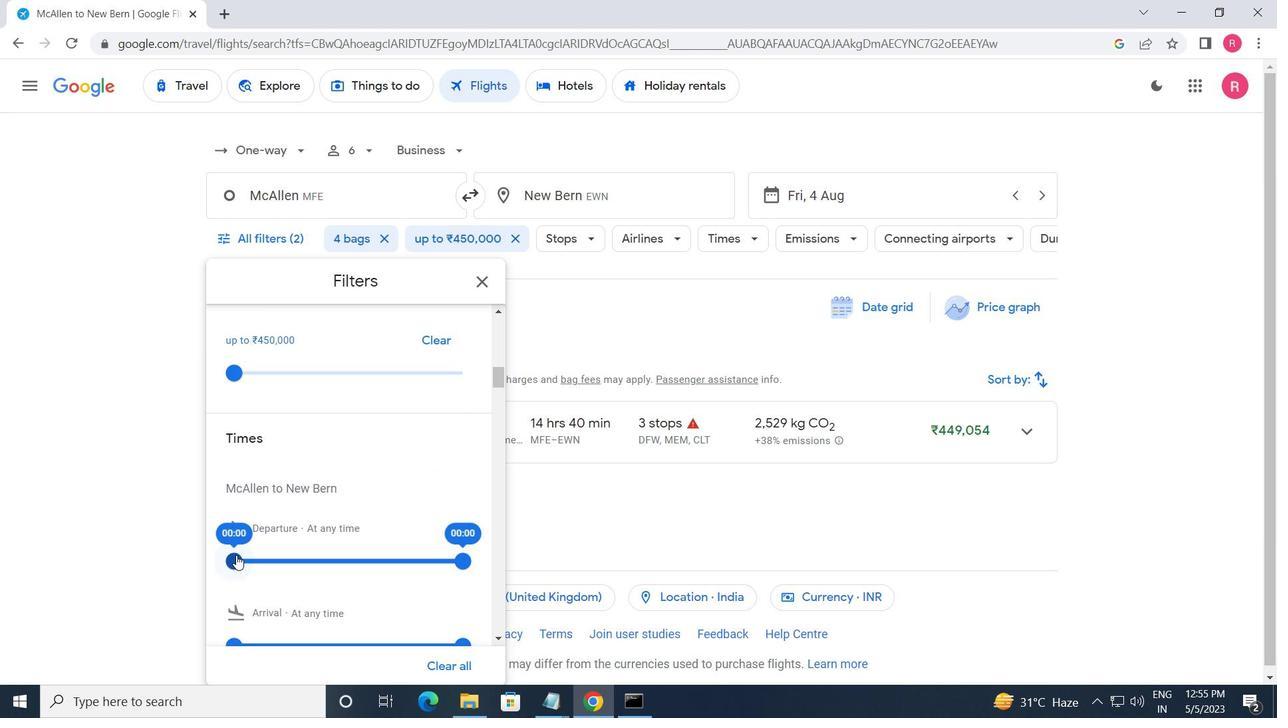 
Action: Mouse moved to (462, 554)
Screenshot: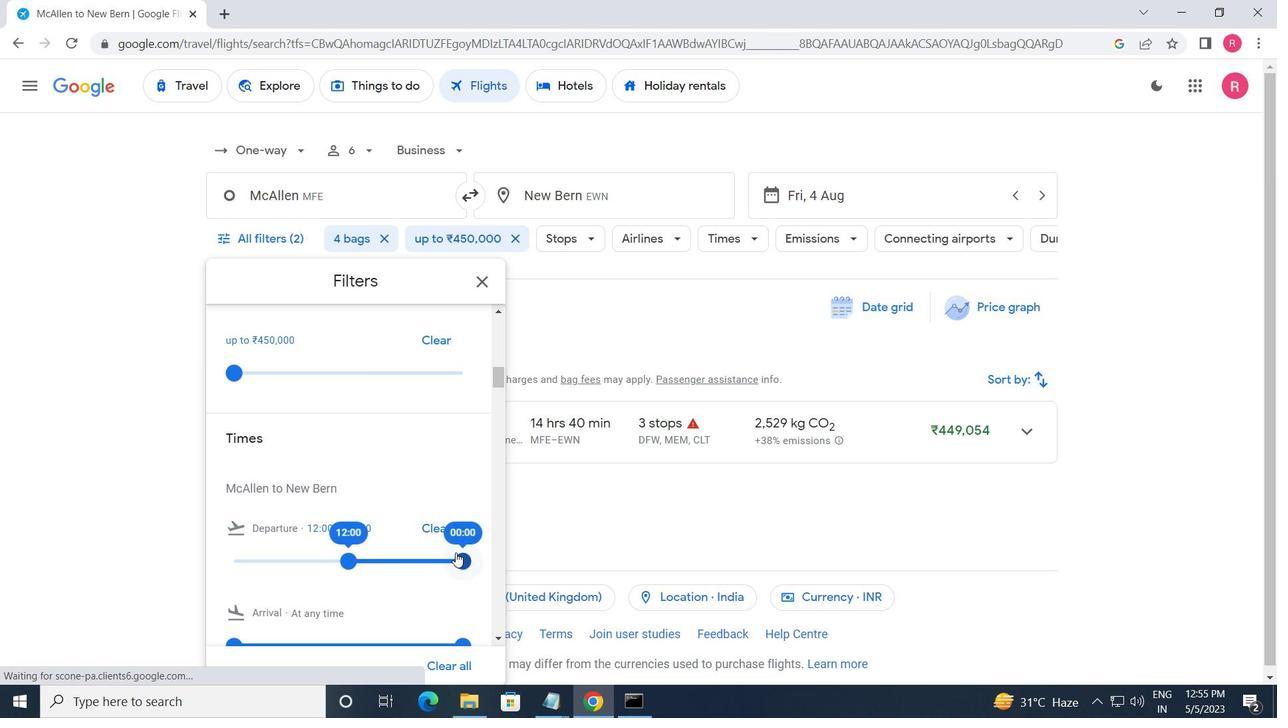 
Action: Mouse pressed left at (462, 554)
Screenshot: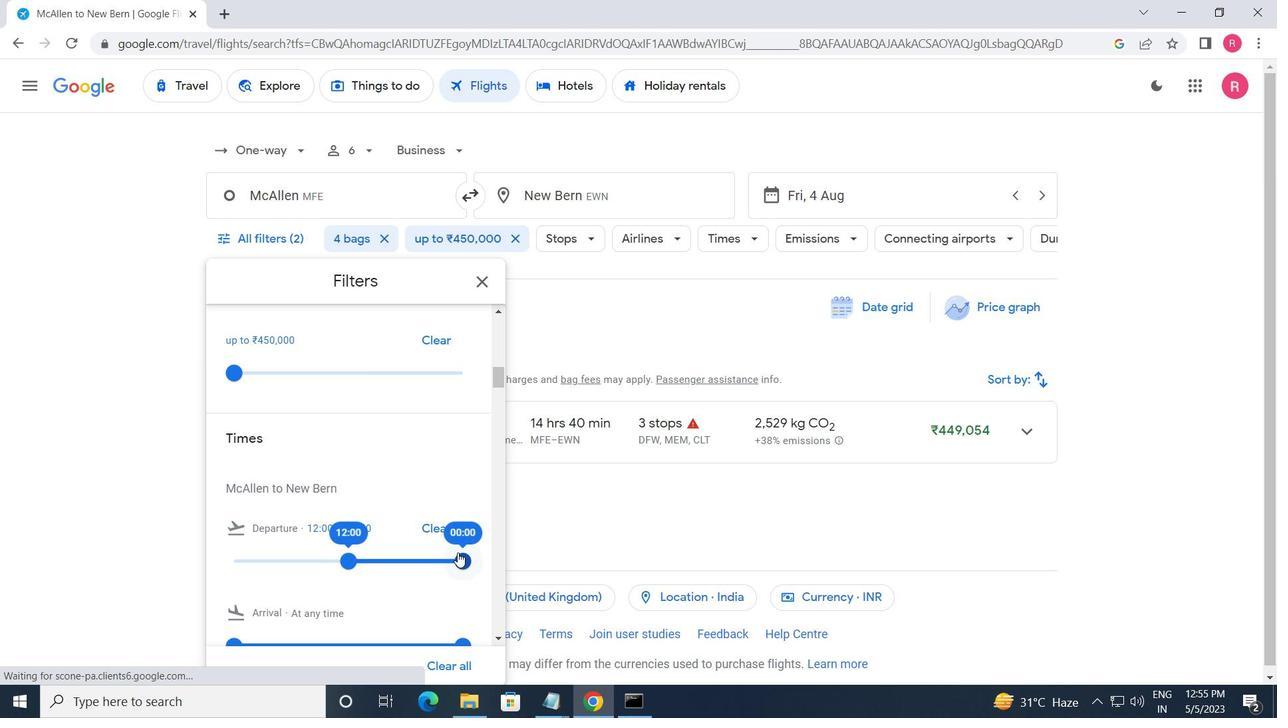 
Action: Mouse moved to (483, 285)
Screenshot: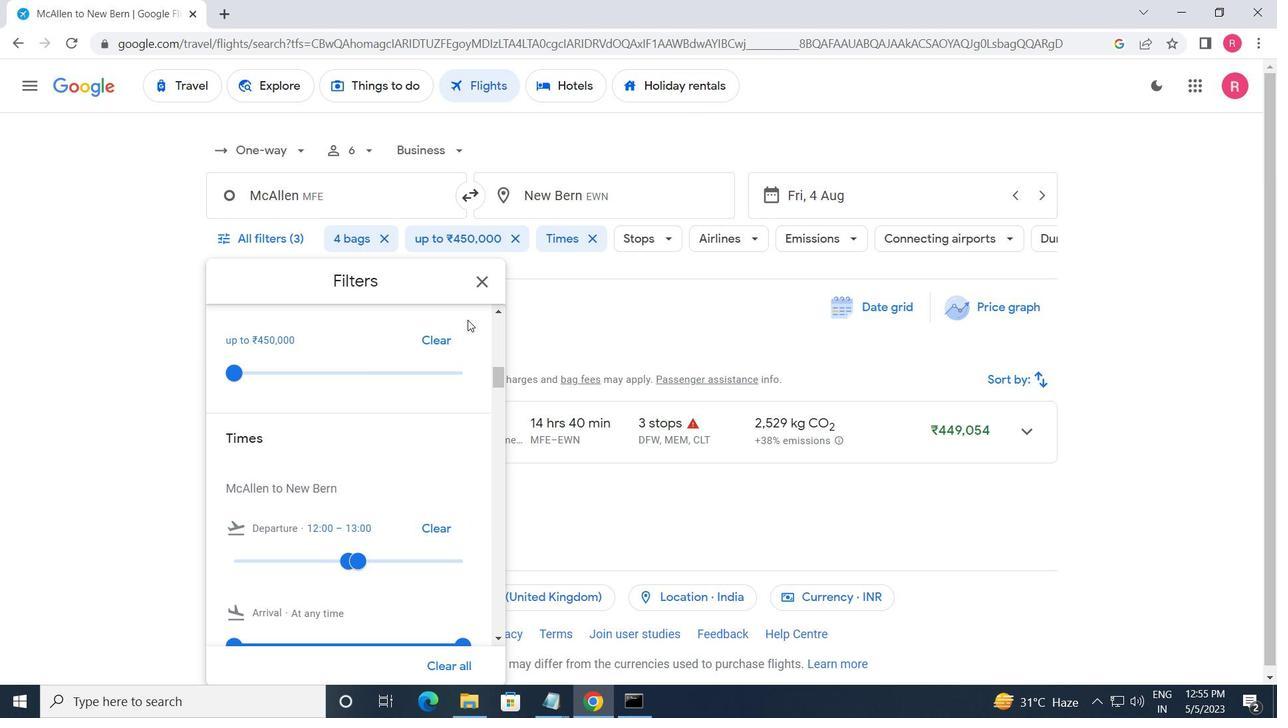 
Action: Mouse pressed left at (483, 285)
Screenshot: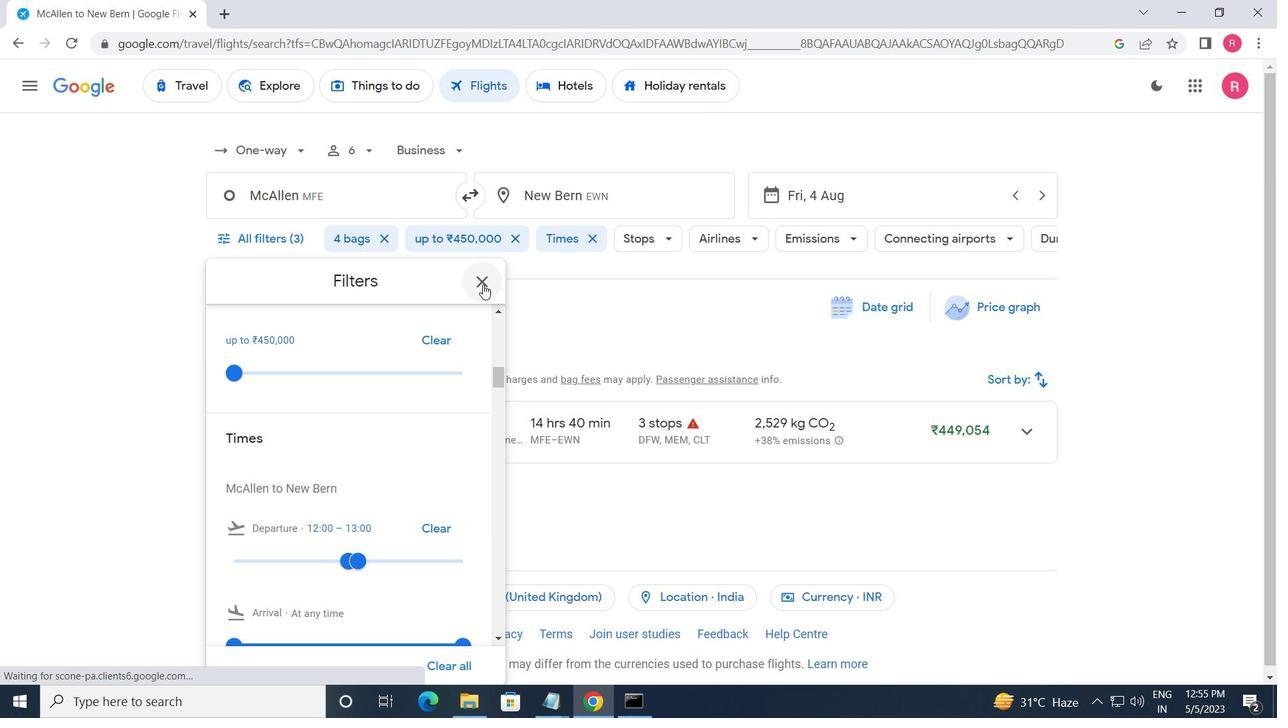 
Action: Mouse moved to (467, 287)
Screenshot: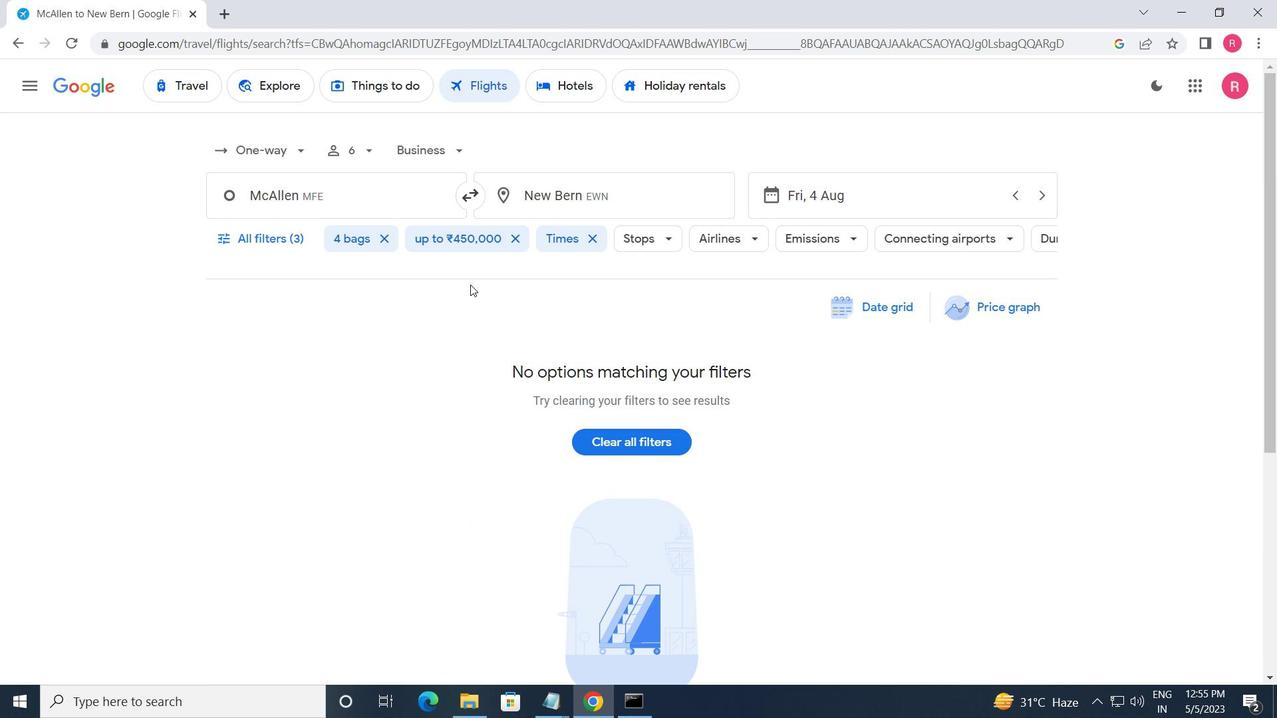 
